 Task: Open Card Antique Market Review in Board Employee Motivation and Engagement Programs to Workspace Cloud Storage Services and add a team member Softage.4@softage.net, a label Yellow, a checklist Academic Advising, an attachment from your onedrive, a color Yellow and finally, add a card description 'Develop and launch new email marketing campaign for customer engagement' and a comment 'Let us approach this task with an open mind and be willing to take risks to think outside the box.'. Add a start date 'Jan 08, 1900' with a due date 'Jan 15, 1900'
Action: Mouse moved to (112, 355)
Screenshot: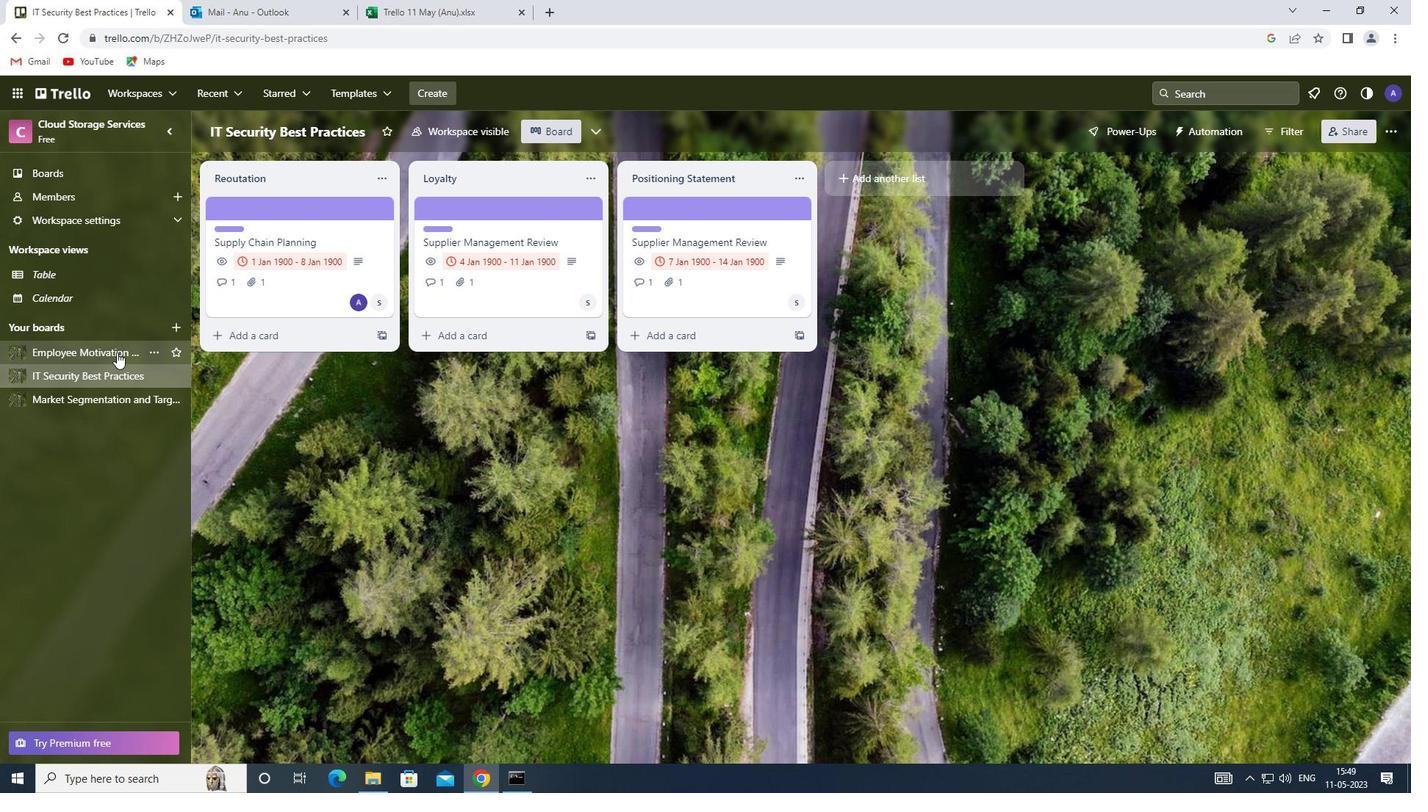 
Action: Mouse pressed left at (112, 355)
Screenshot: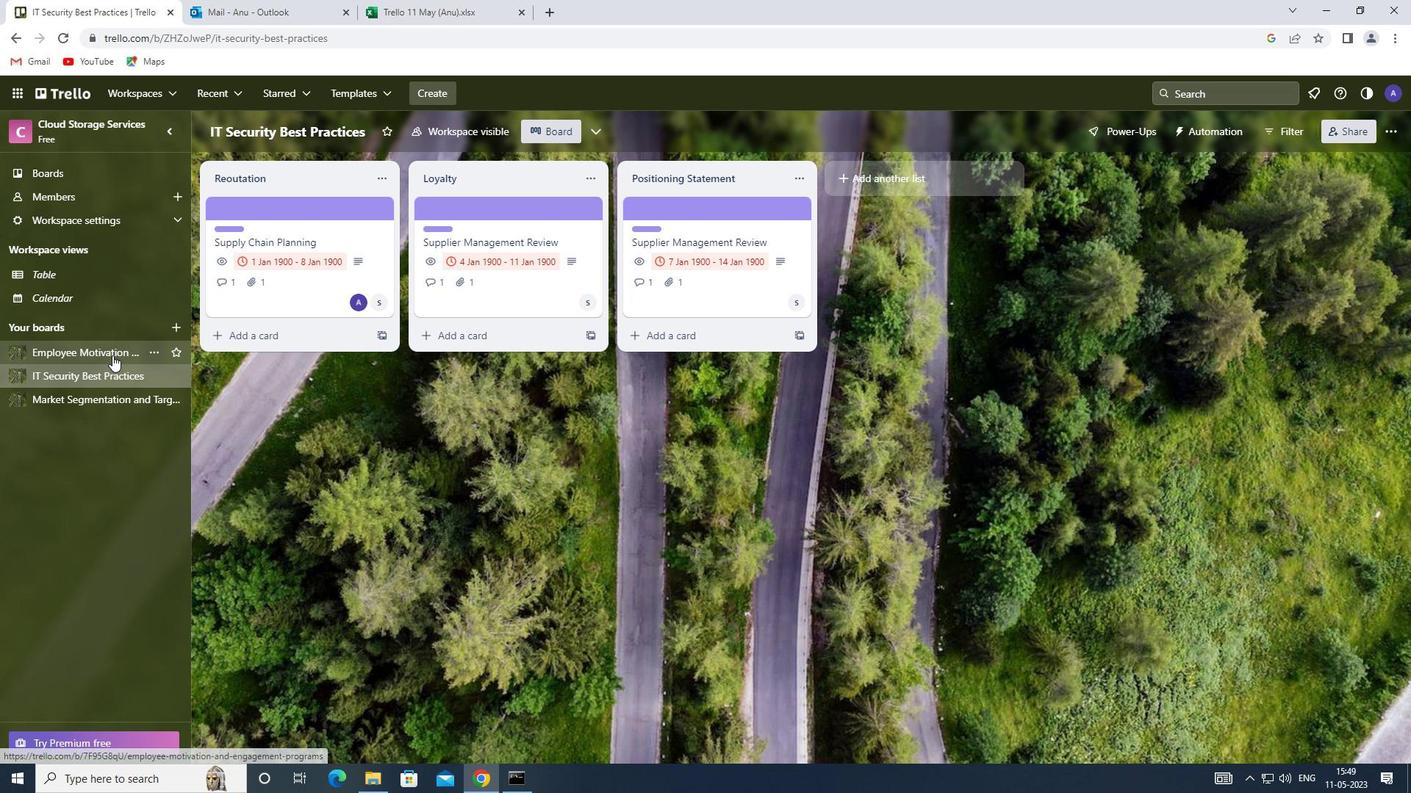 
Action: Mouse moved to (667, 209)
Screenshot: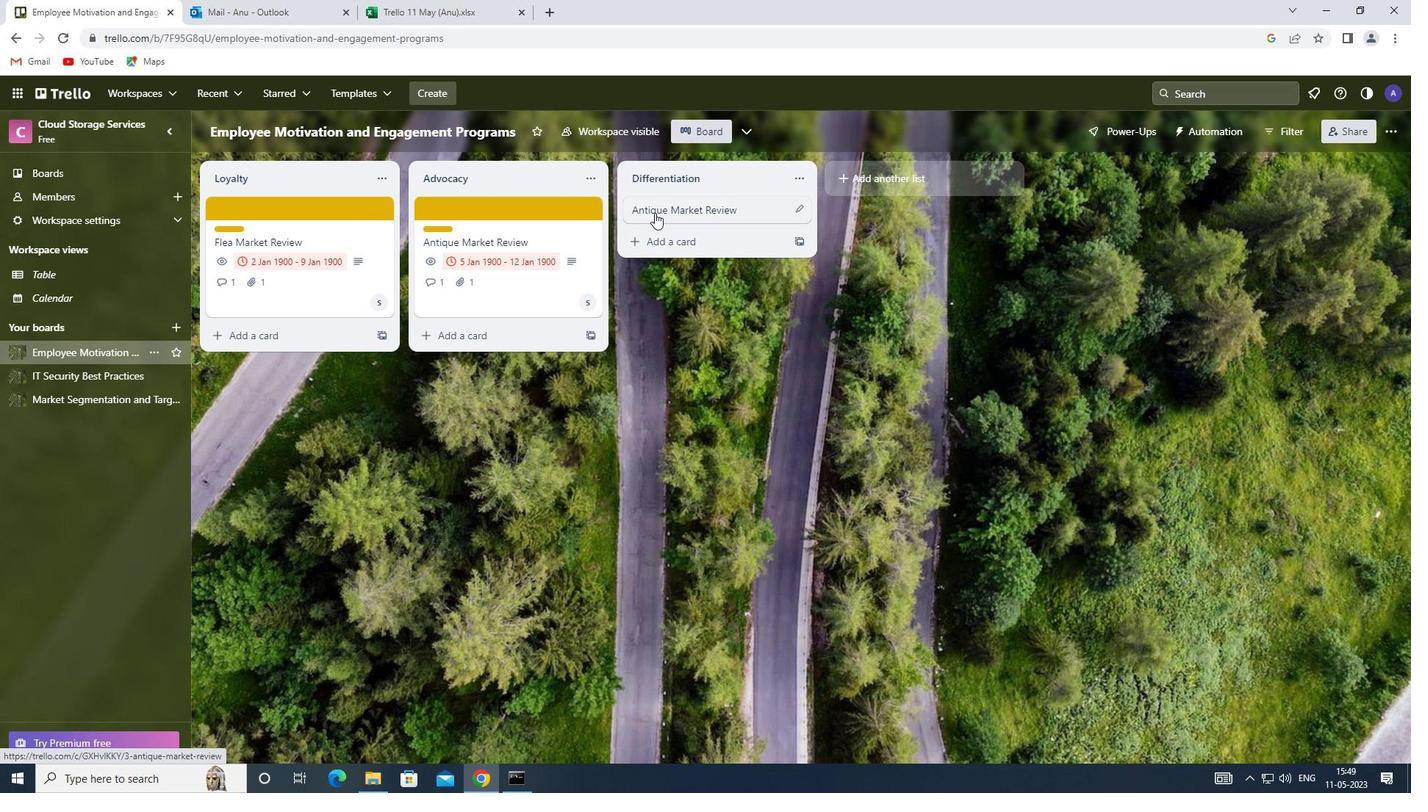 
Action: Mouse pressed left at (667, 209)
Screenshot: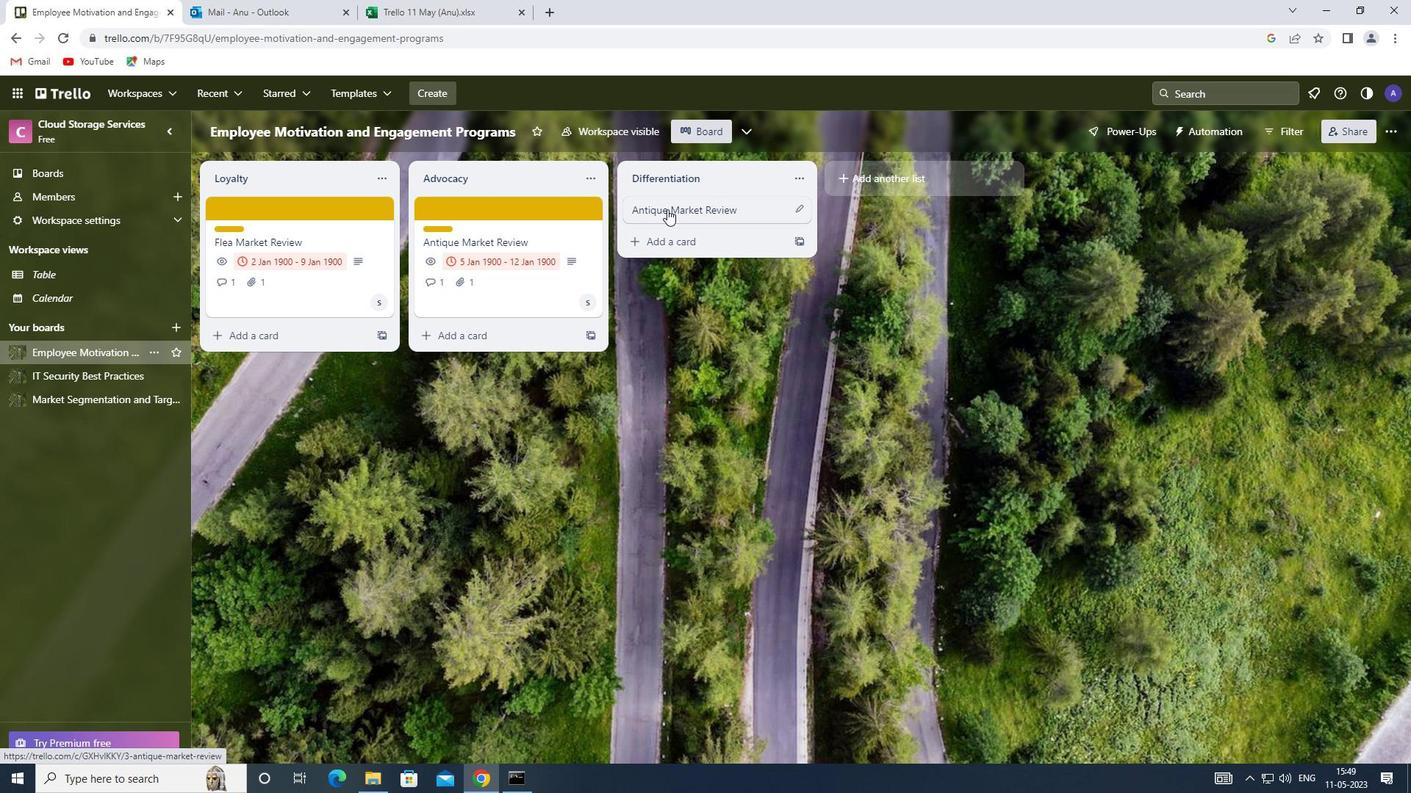 
Action: Mouse moved to (898, 264)
Screenshot: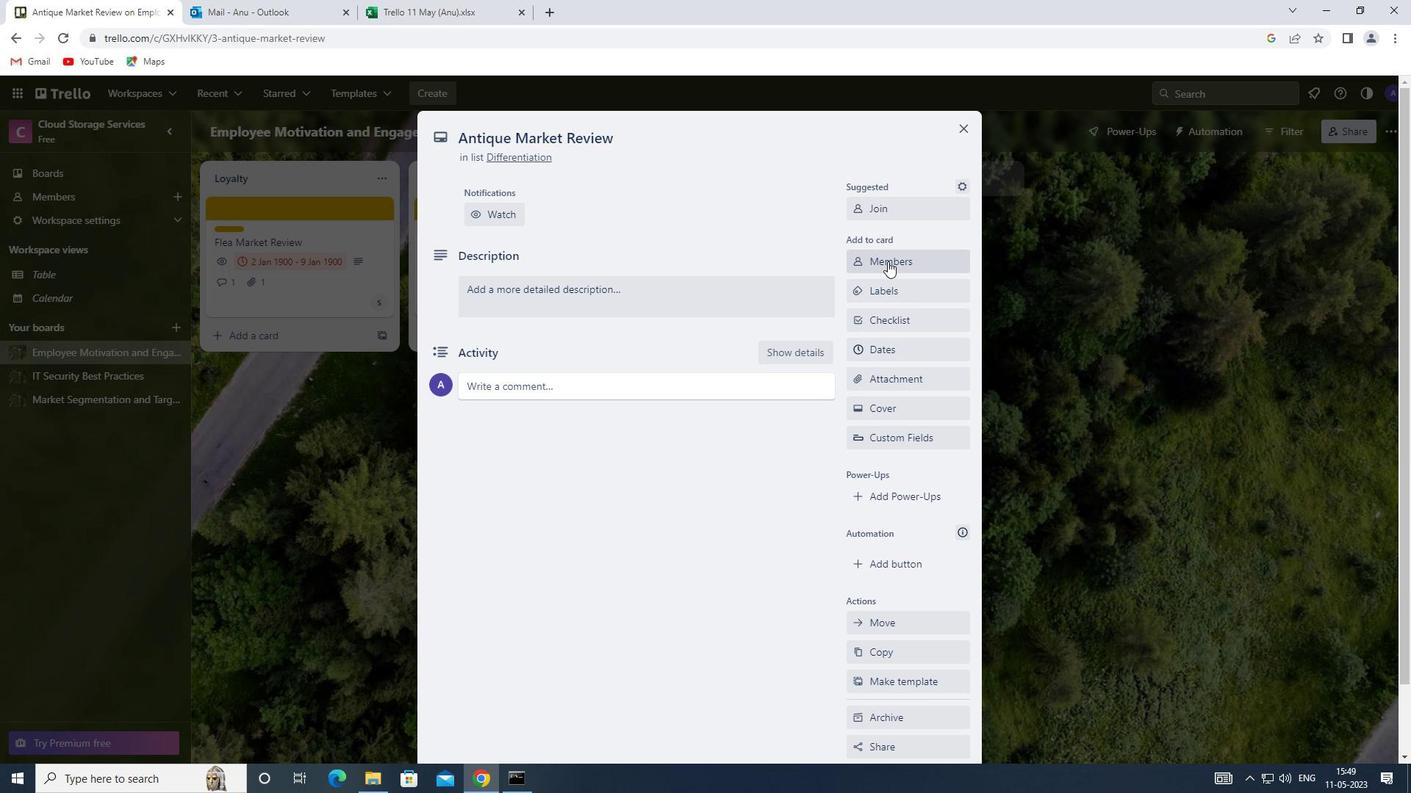 
Action: Mouse pressed left at (898, 264)
Screenshot: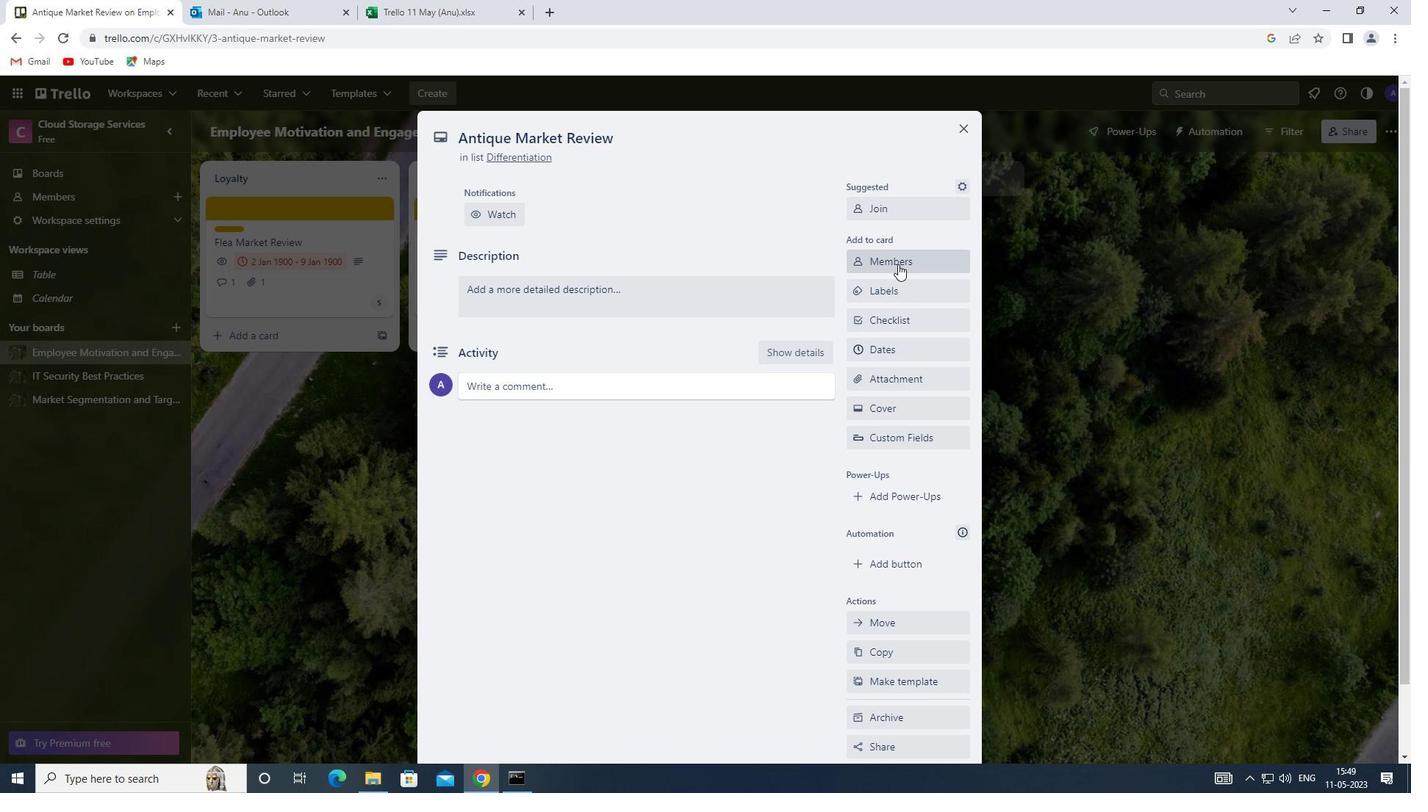 
Action: Key pressed <Key.shift><Key.shift><Key.shift><Key.shift><Key.shift><Key.shift><Key.shift><Key.shift><Key.shift><Key.shift>SOFTAGE.4<Key.shift>@SOFTAGE.NET
Screenshot: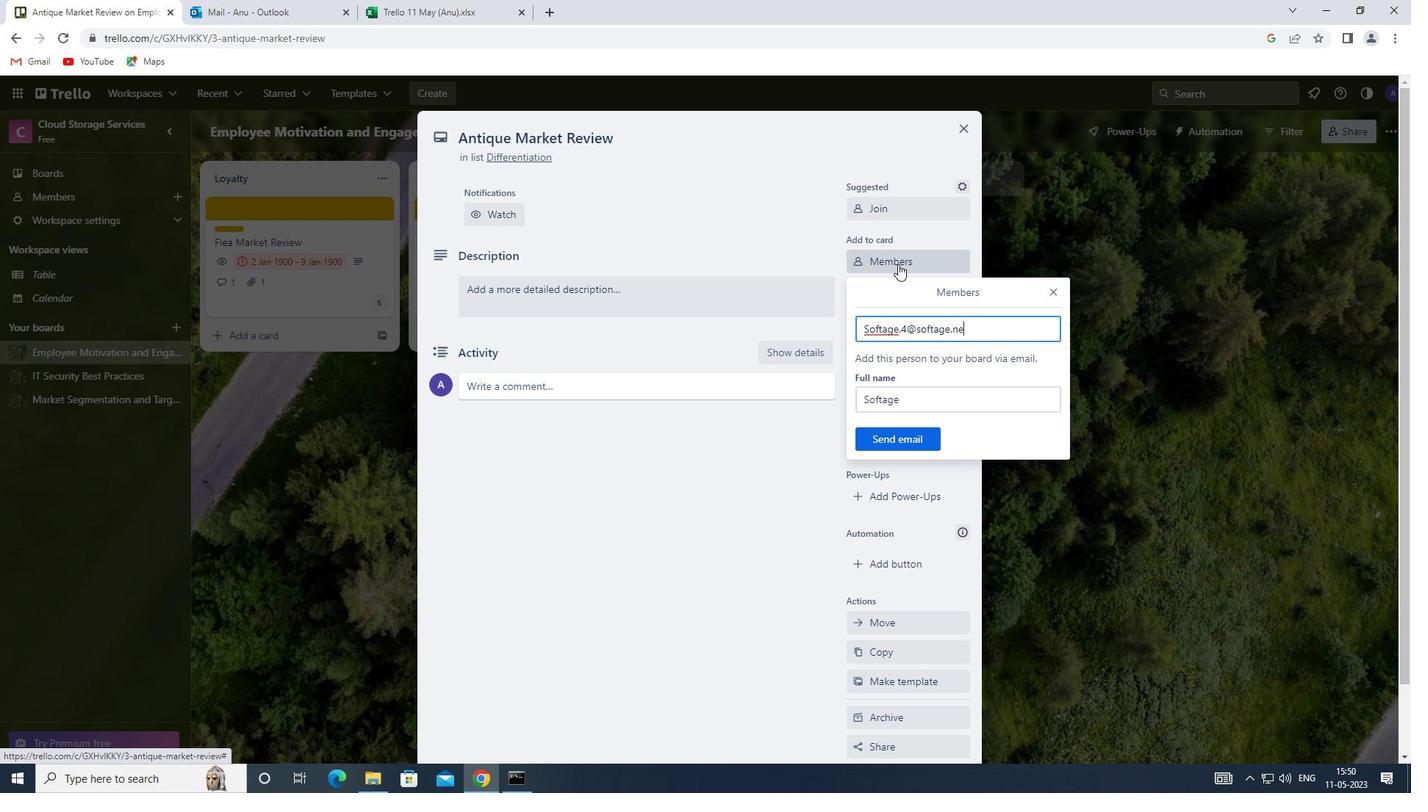 
Action: Mouse moved to (878, 438)
Screenshot: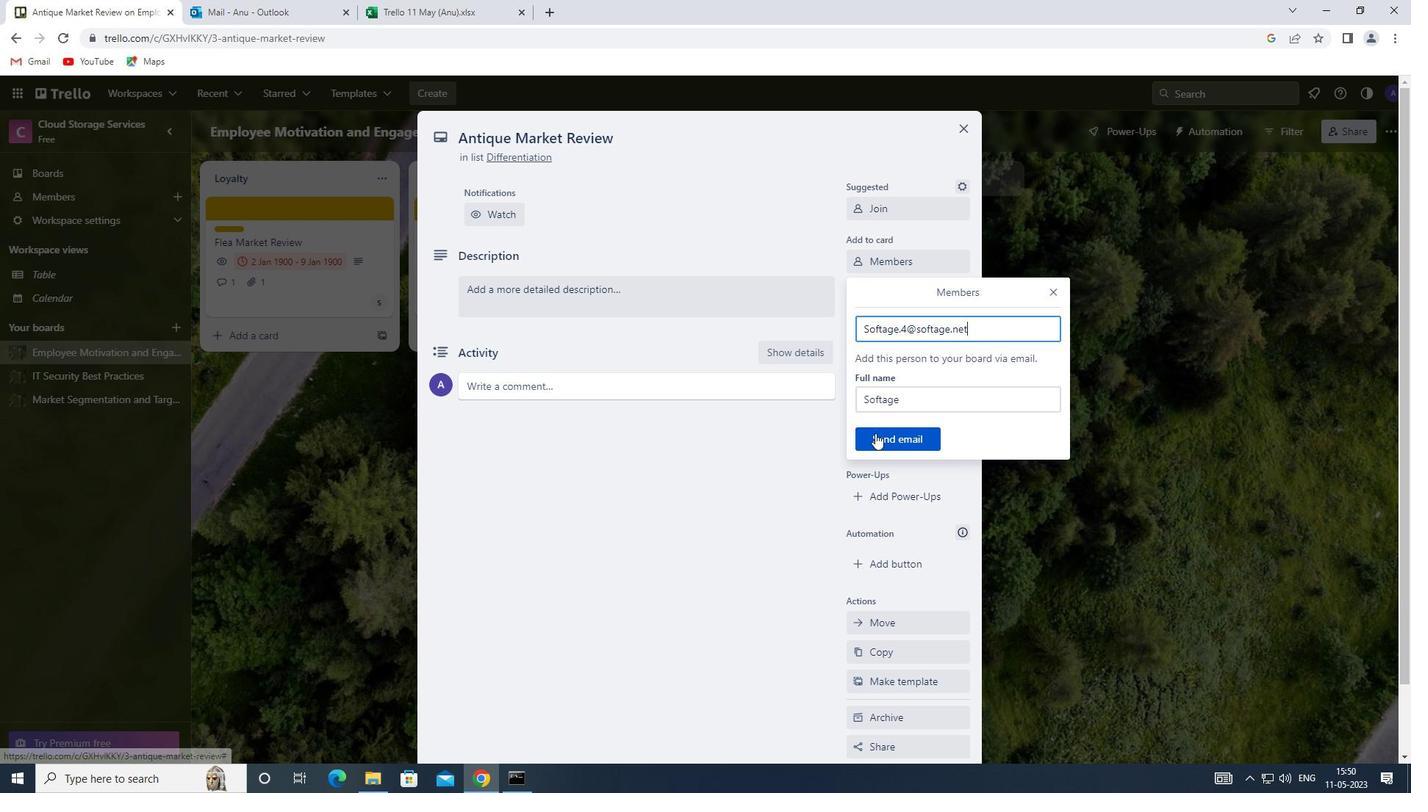 
Action: Mouse pressed left at (878, 438)
Screenshot: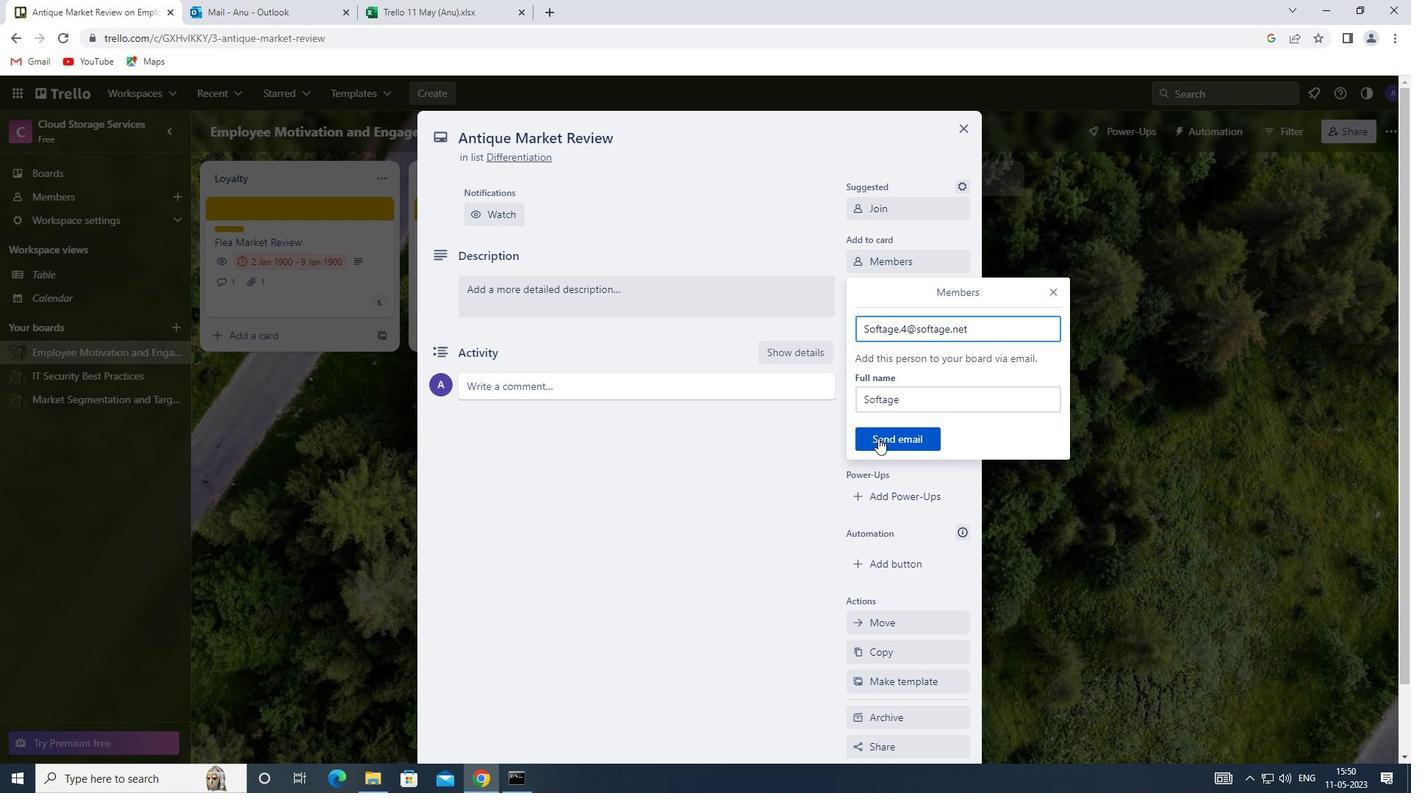 
Action: Mouse moved to (885, 294)
Screenshot: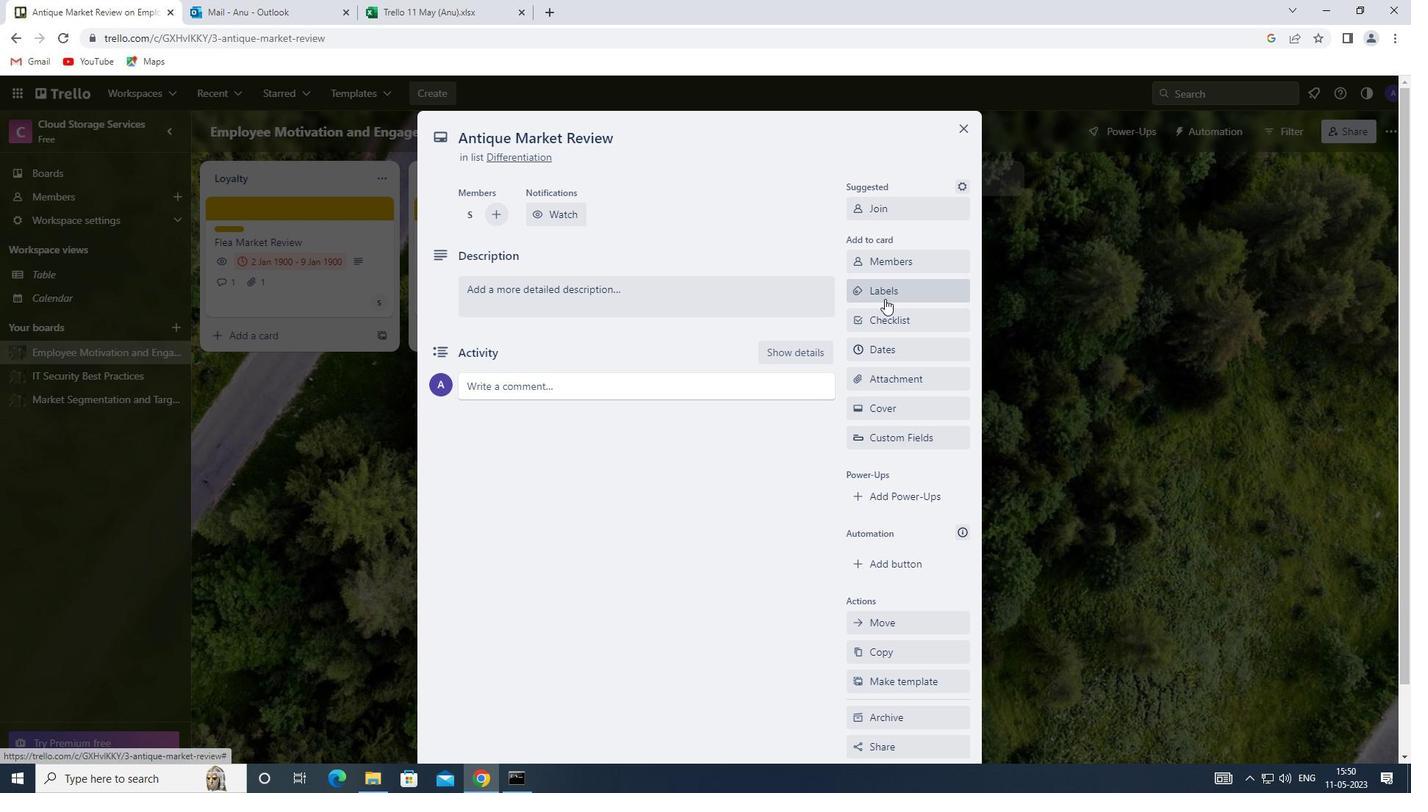 
Action: Mouse pressed left at (885, 294)
Screenshot: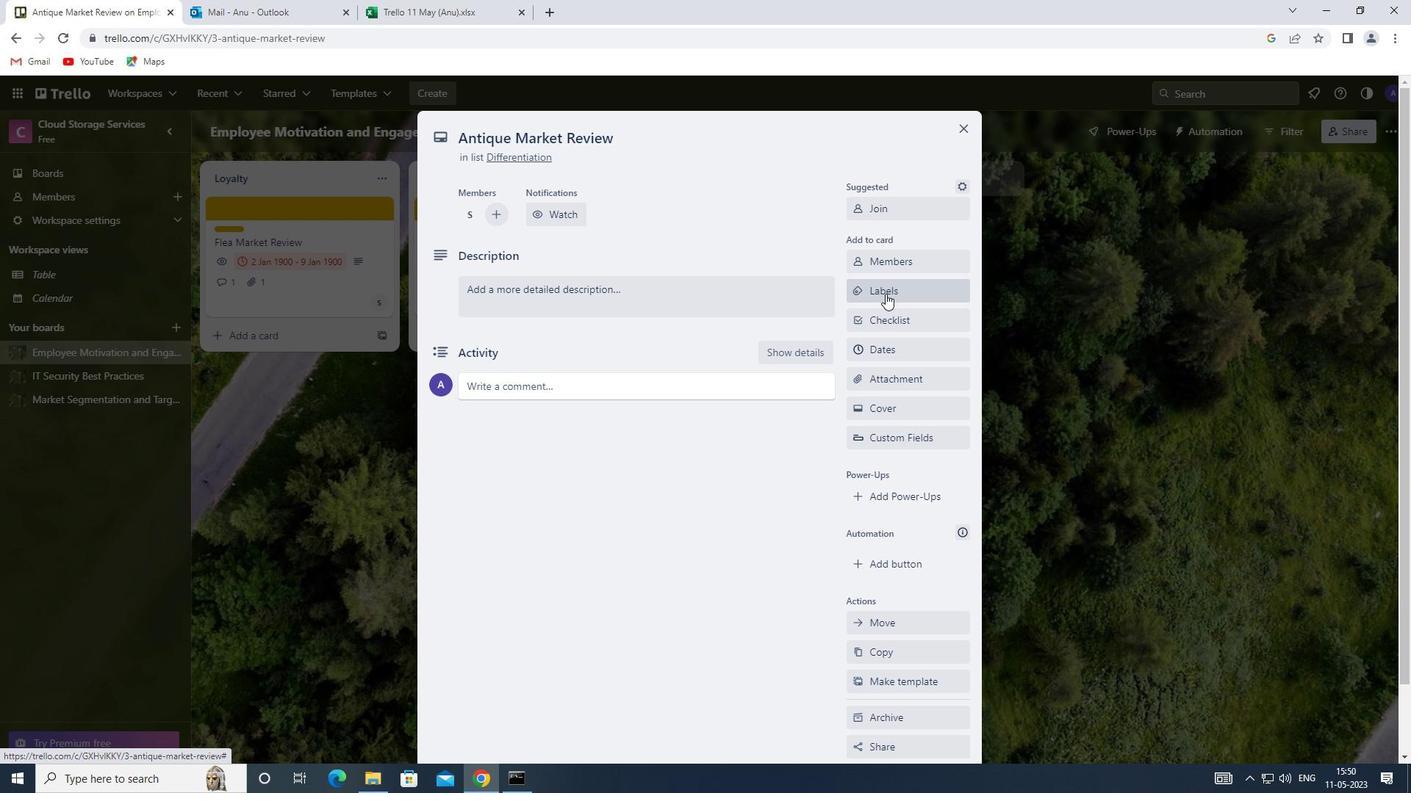 
Action: Mouse moved to (861, 439)
Screenshot: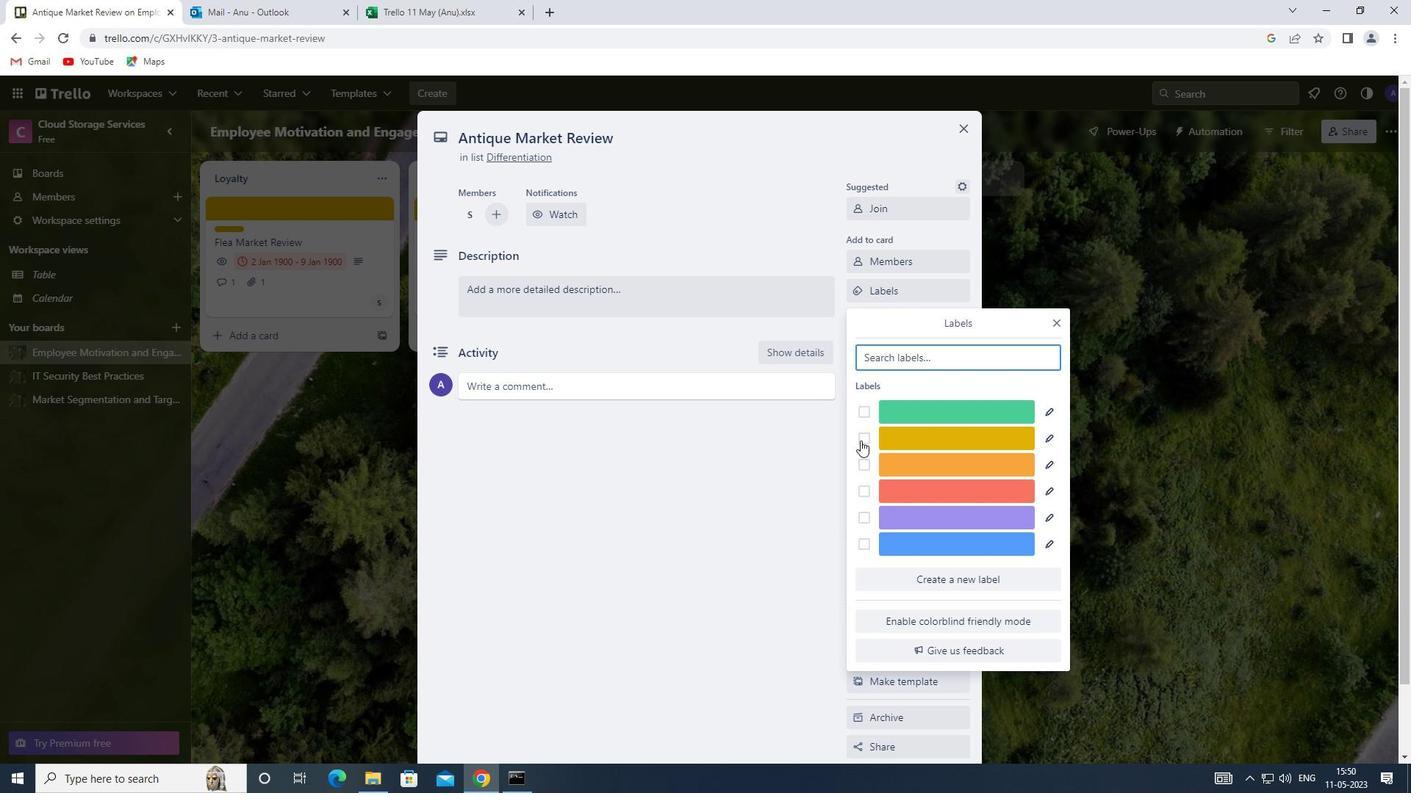 
Action: Mouse pressed left at (861, 439)
Screenshot: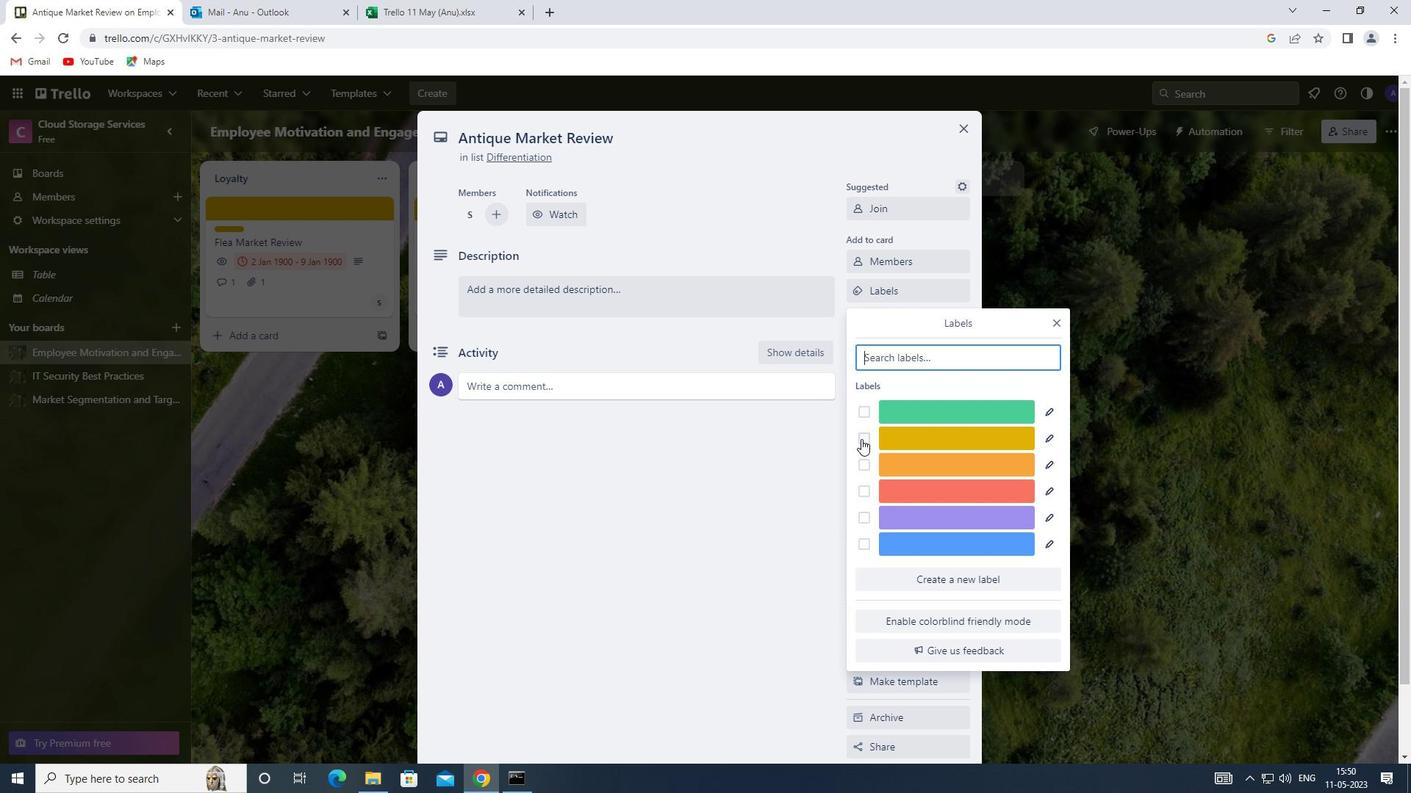 
Action: Mouse moved to (1054, 319)
Screenshot: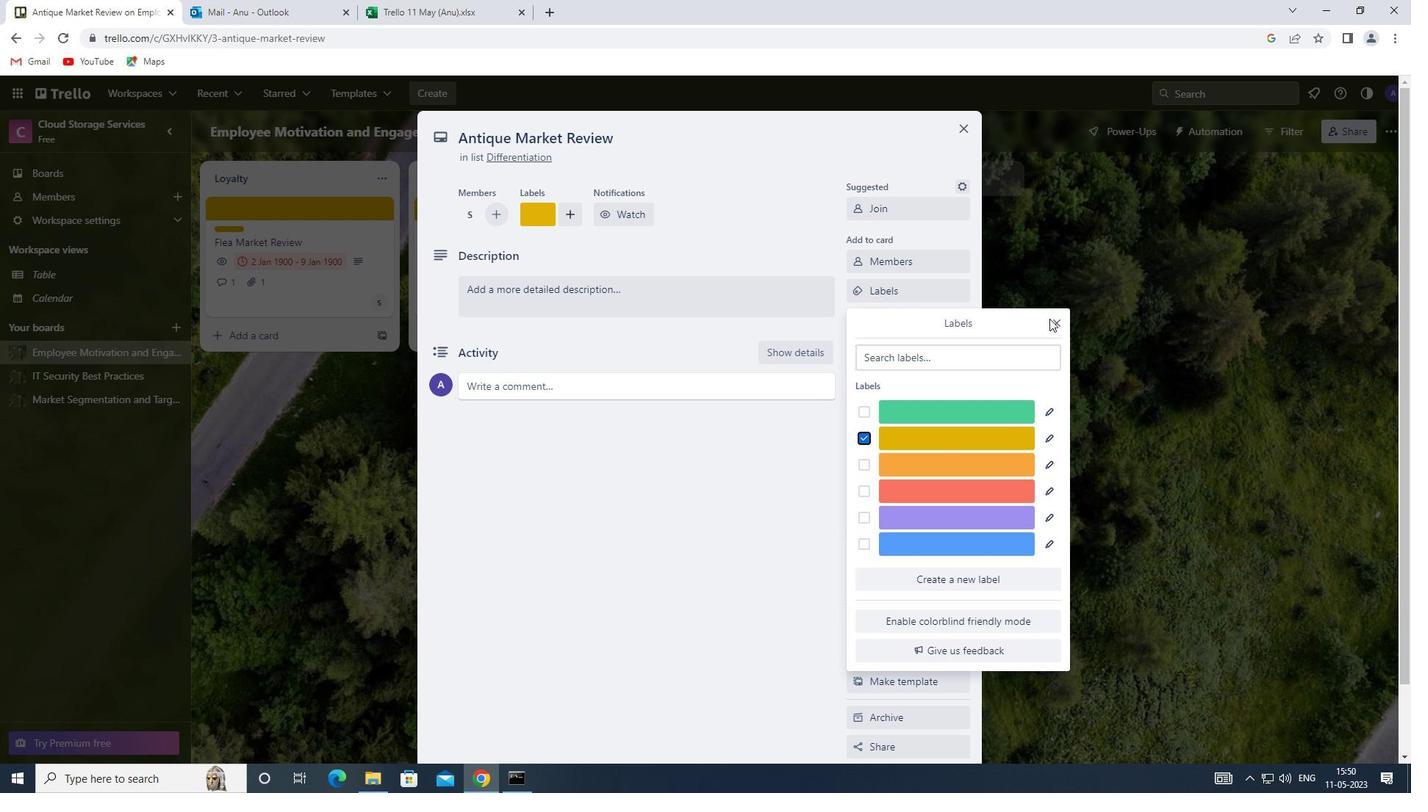 
Action: Mouse pressed left at (1054, 319)
Screenshot: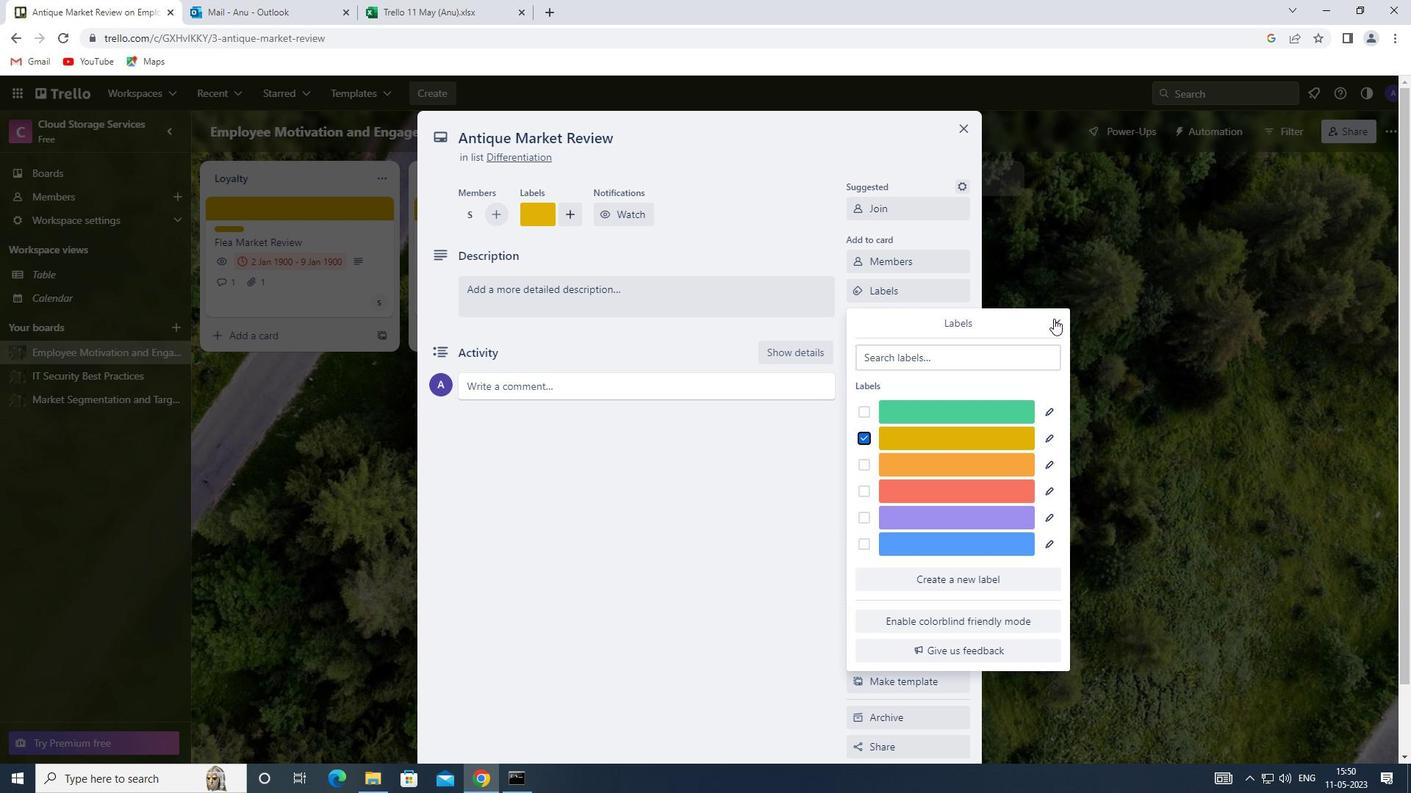 
Action: Mouse moved to (893, 324)
Screenshot: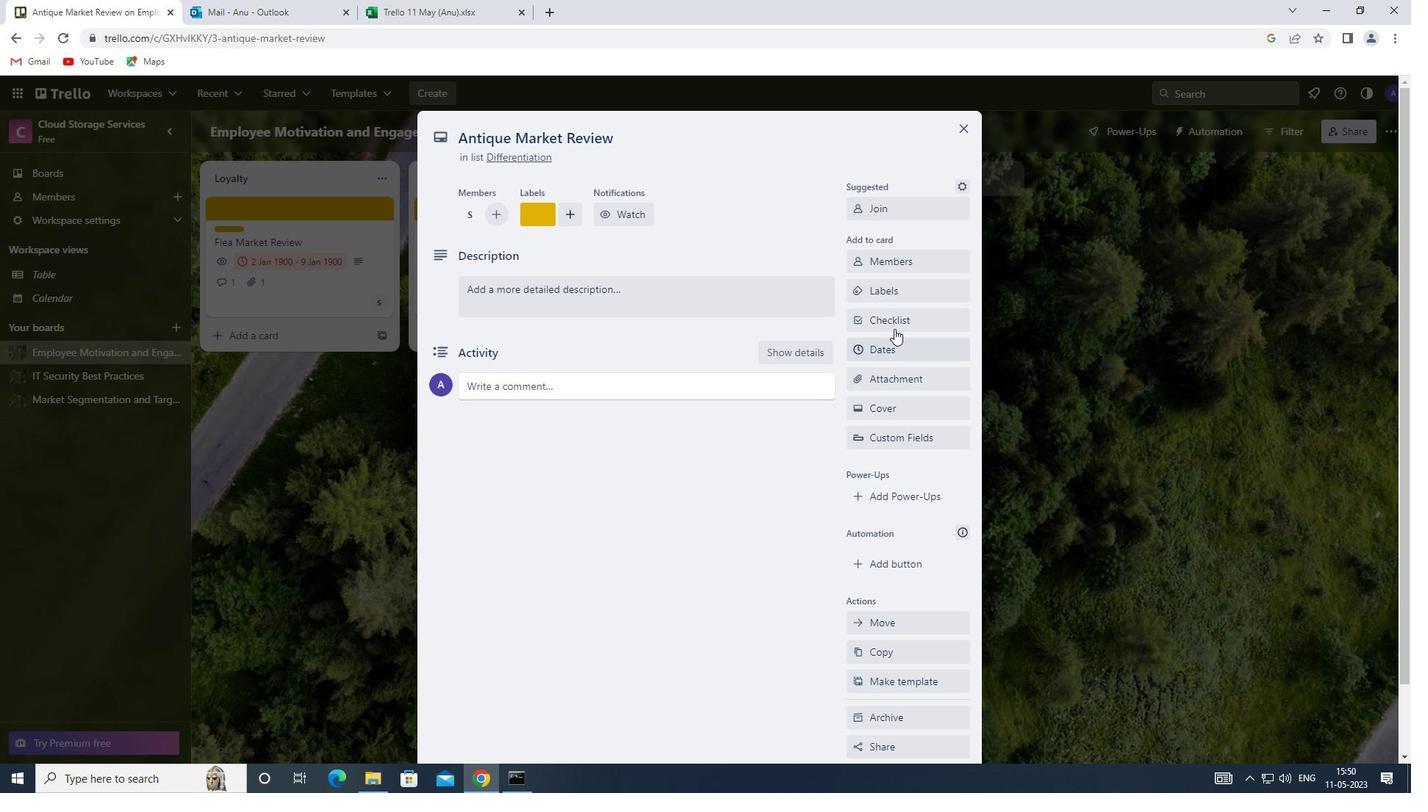 
Action: Mouse pressed left at (893, 324)
Screenshot: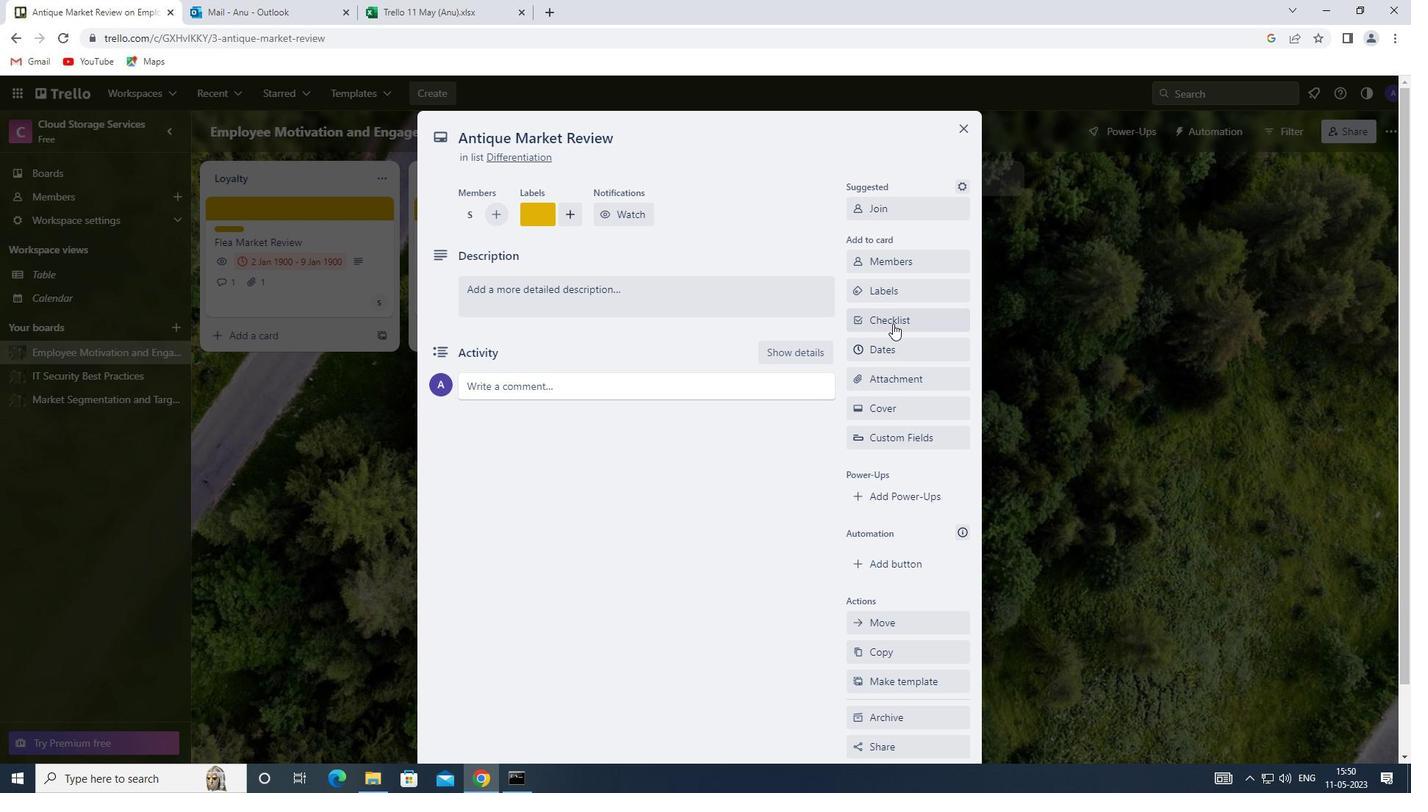 
Action: Mouse moved to (915, 394)
Screenshot: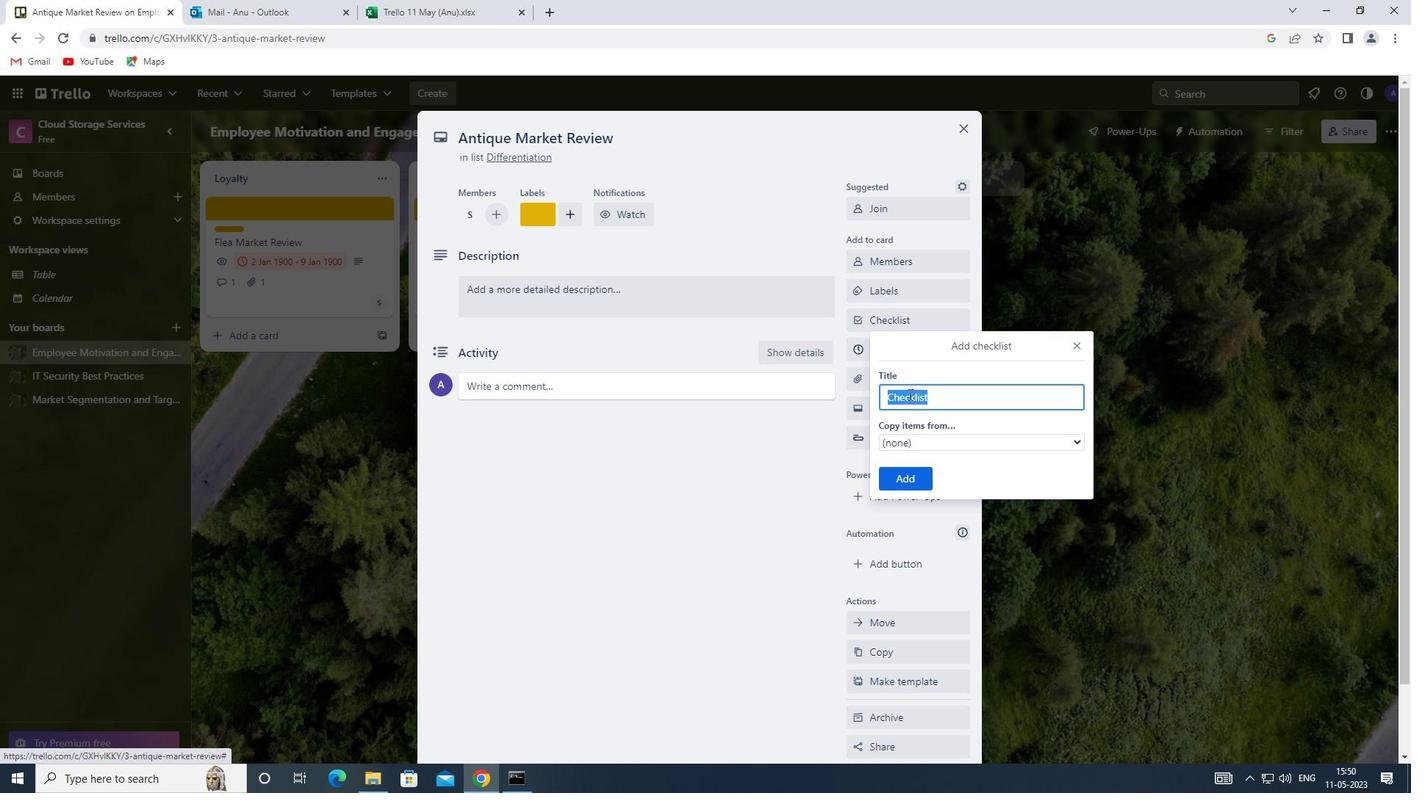 
Action: Key pressed <Key.shift>ACADEMIC<Key.space><Key.shift><Key.shift><Key.shift>ADVISING
Screenshot: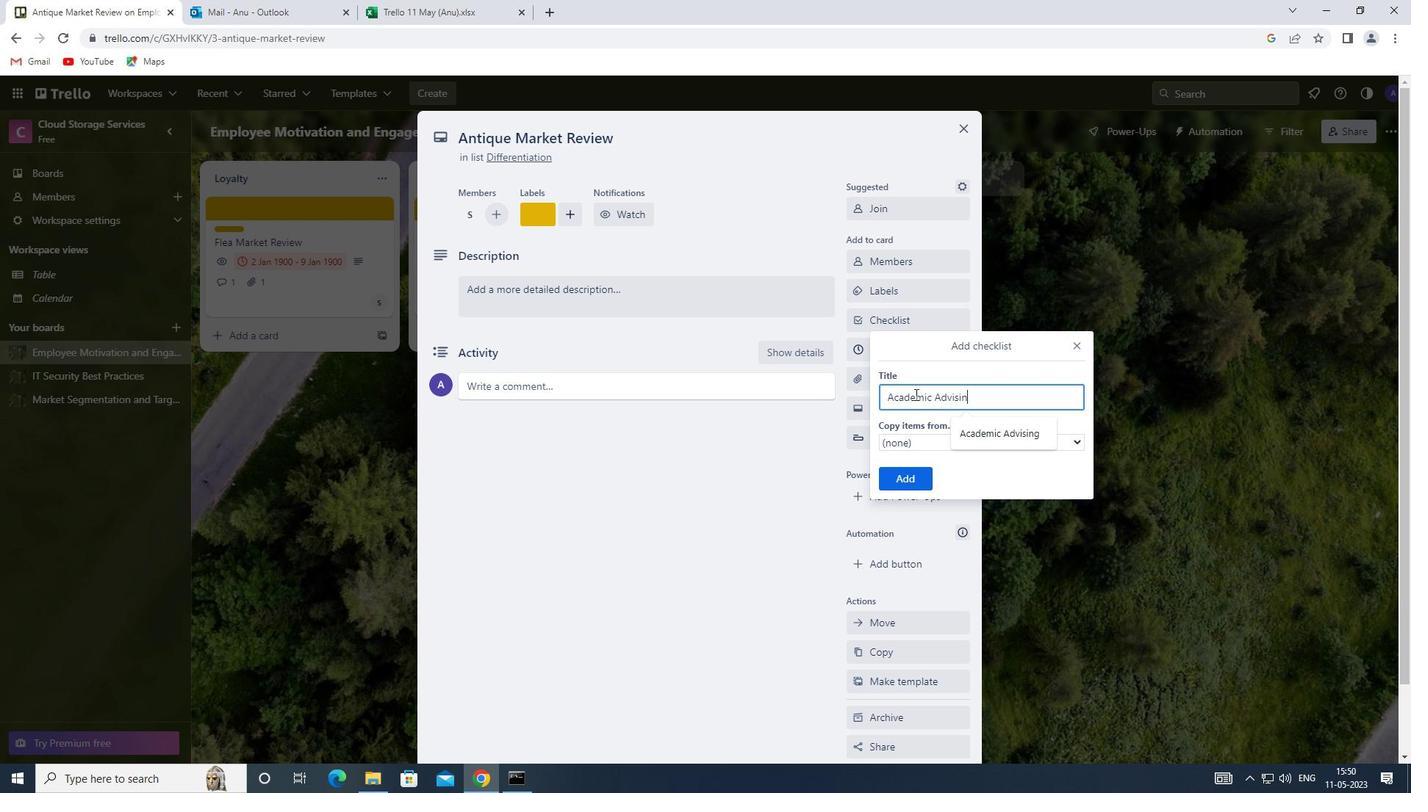 
Action: Mouse moved to (906, 477)
Screenshot: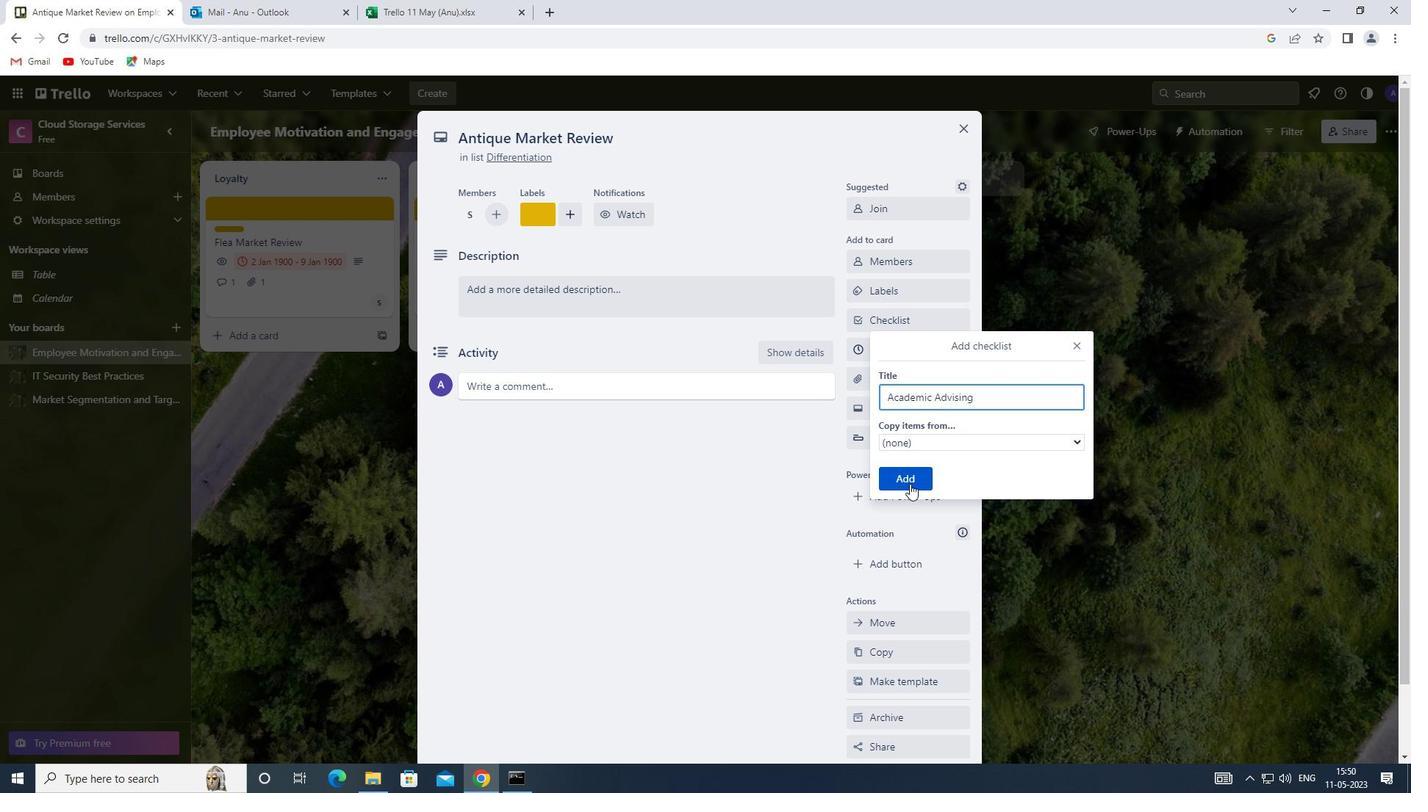 
Action: Mouse pressed left at (906, 477)
Screenshot: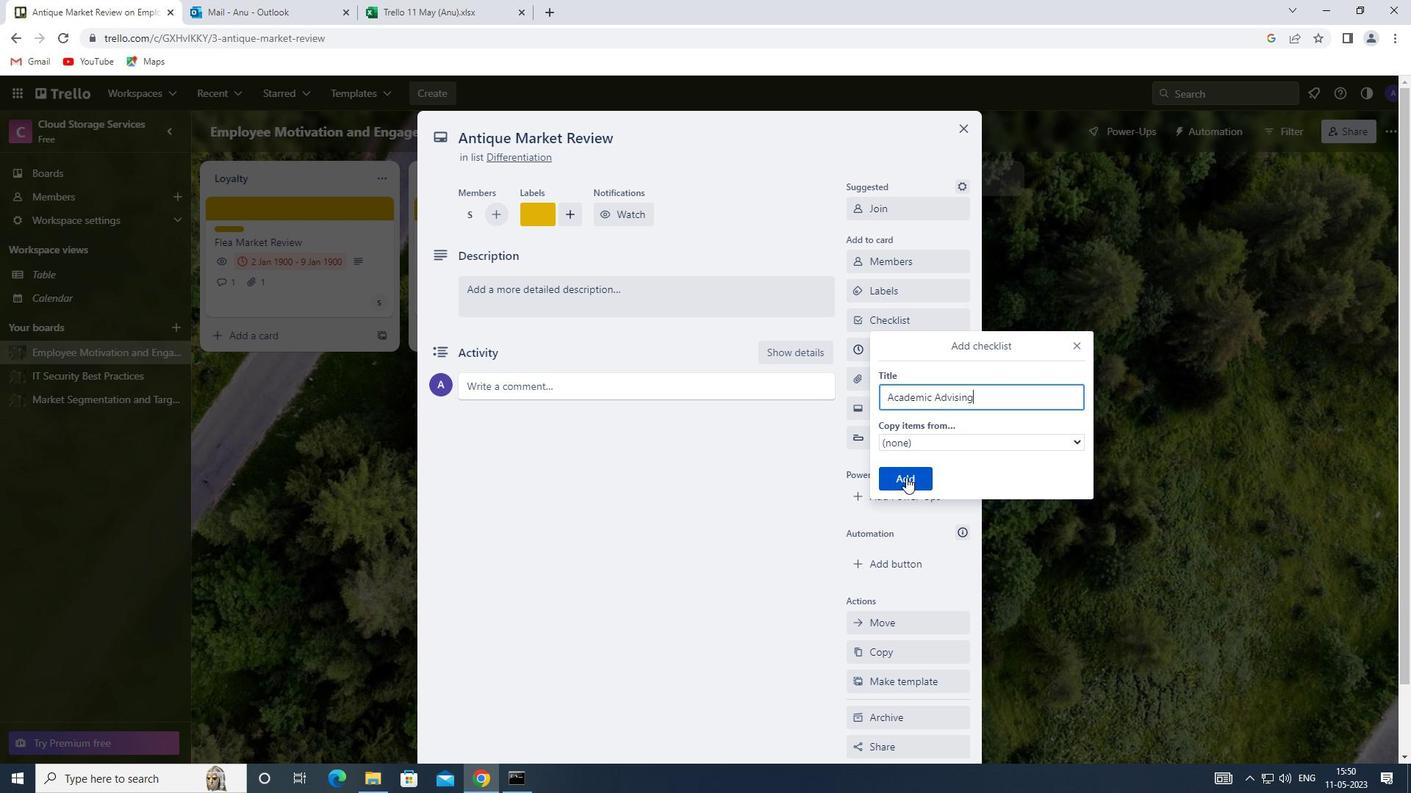 
Action: Mouse moved to (892, 383)
Screenshot: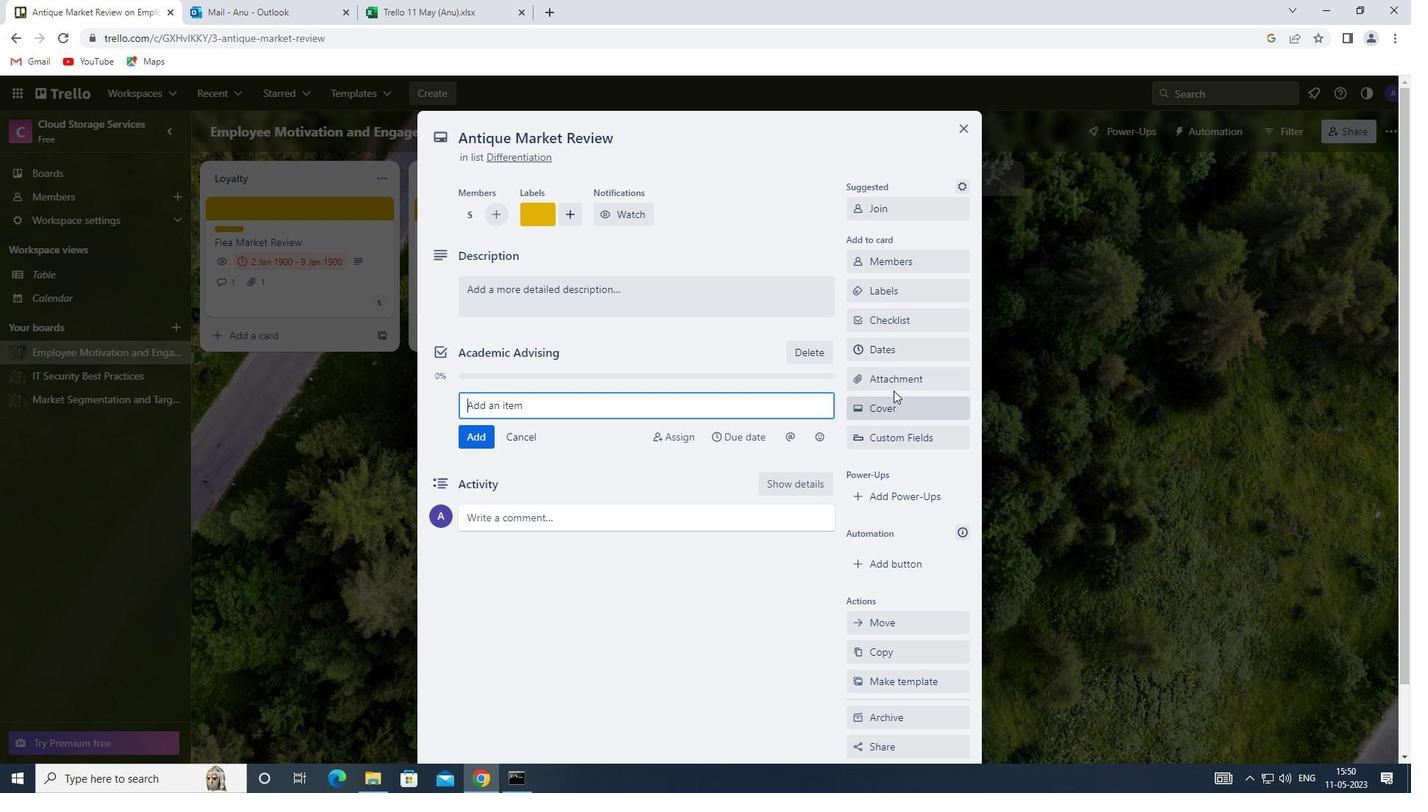 
Action: Mouse pressed left at (892, 383)
Screenshot: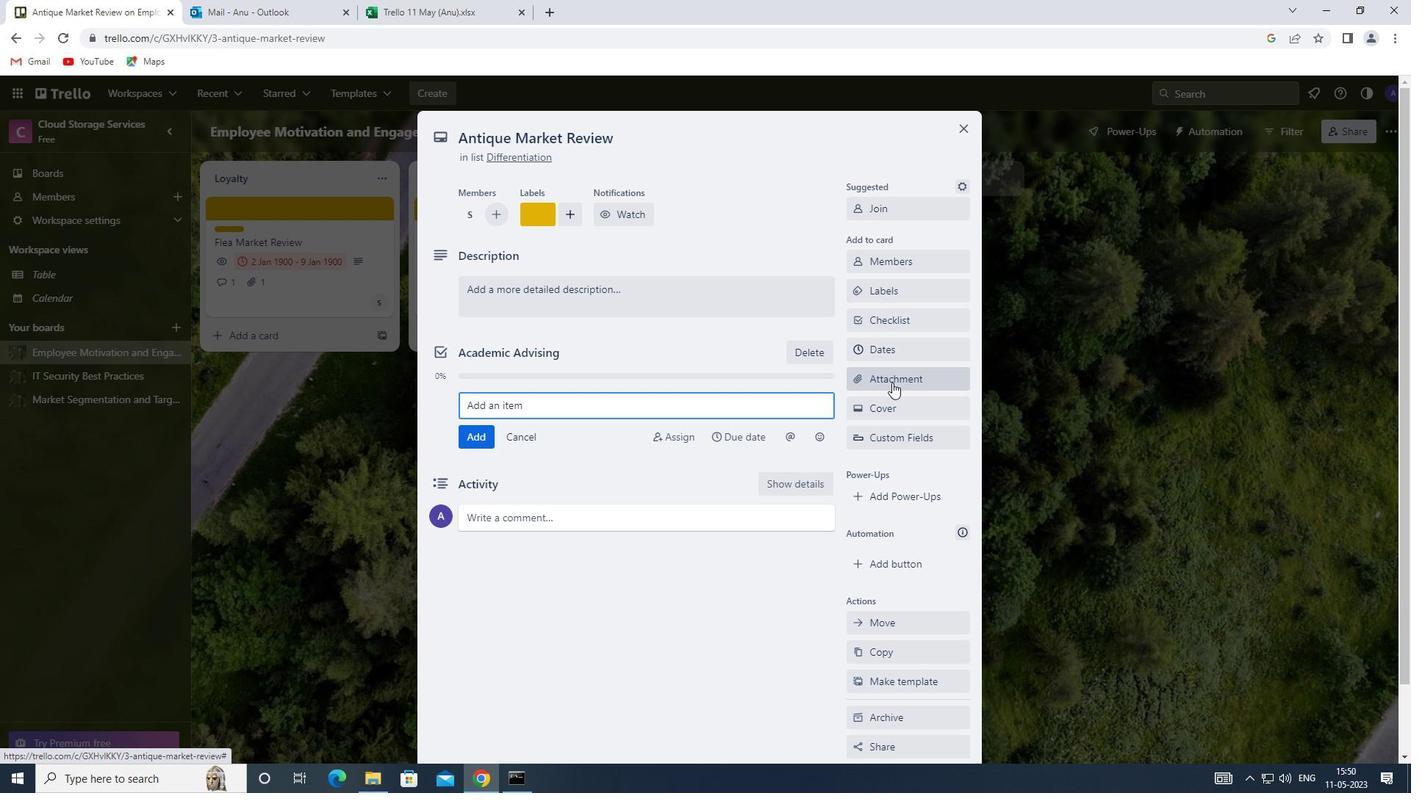 
Action: Mouse moved to (888, 563)
Screenshot: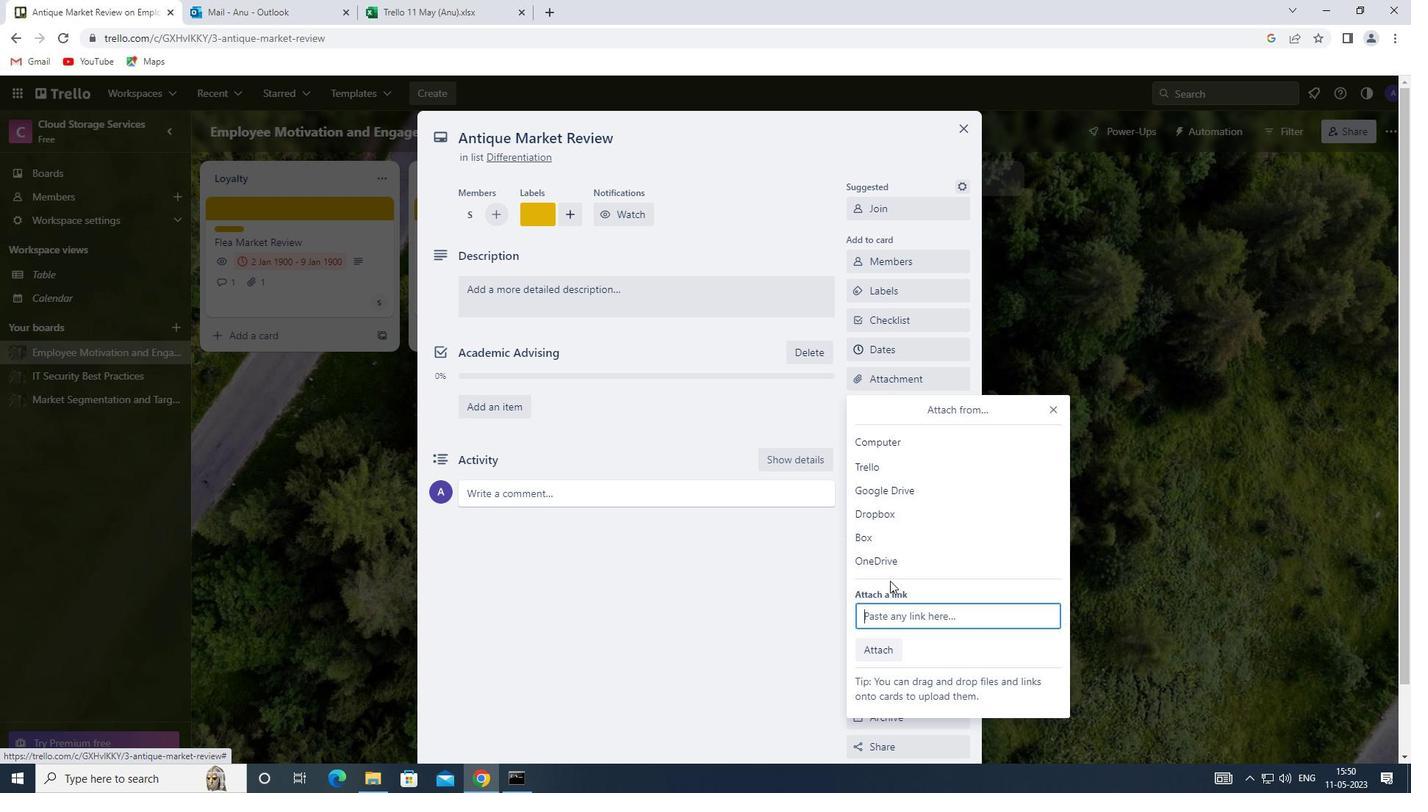 
Action: Mouse pressed left at (888, 563)
Screenshot: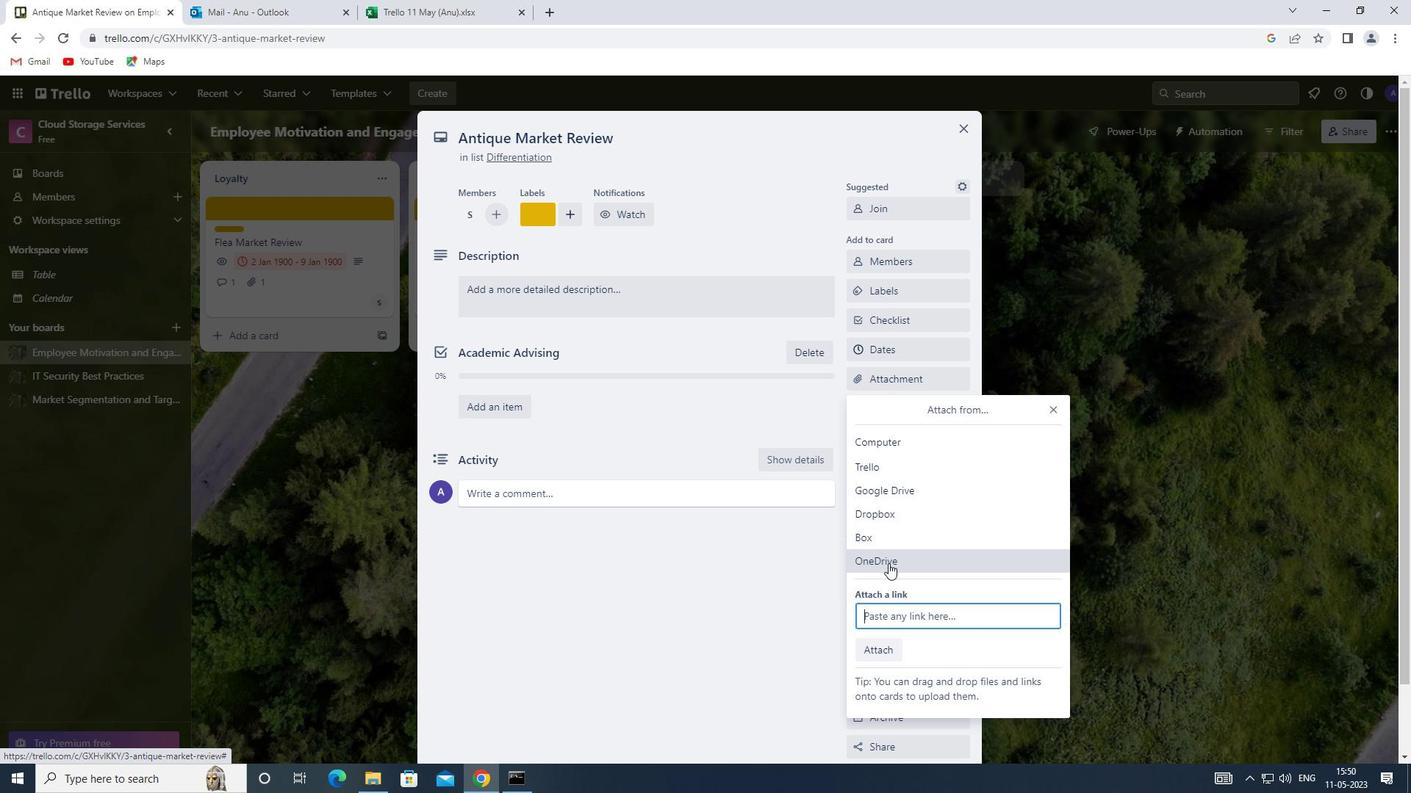 
Action: Mouse moved to (671, 324)
Screenshot: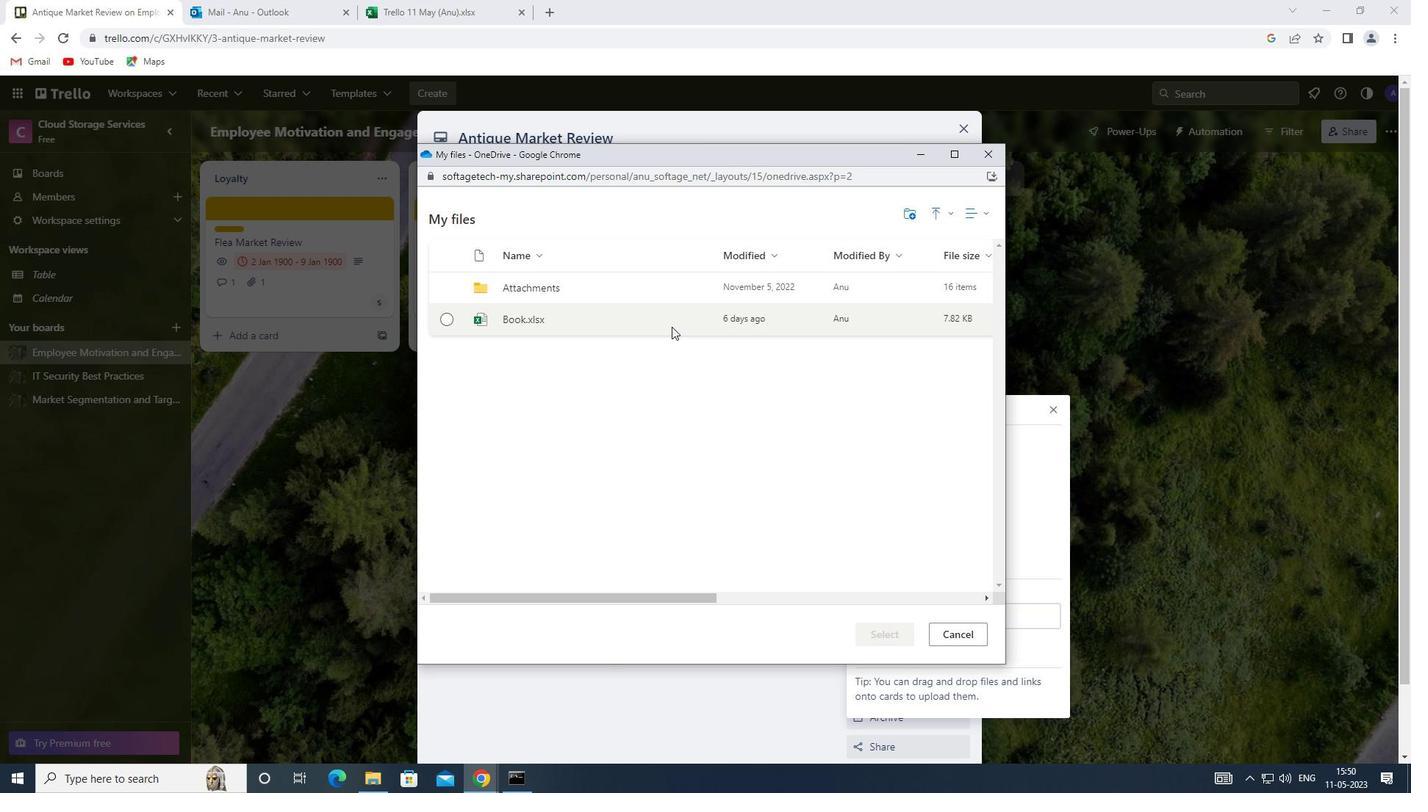 
Action: Mouse pressed left at (671, 324)
Screenshot: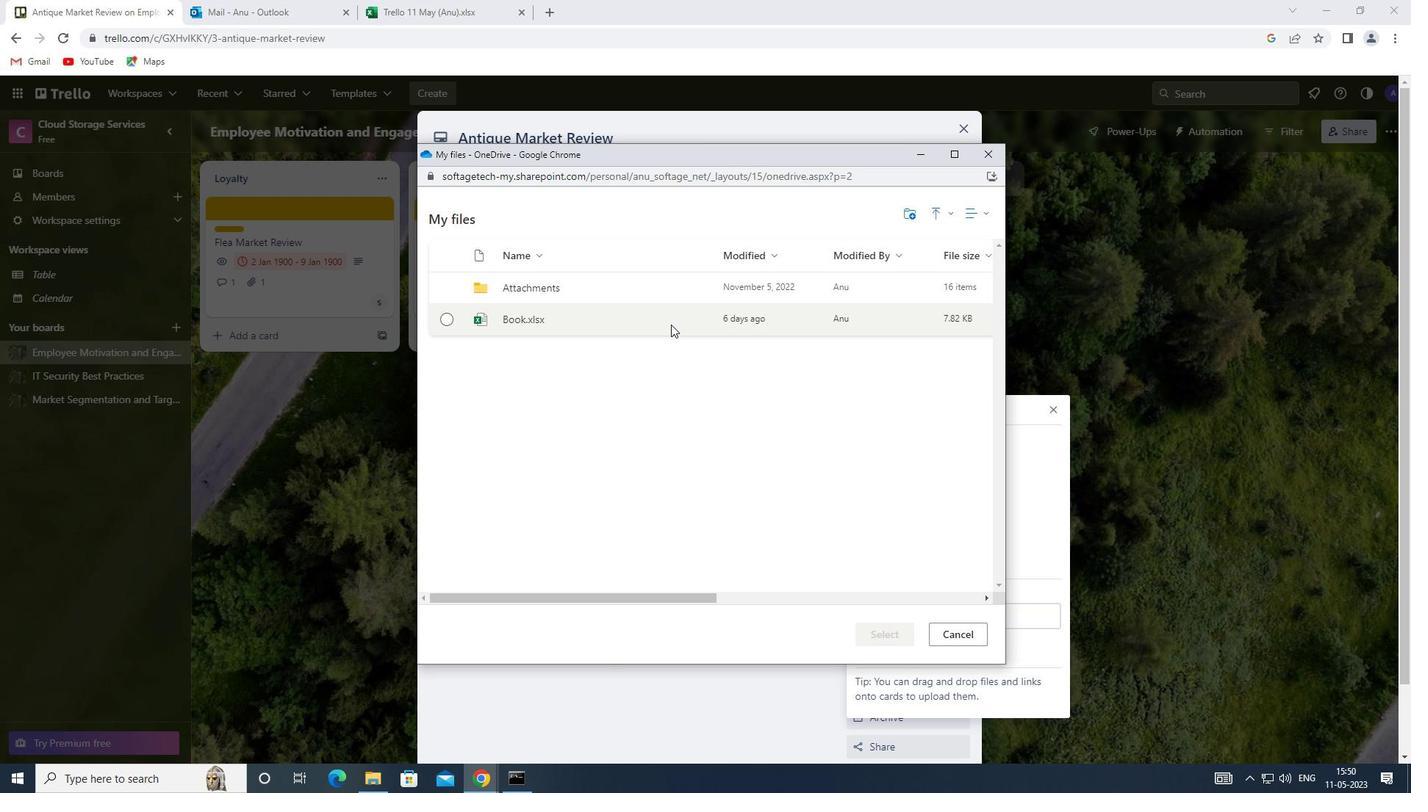 
Action: Mouse moved to (879, 631)
Screenshot: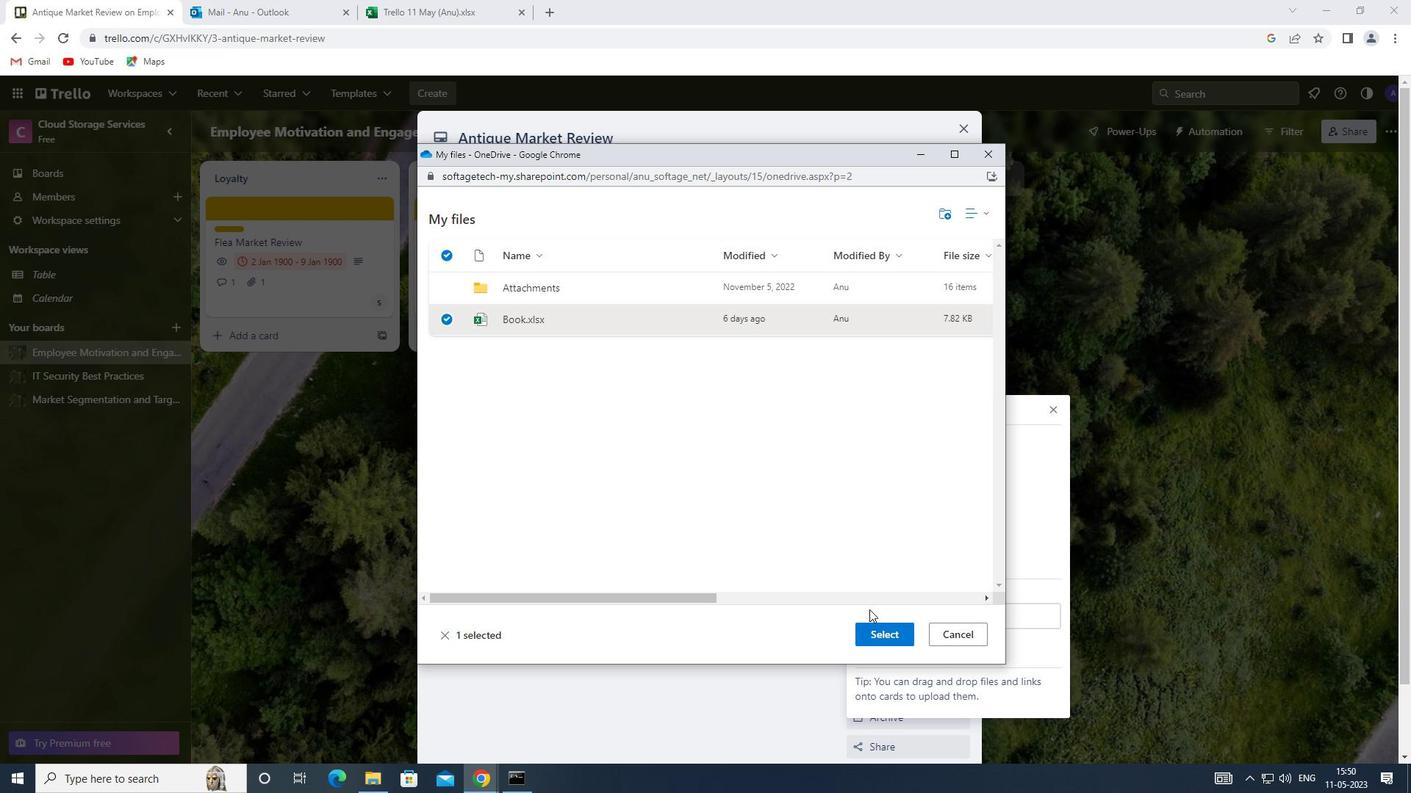 
Action: Mouse pressed left at (879, 631)
Screenshot: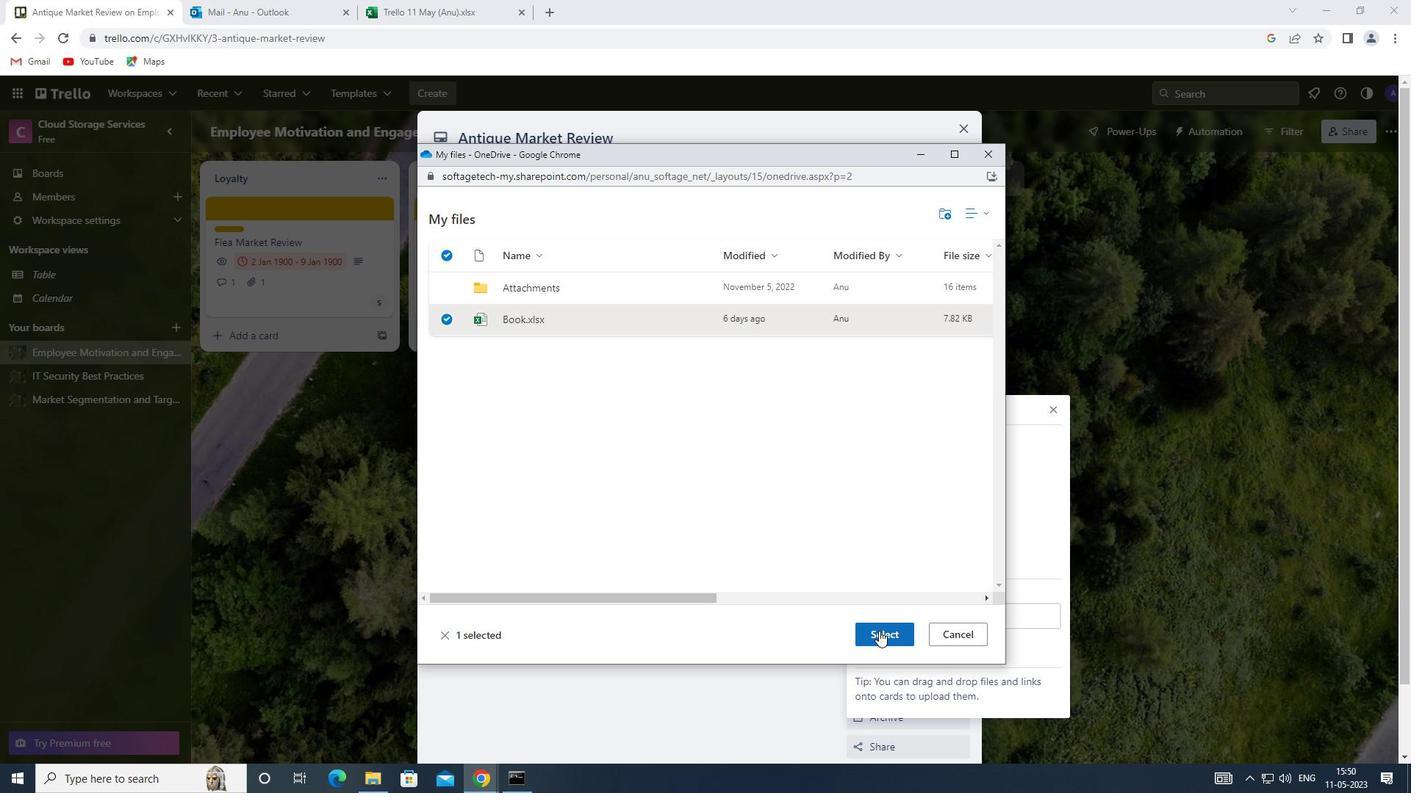 
Action: Mouse moved to (921, 400)
Screenshot: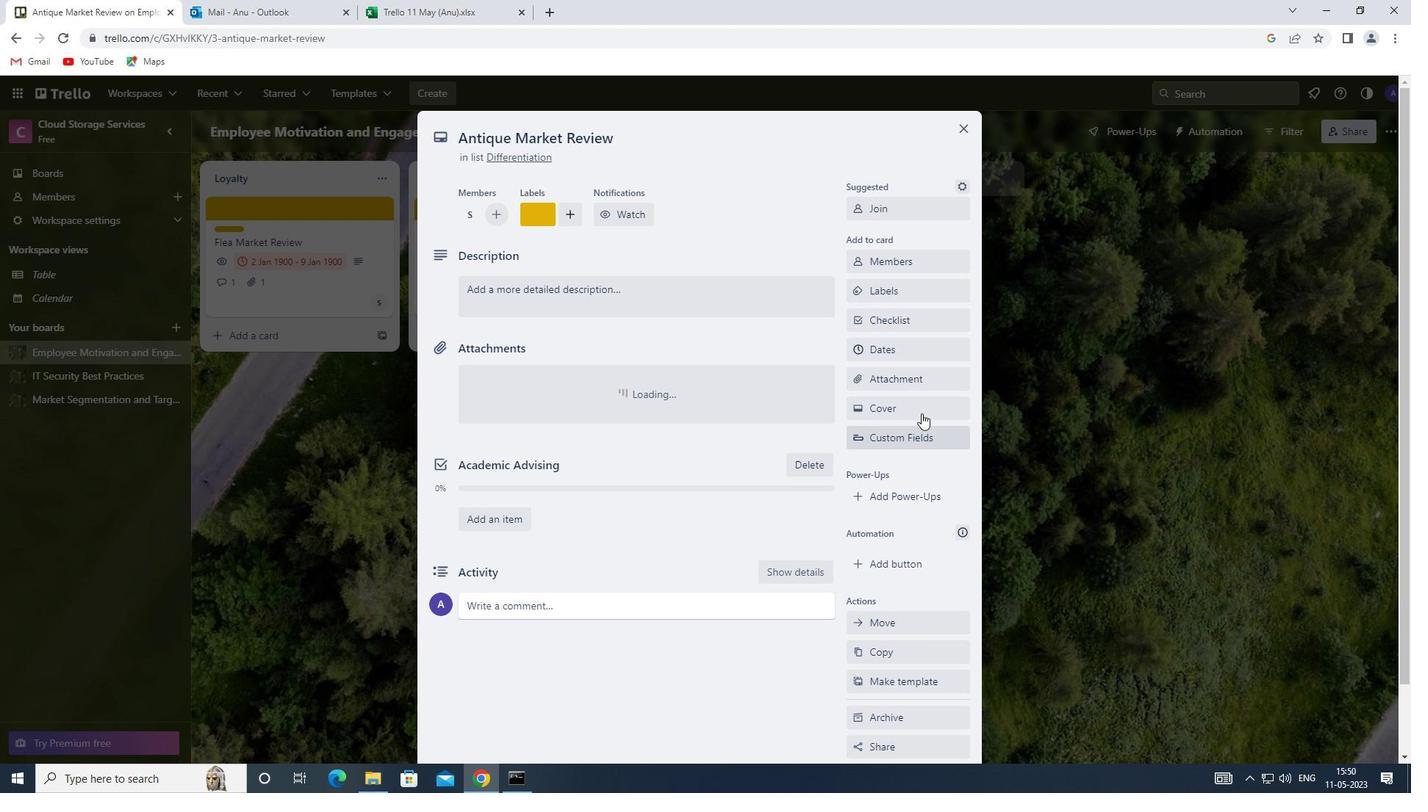 
Action: Mouse pressed left at (921, 400)
Screenshot: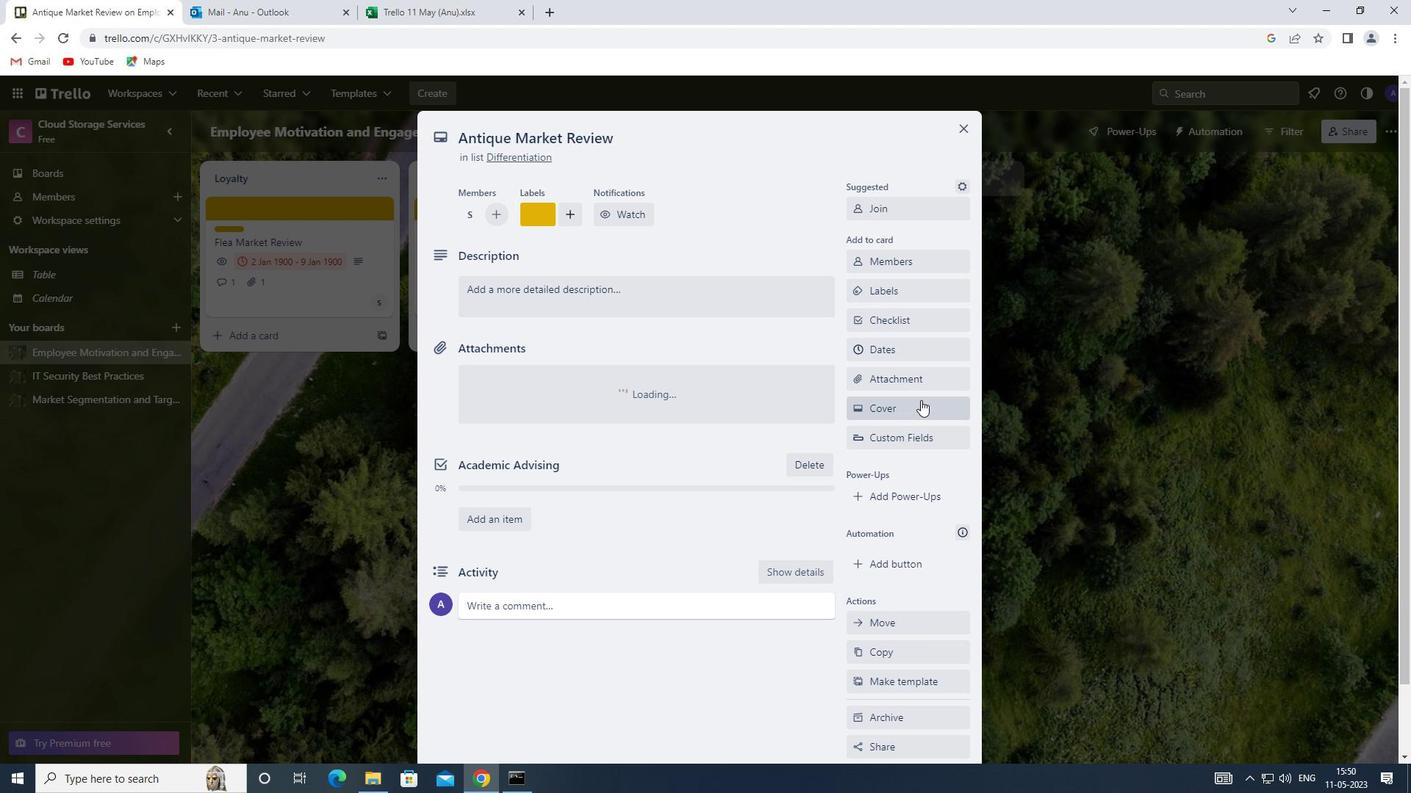 
Action: Mouse moved to (915, 471)
Screenshot: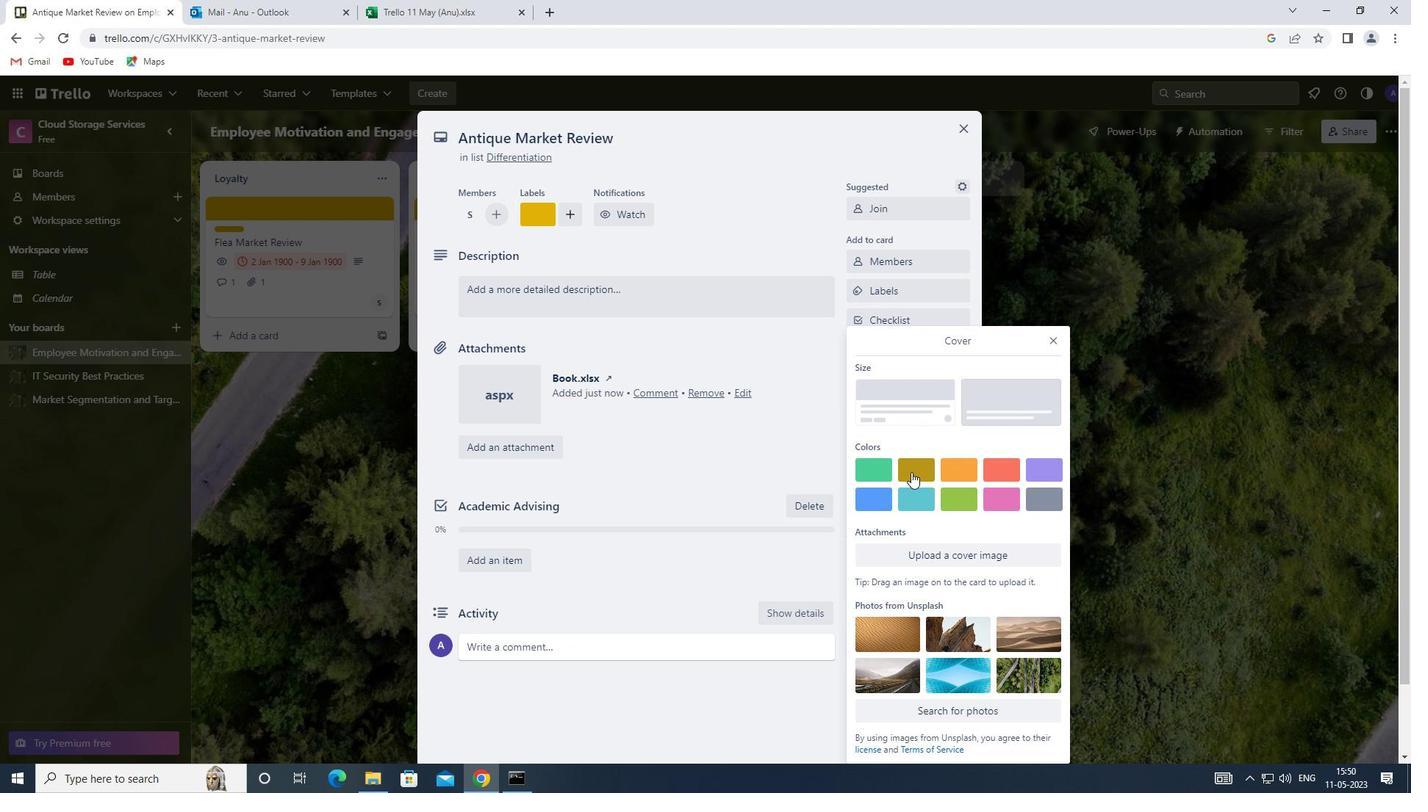 
Action: Mouse pressed left at (915, 471)
Screenshot: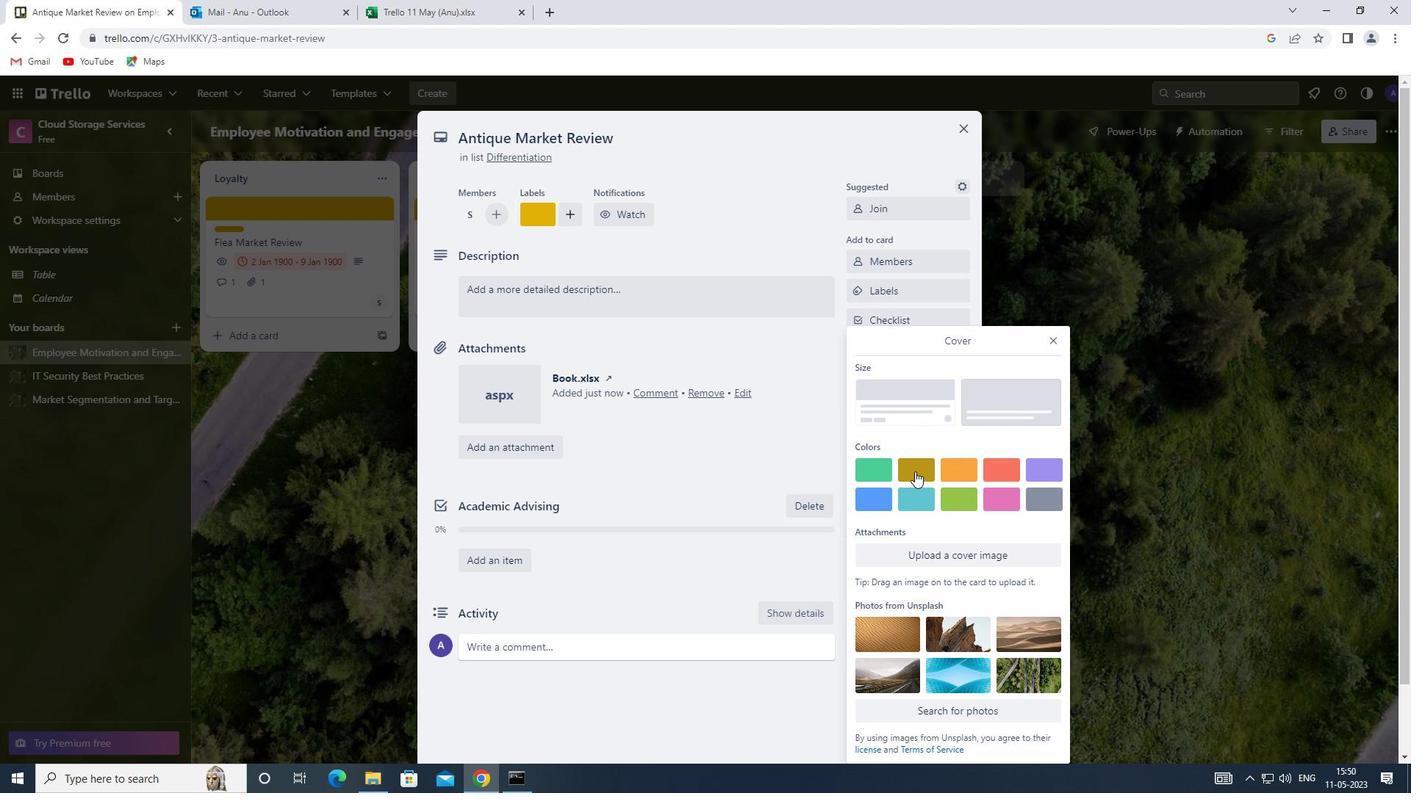 
Action: Mouse moved to (1054, 314)
Screenshot: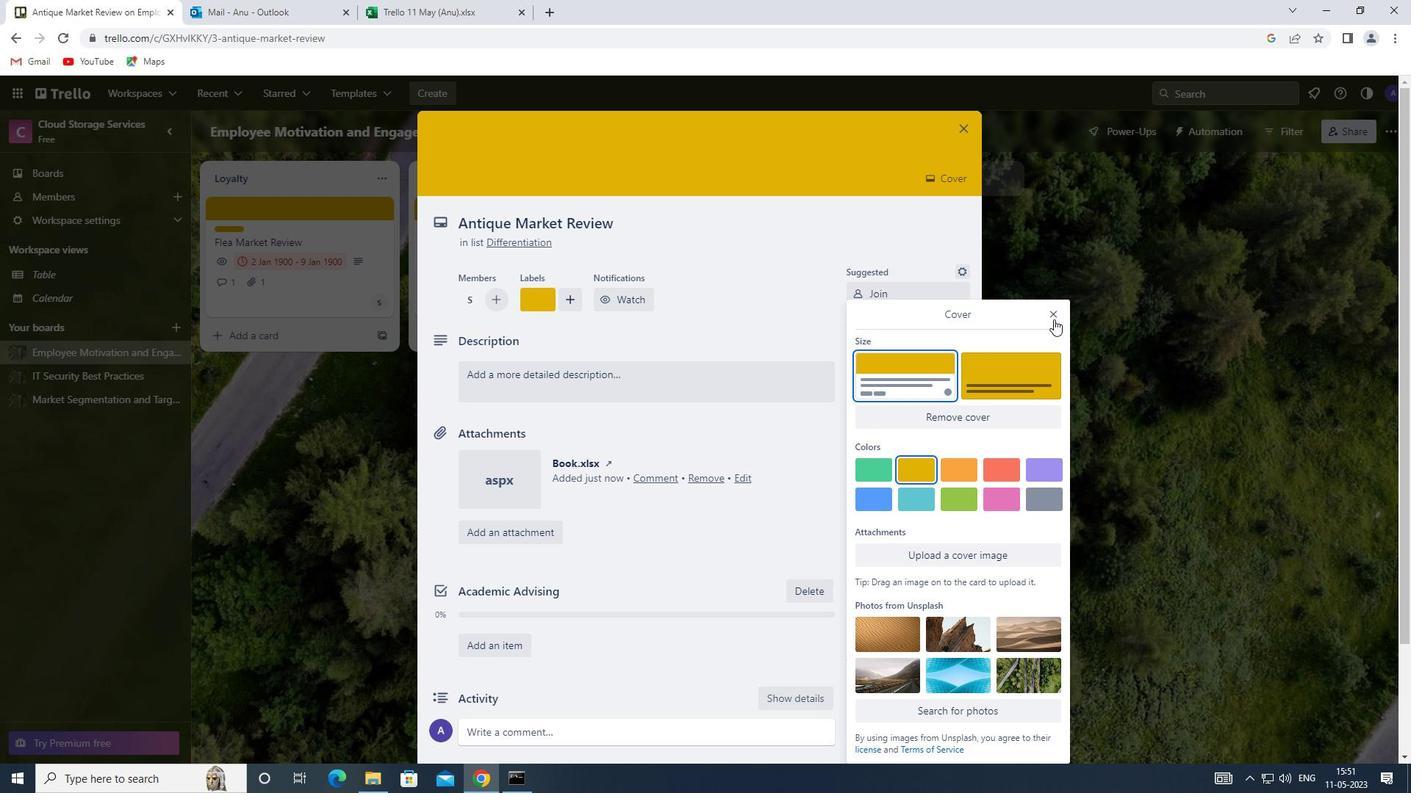 
Action: Mouse pressed left at (1054, 314)
Screenshot: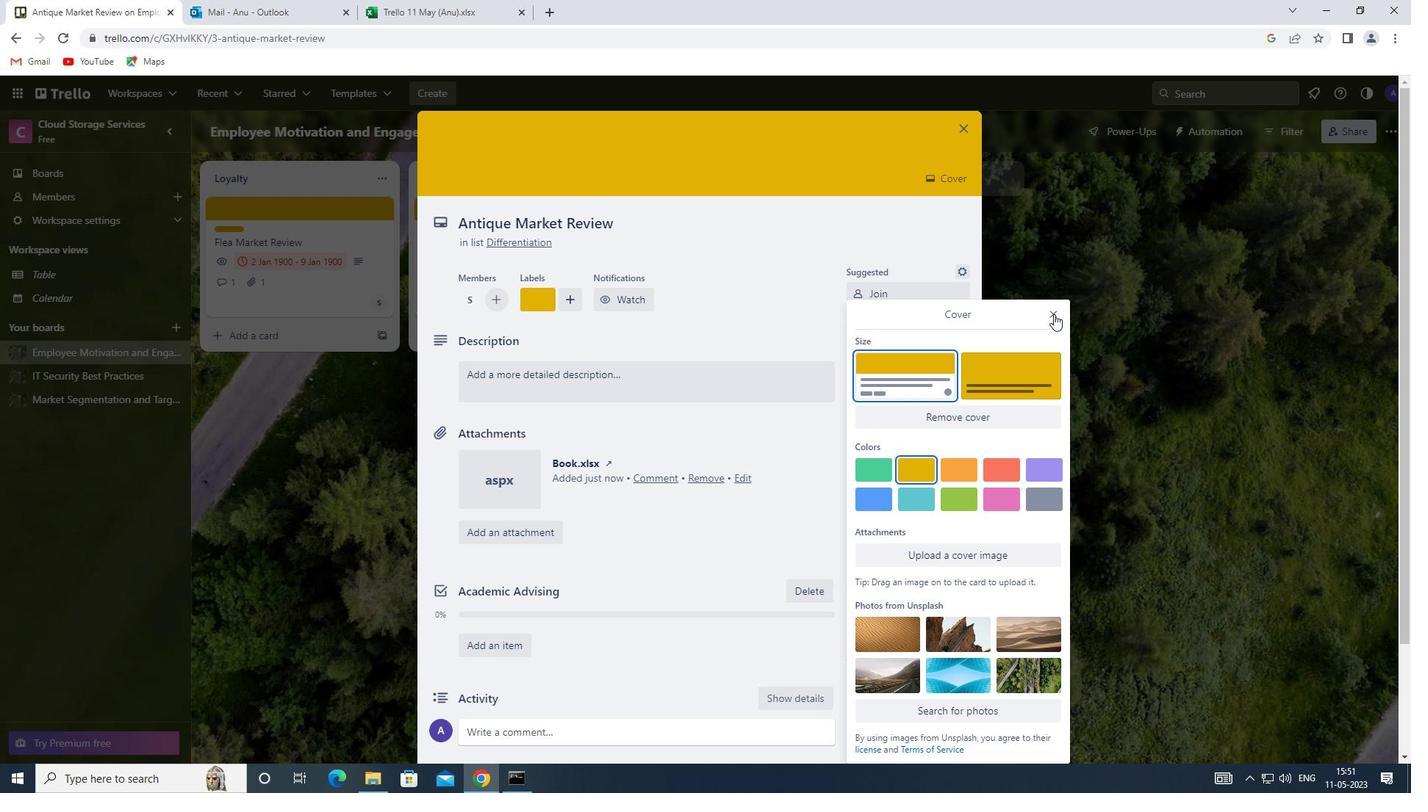 
Action: Mouse moved to (607, 372)
Screenshot: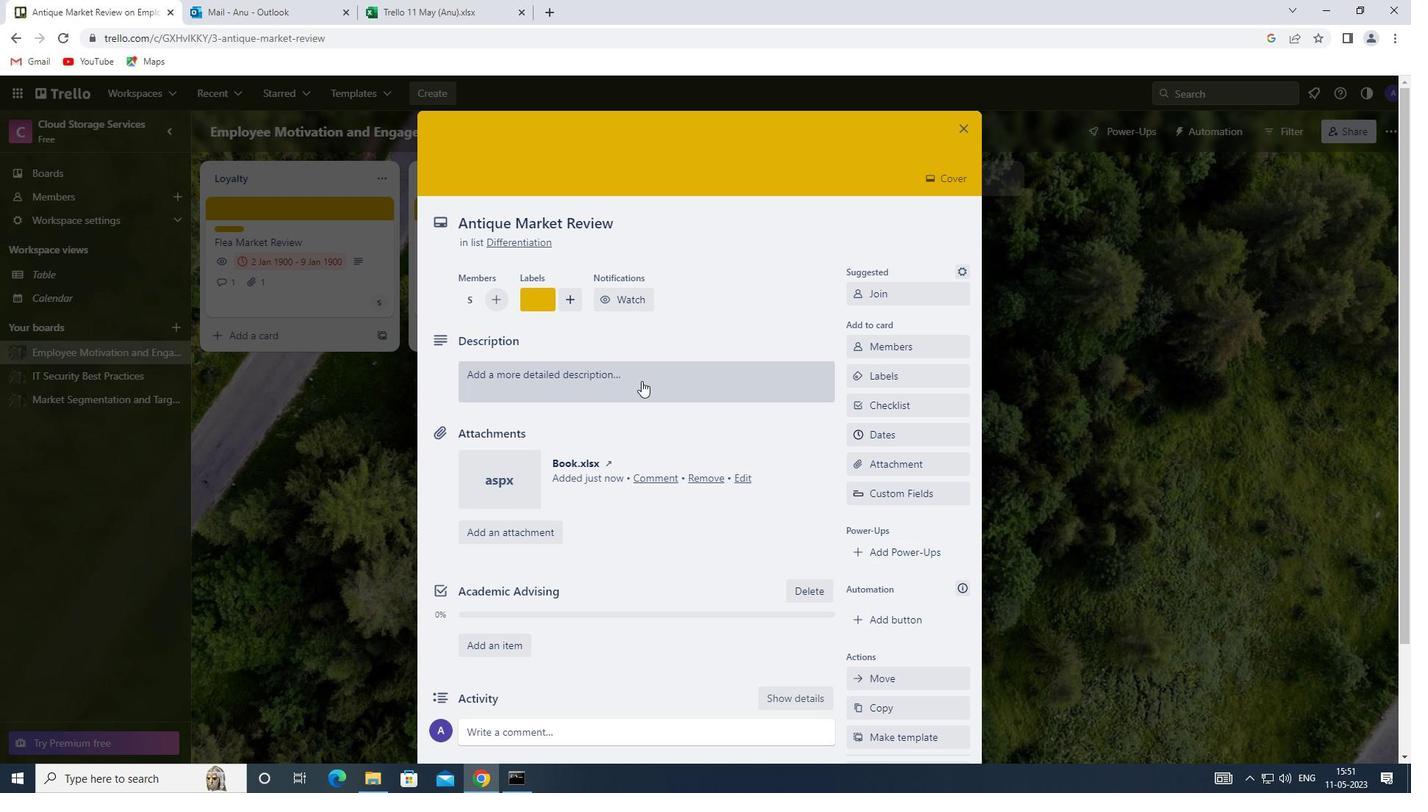 
Action: Mouse pressed left at (607, 372)
Screenshot: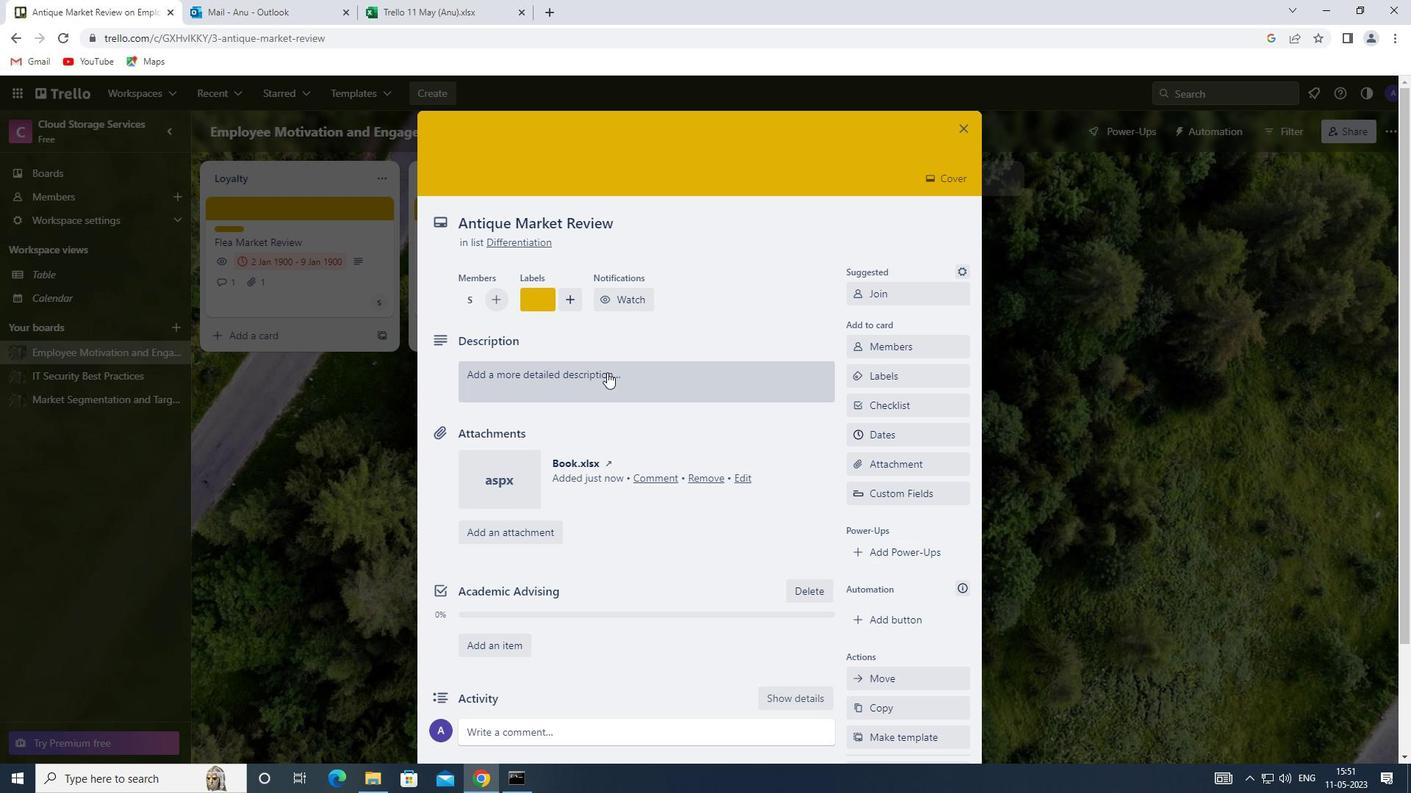 
Action: Mouse moved to (499, 430)
Screenshot: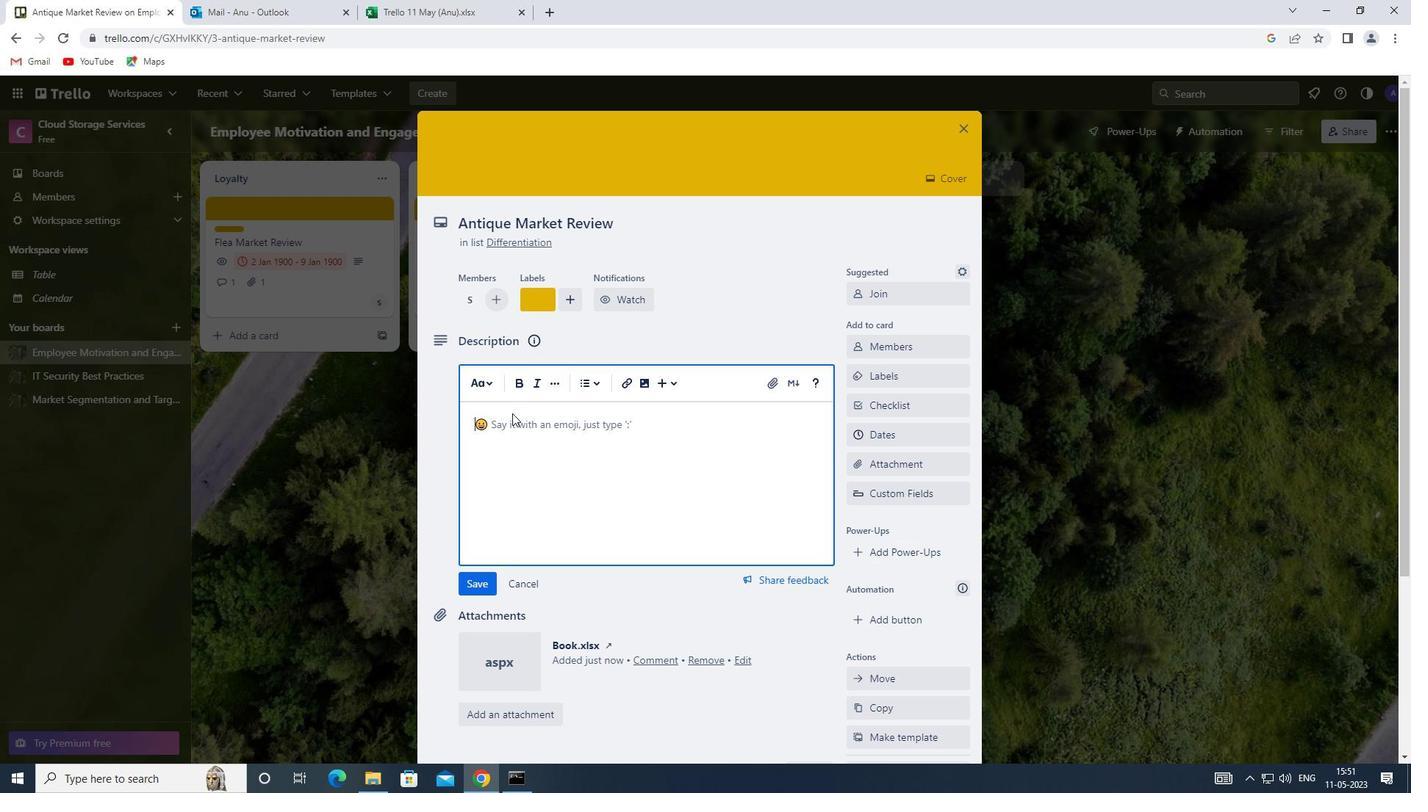
Action: Mouse pressed left at (499, 430)
Screenshot: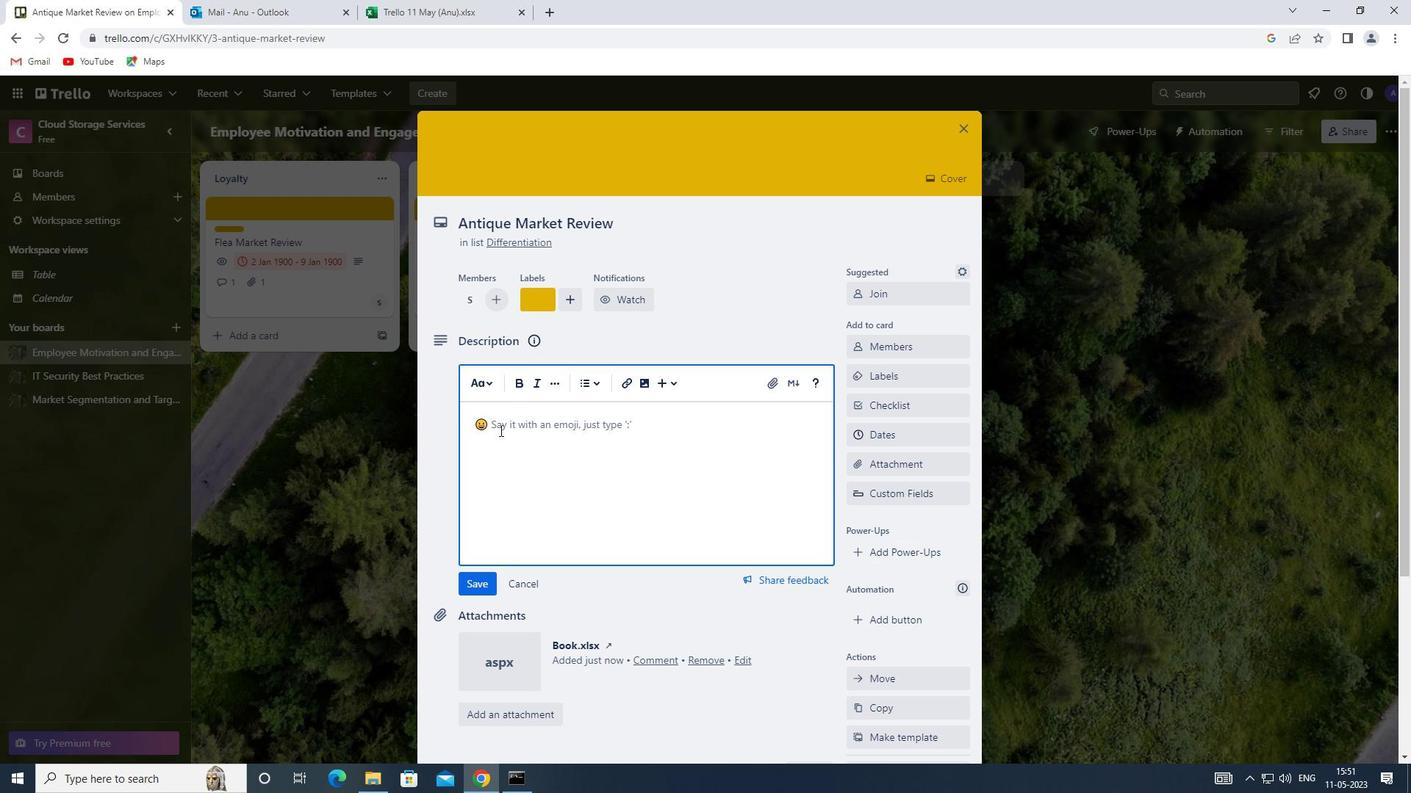 
Action: Key pressed <Key.shift>DEVELOP<Key.space>AND<Key.space>LAUNCH<Key.space>NEW<Key.space>EMAIL<Key.space>MARKETING<Key.space>CAMPAIGN<Key.space>FOR<Key.space>CUSTOMER<Key.space>ENGAGEMENT
Screenshot: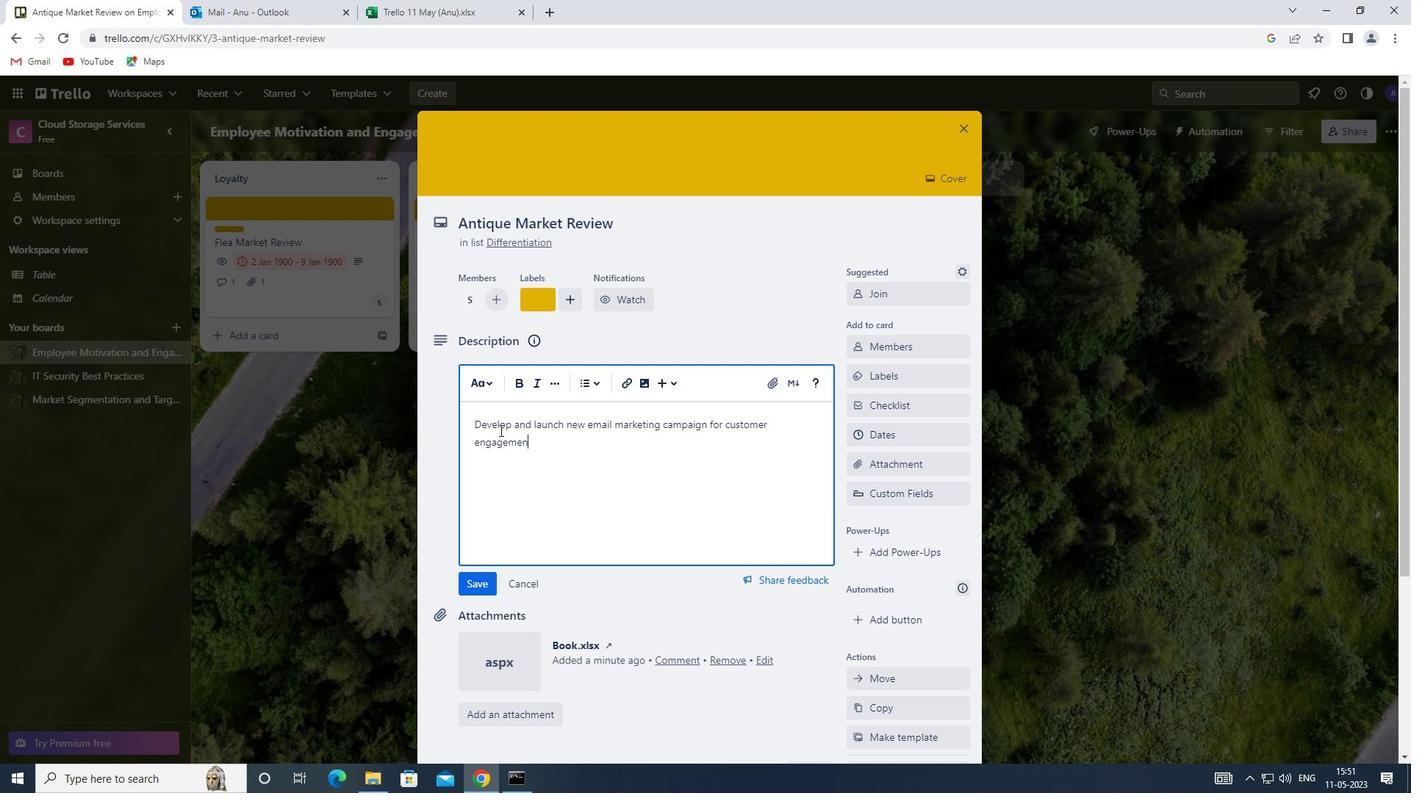 
Action: Mouse moved to (476, 581)
Screenshot: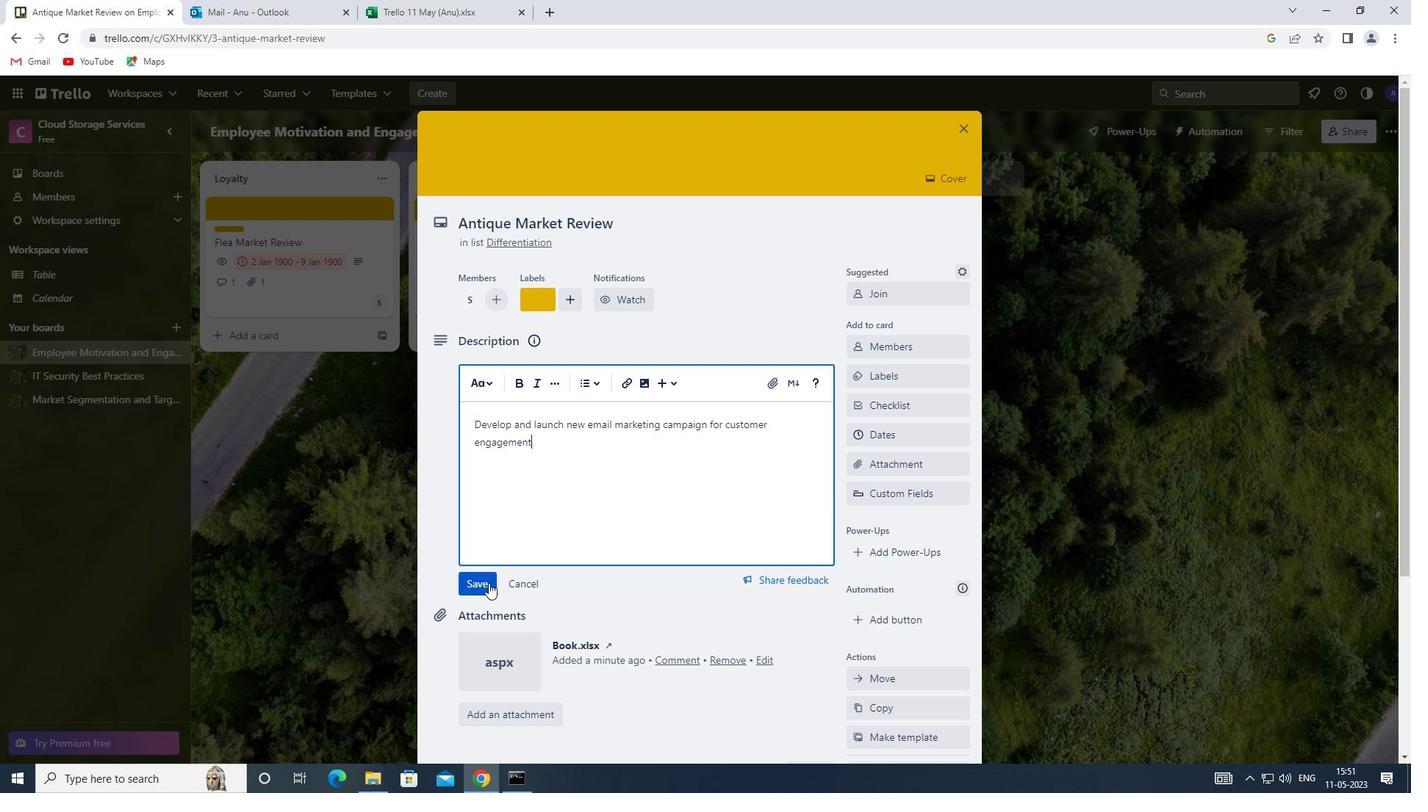 
Action: Mouse pressed left at (476, 581)
Screenshot: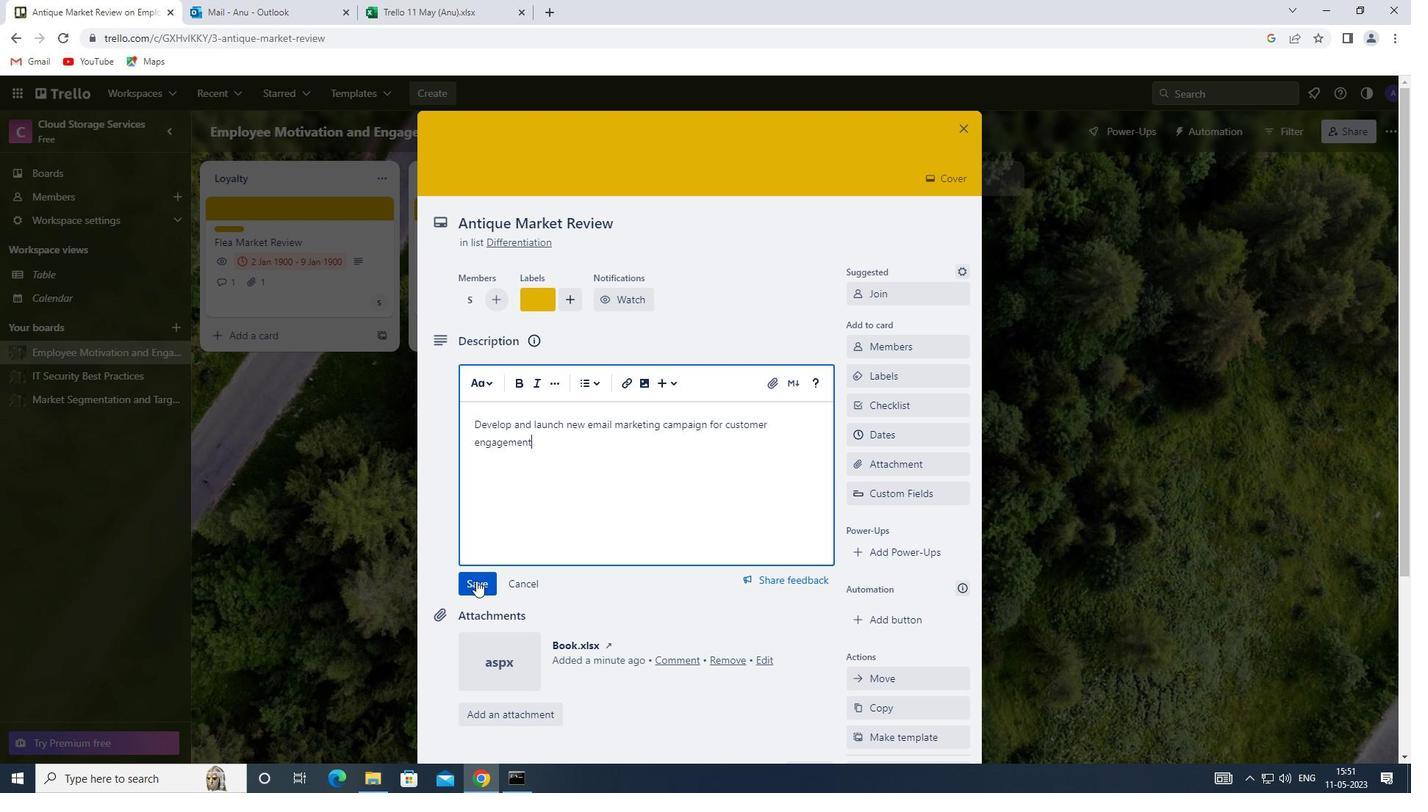 
Action: Mouse moved to (569, 519)
Screenshot: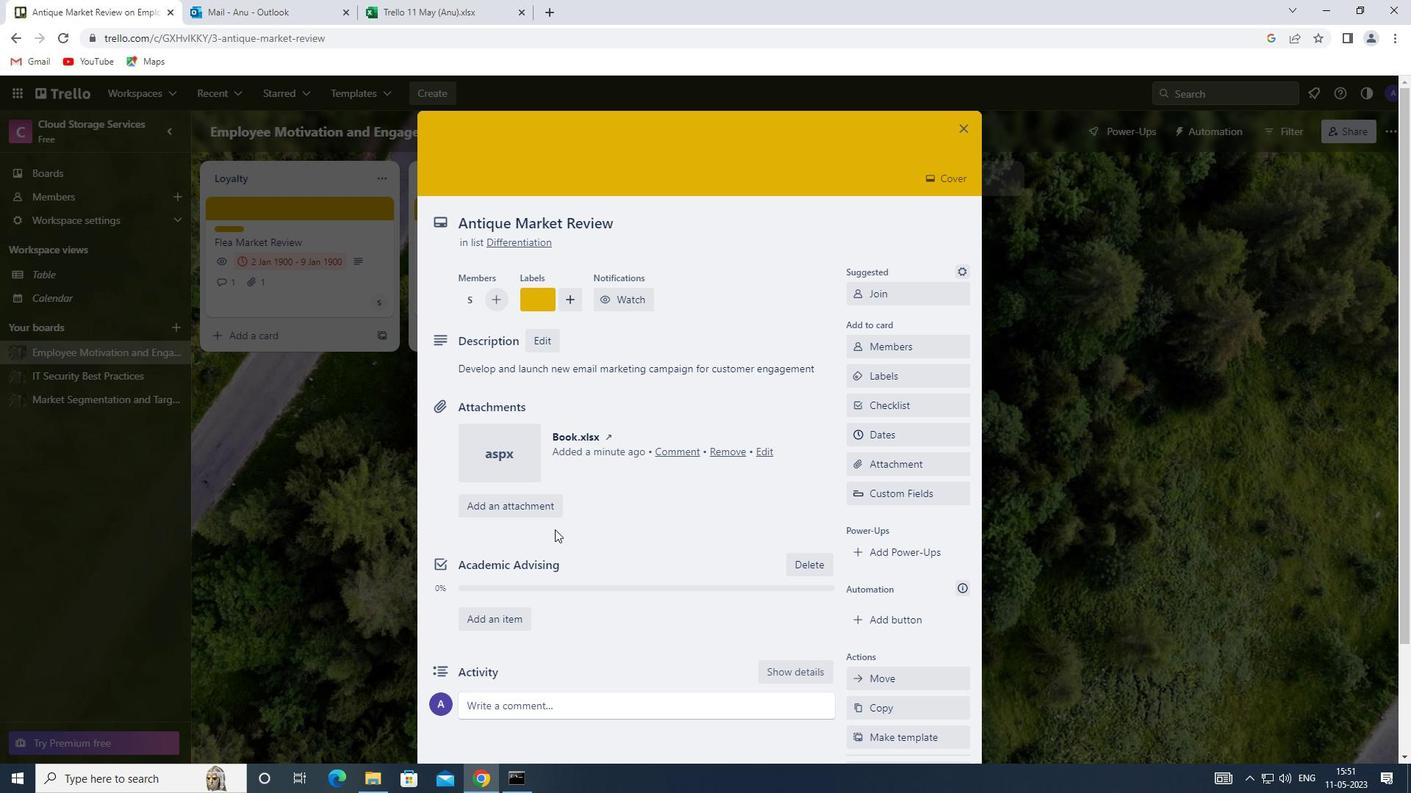 
Action: Mouse scrolled (569, 518) with delta (0, 0)
Screenshot: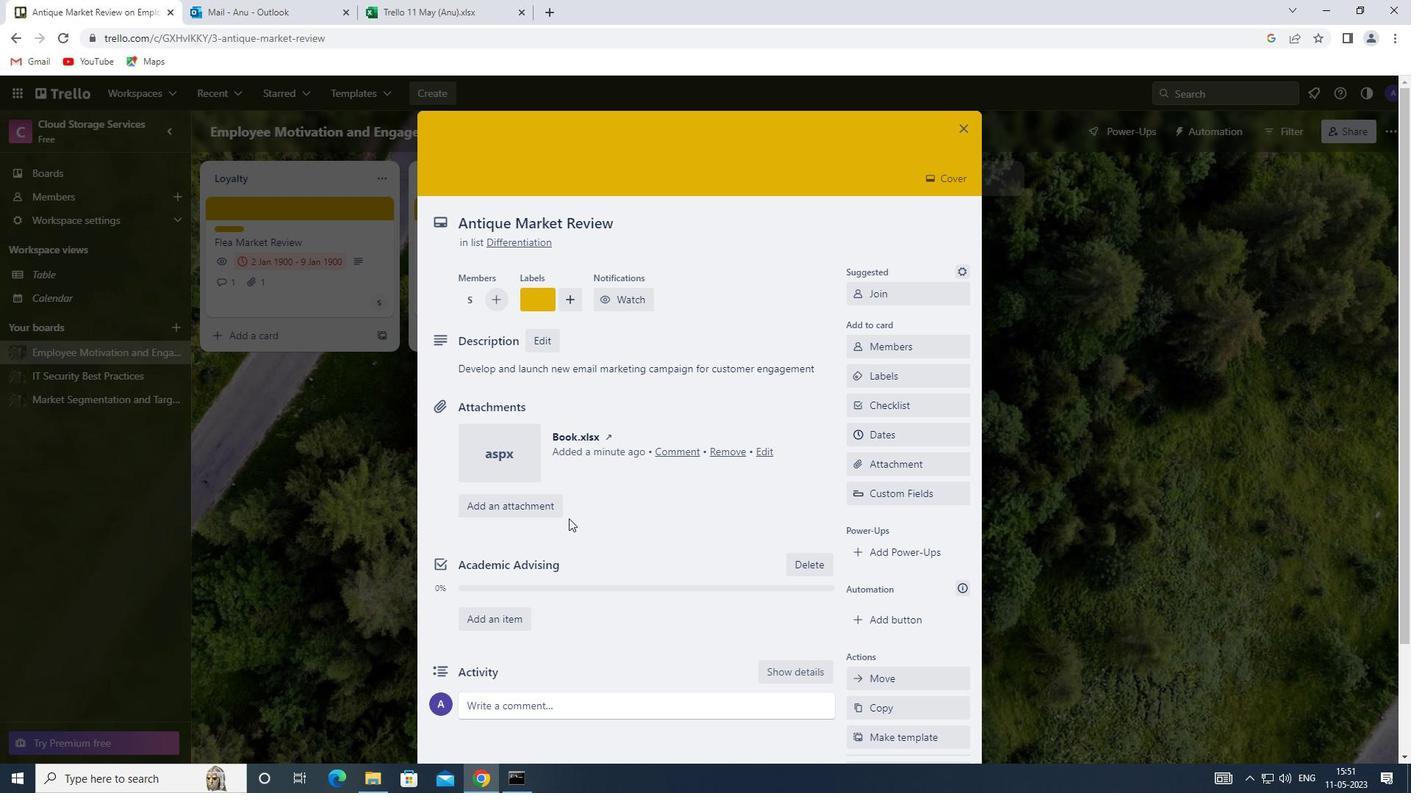 
Action: Mouse scrolled (569, 518) with delta (0, 0)
Screenshot: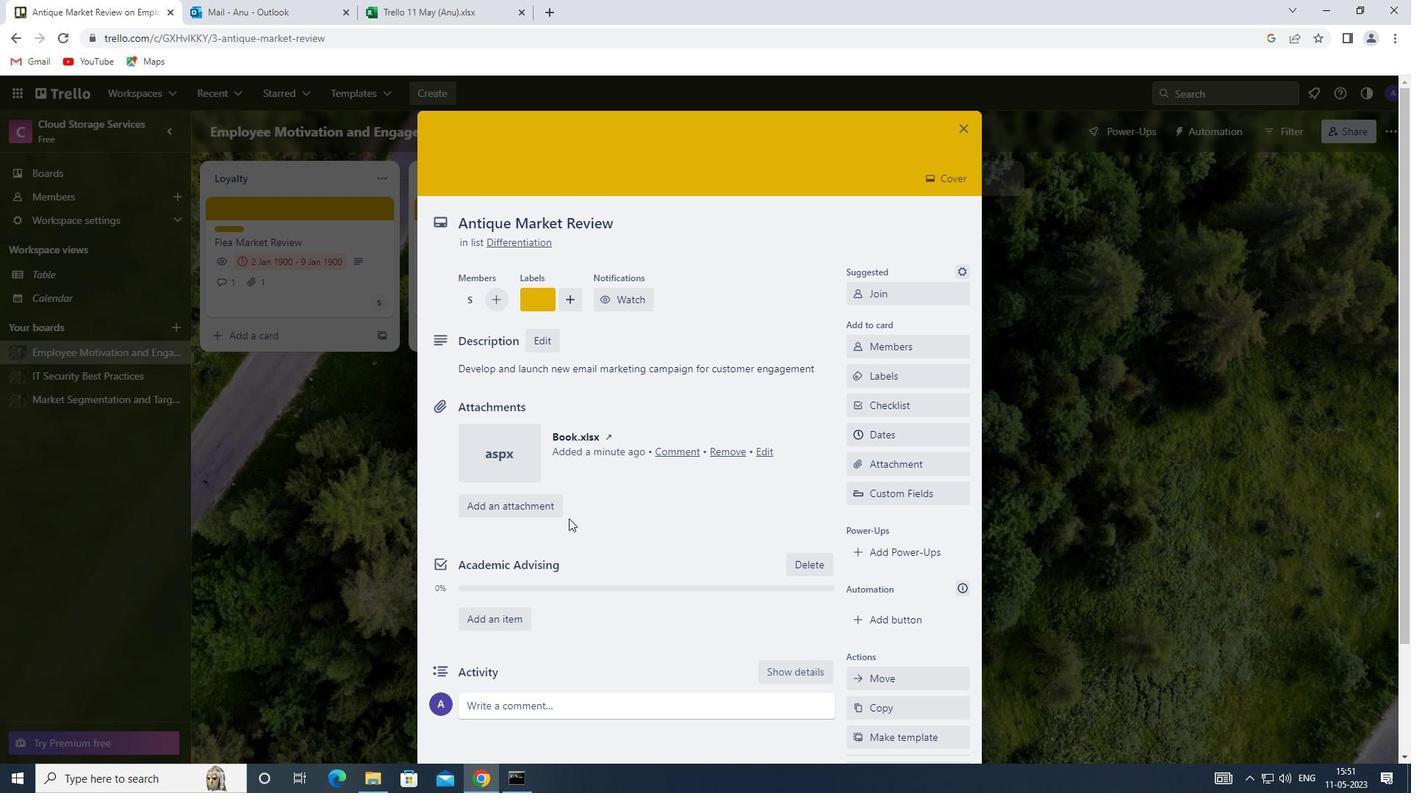 
Action: Mouse moved to (514, 573)
Screenshot: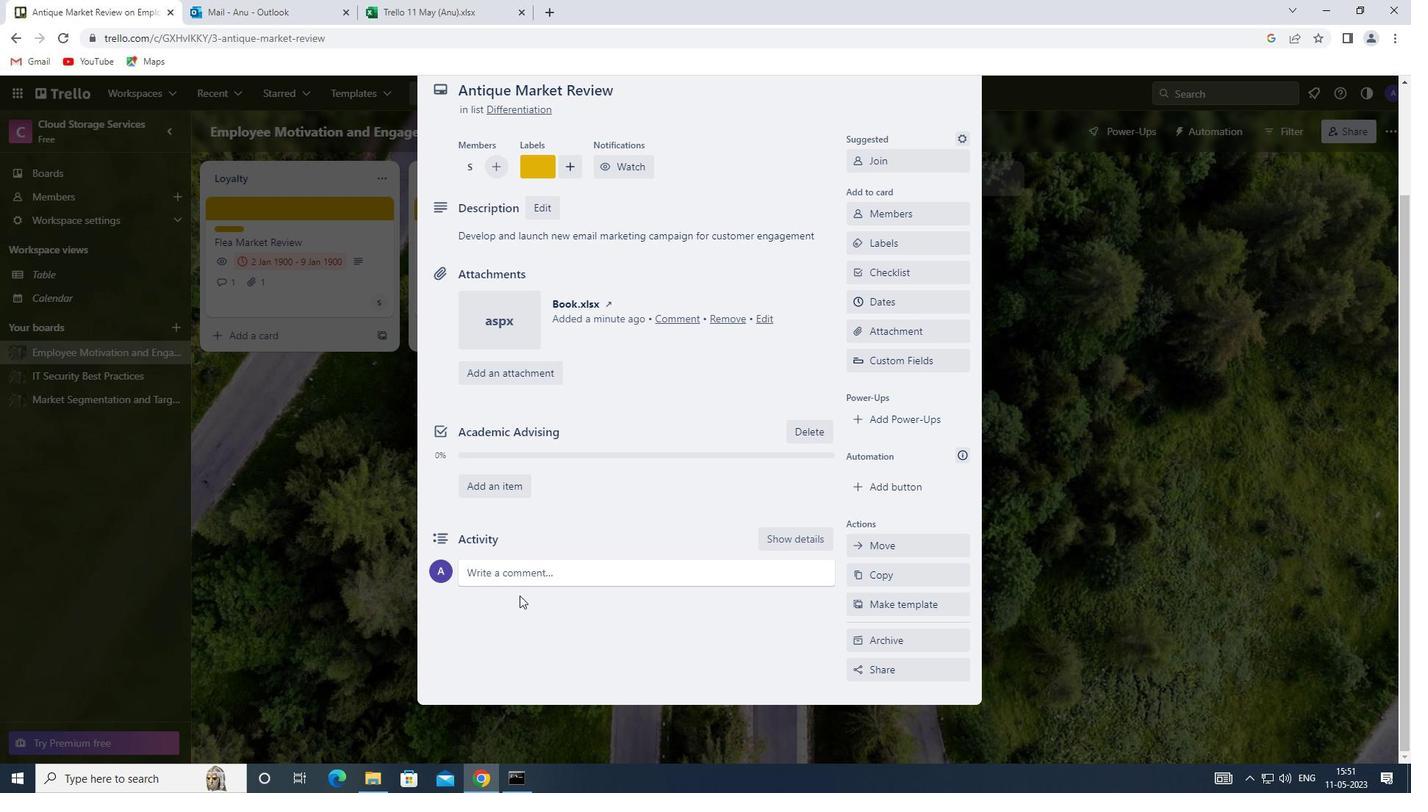 
Action: Mouse pressed left at (514, 573)
Screenshot: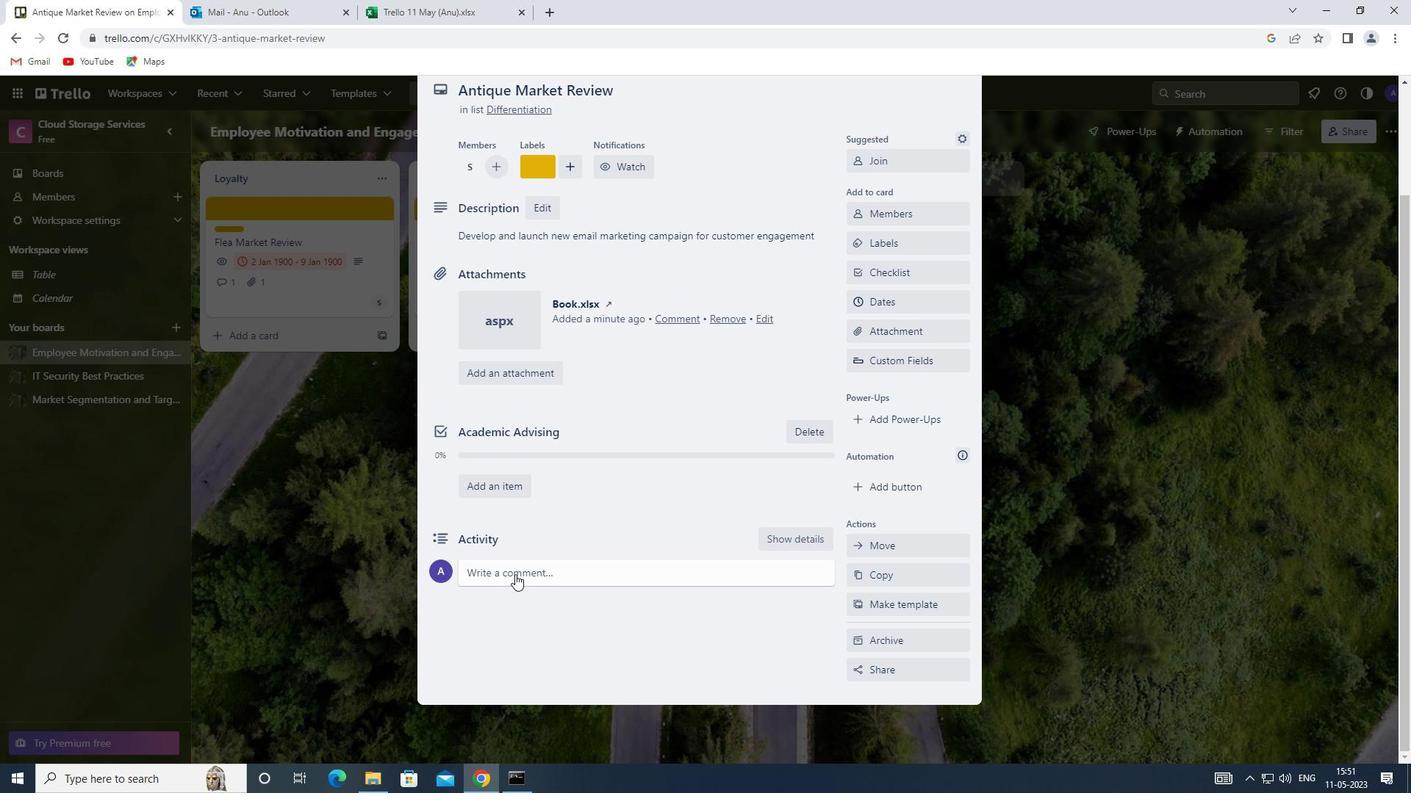 
Action: Mouse moved to (491, 616)
Screenshot: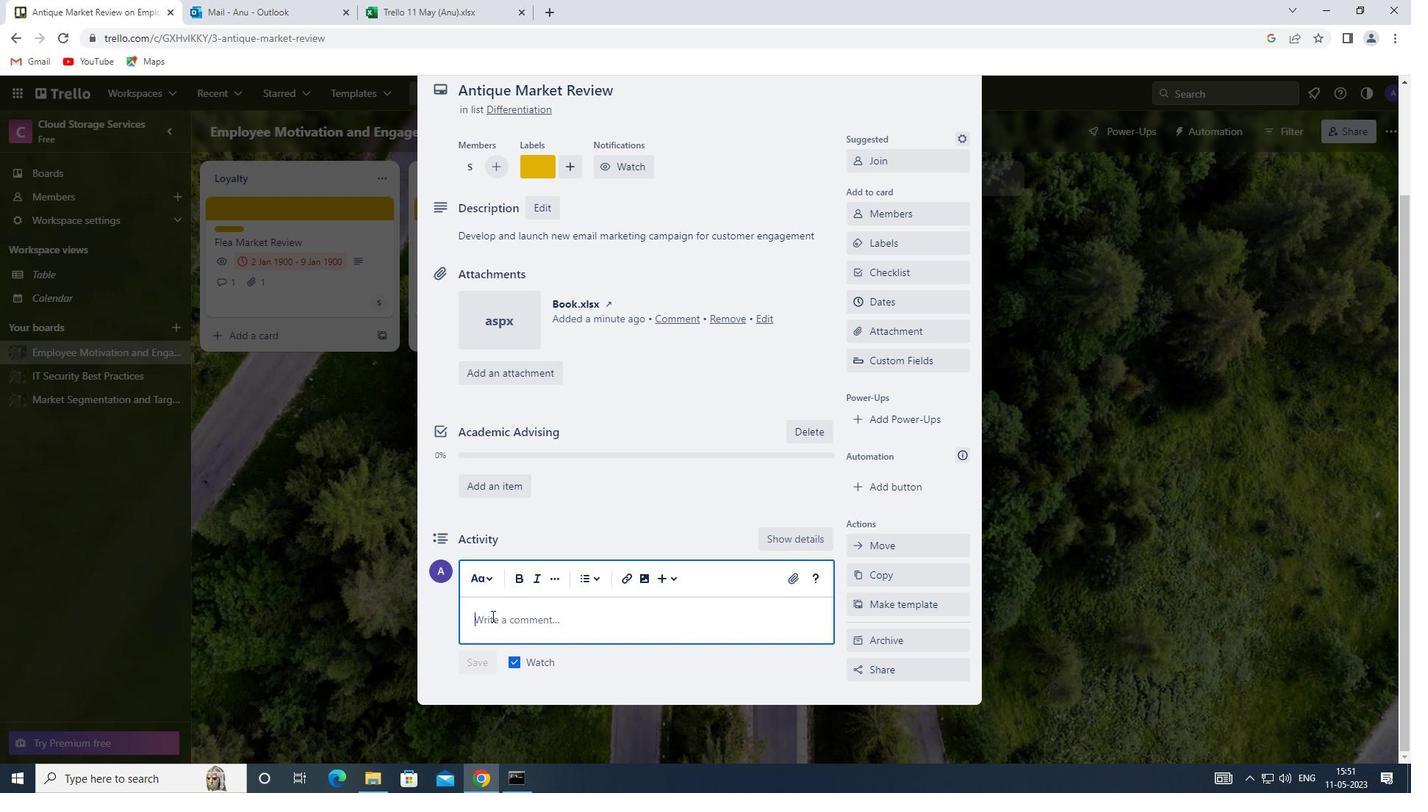 
Action: Mouse pressed left at (491, 616)
Screenshot: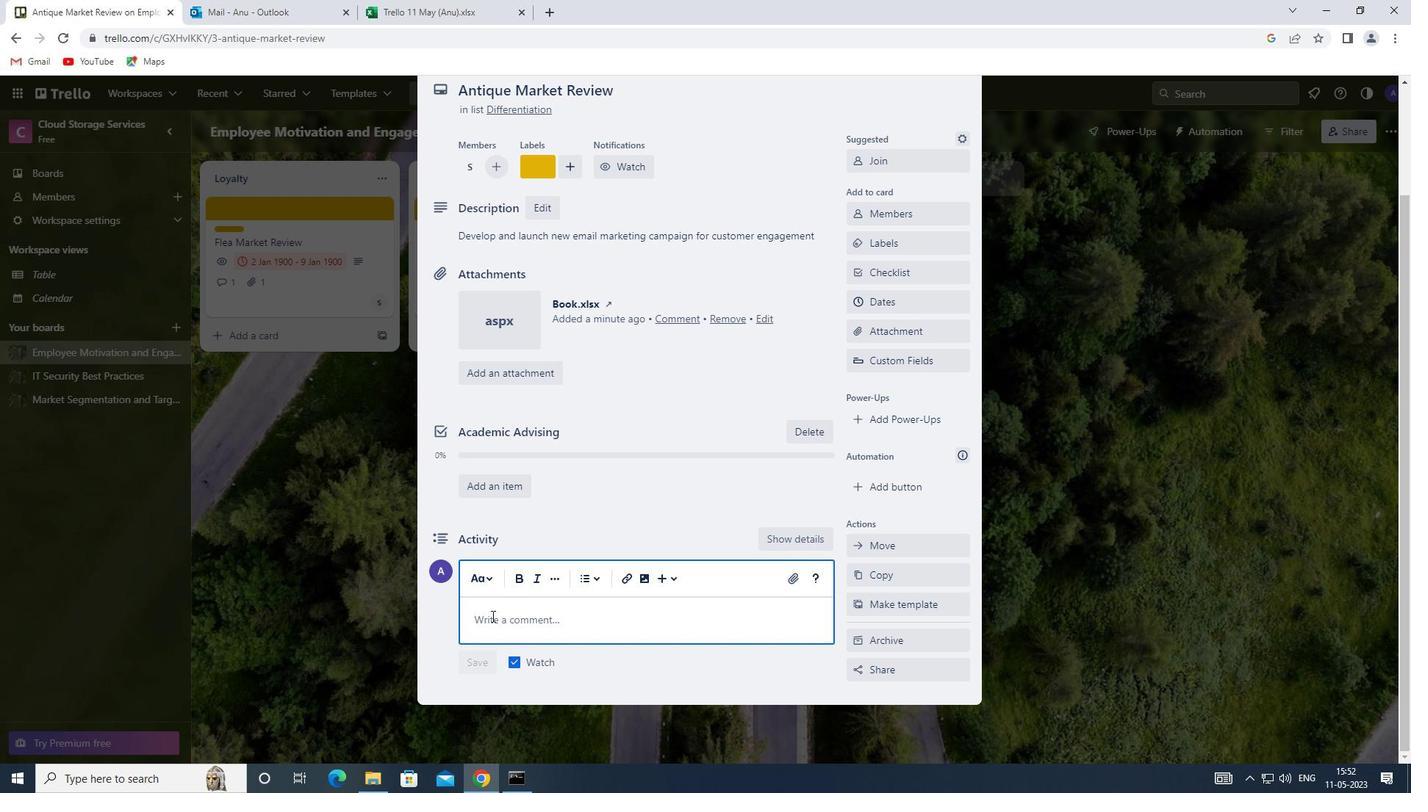 
Action: Key pressed <Key.shift><Key.shift>LET<Key.space>US<Key.space>APPROACH<Key.space>THIS<Key.space>TASK<Key.space>WITH<Key.space>AN<Key.space>OPEN<Key.space>MIND<Key.space>AND<Key.space>BE<Key.space>WILLING<Key.space>TO<Key.space>TAKE<Key.space>RISKS<Key.space>TO<Key.space>THINK<Key.space>OUTSIDE<Key.space>THE<Key.space>BOX
Screenshot: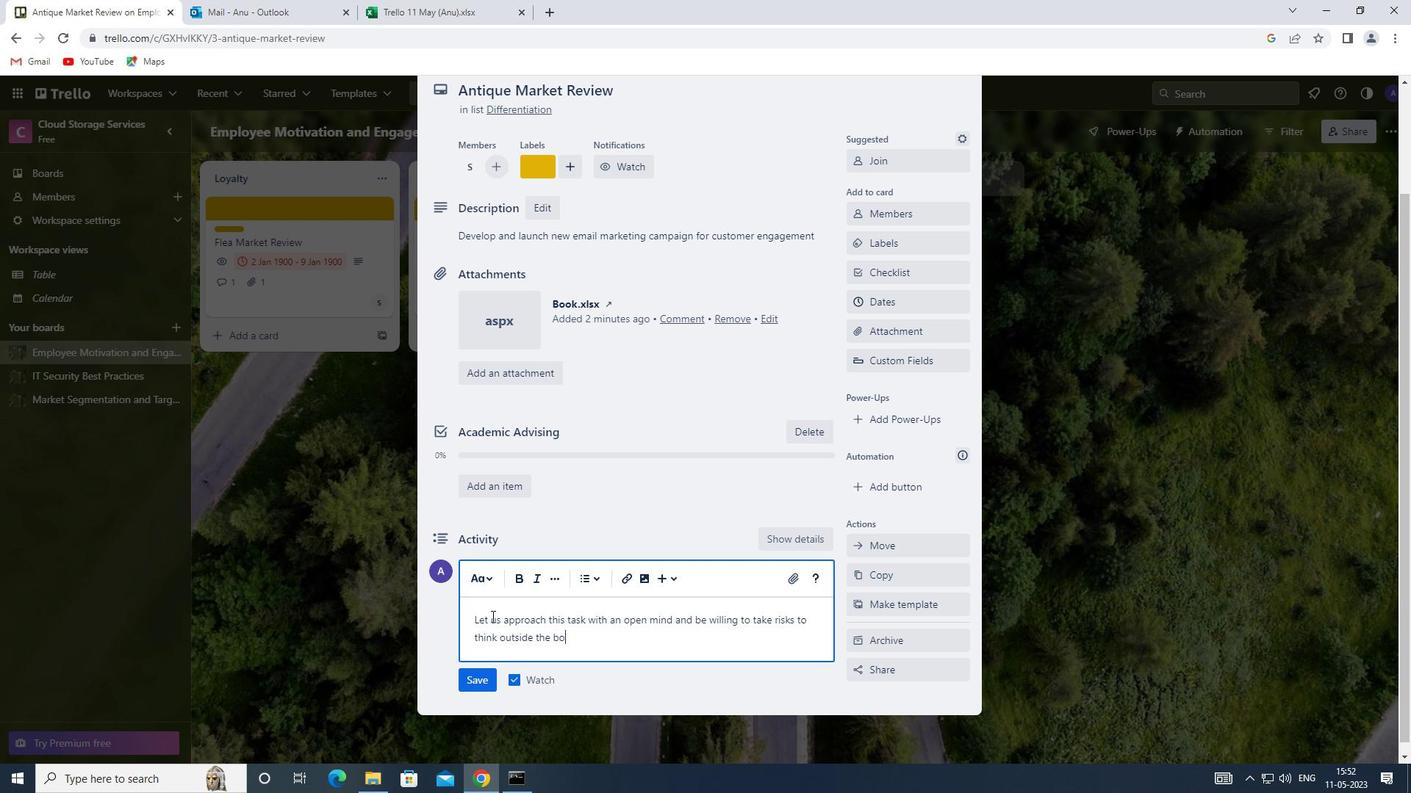 
Action: Mouse moved to (474, 675)
Screenshot: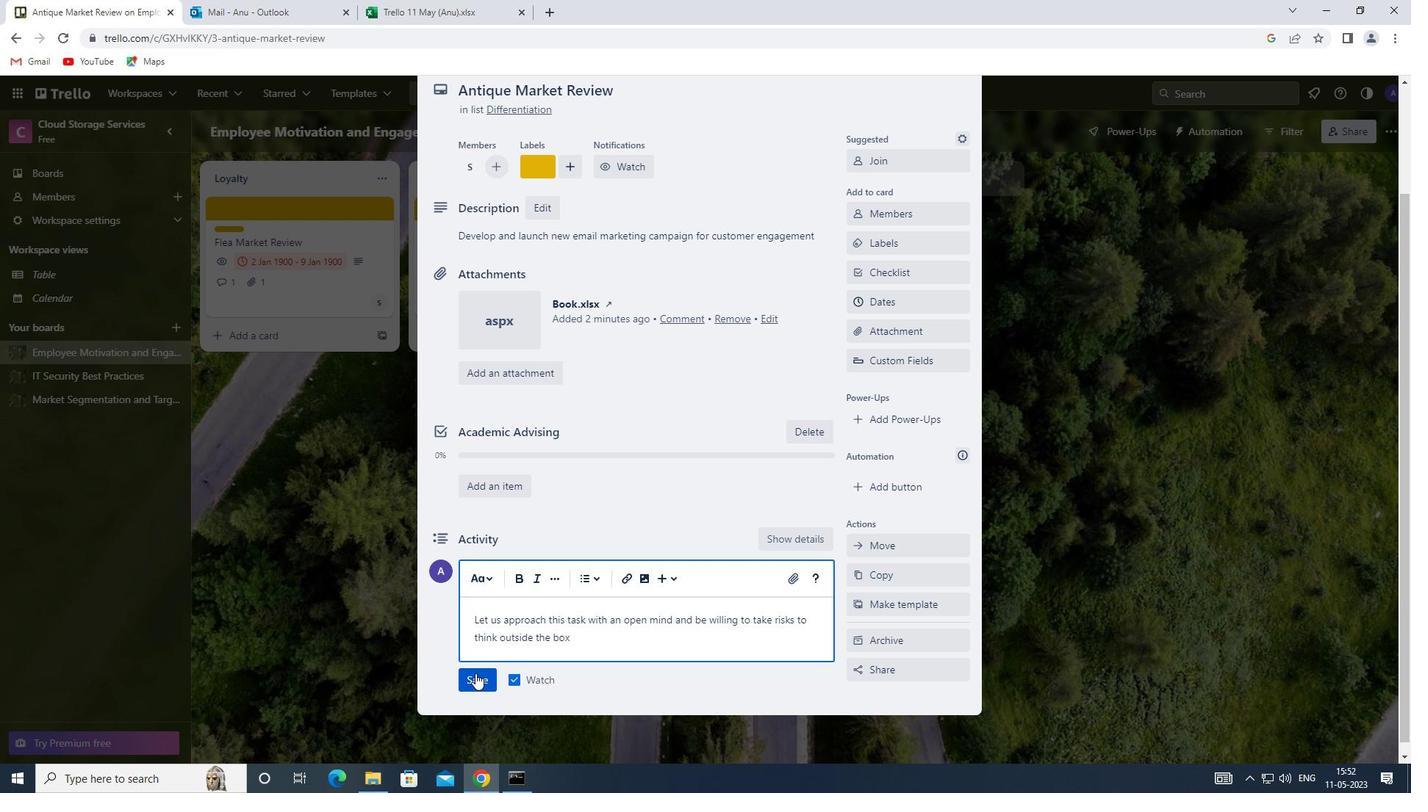
Action: Mouse pressed left at (474, 675)
Screenshot: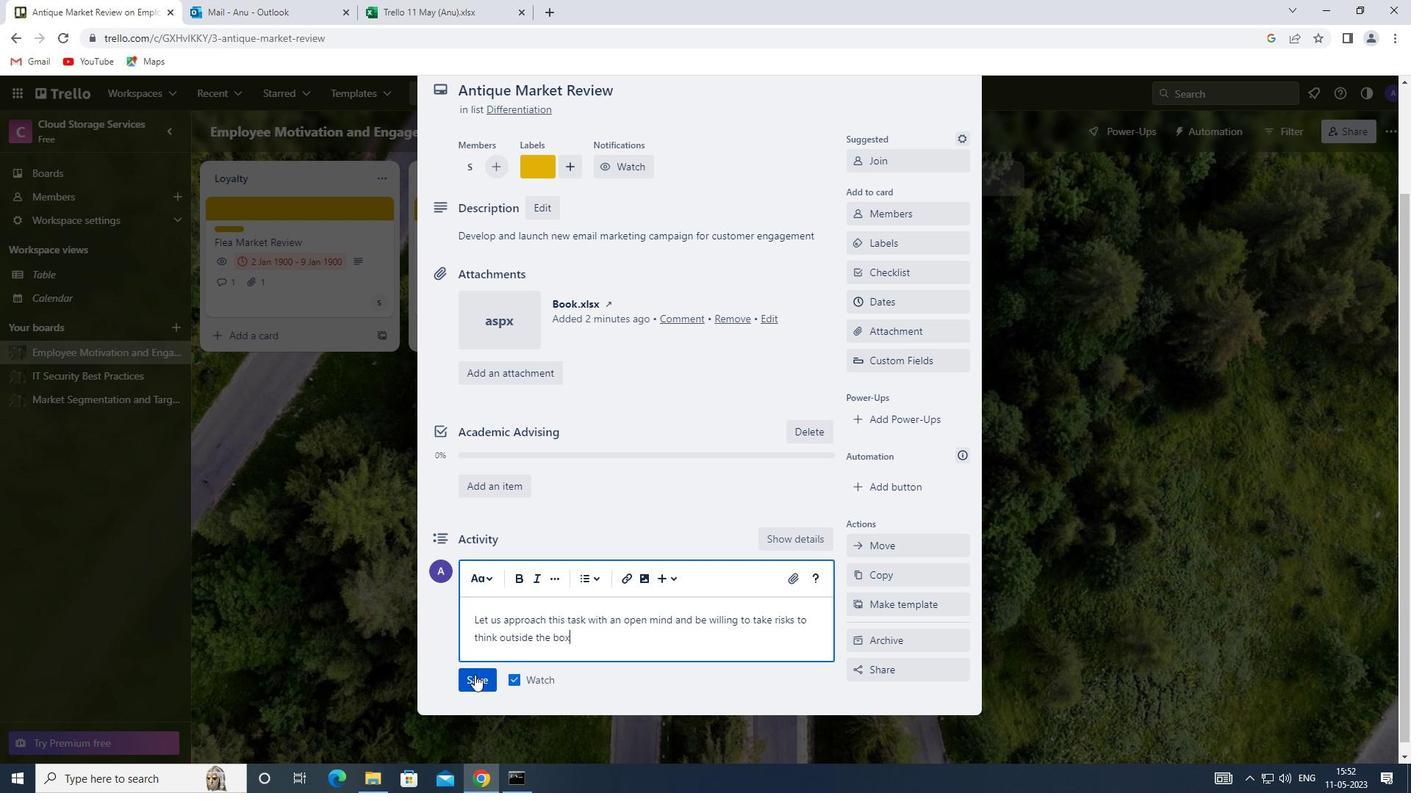 
Action: Mouse moved to (911, 296)
Screenshot: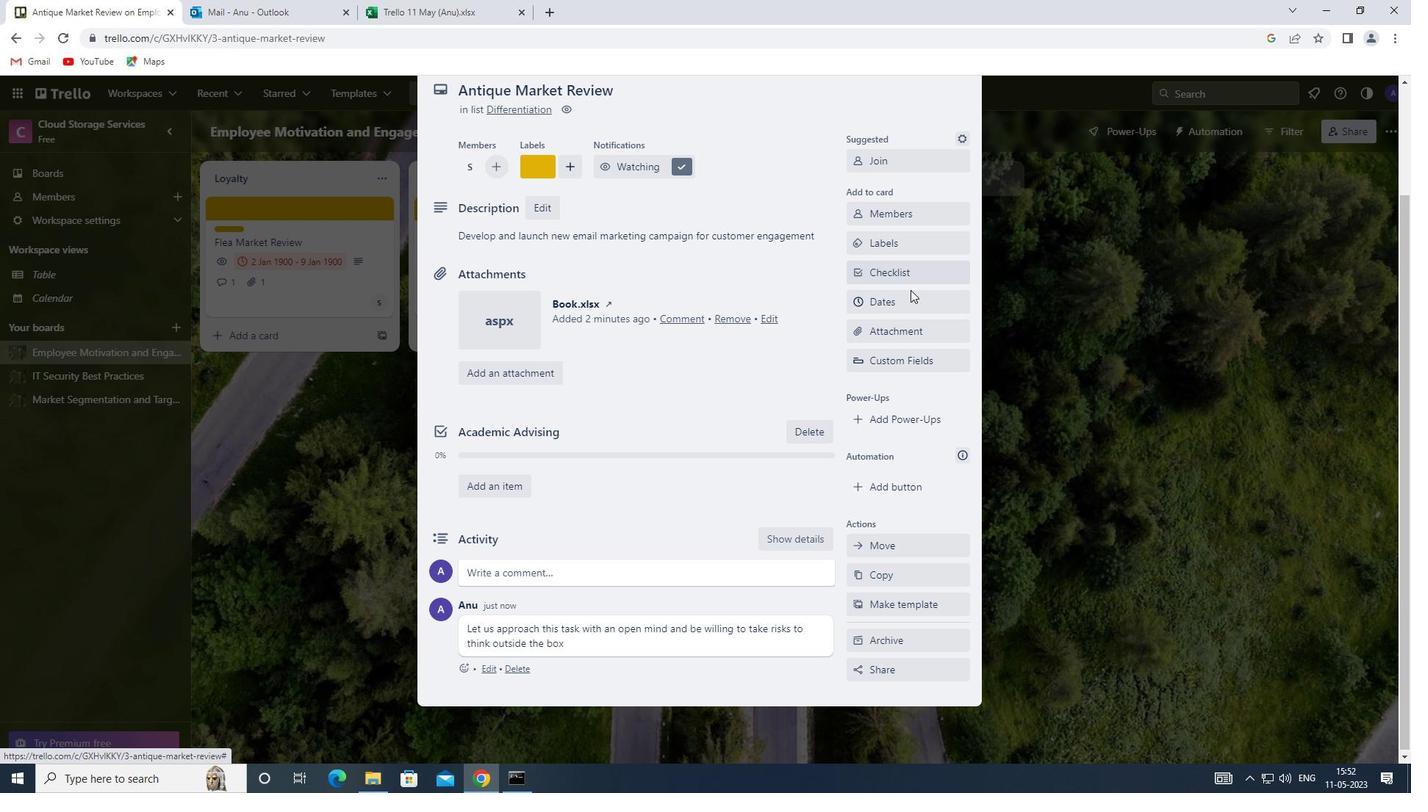 
Action: Mouse pressed left at (911, 296)
Screenshot: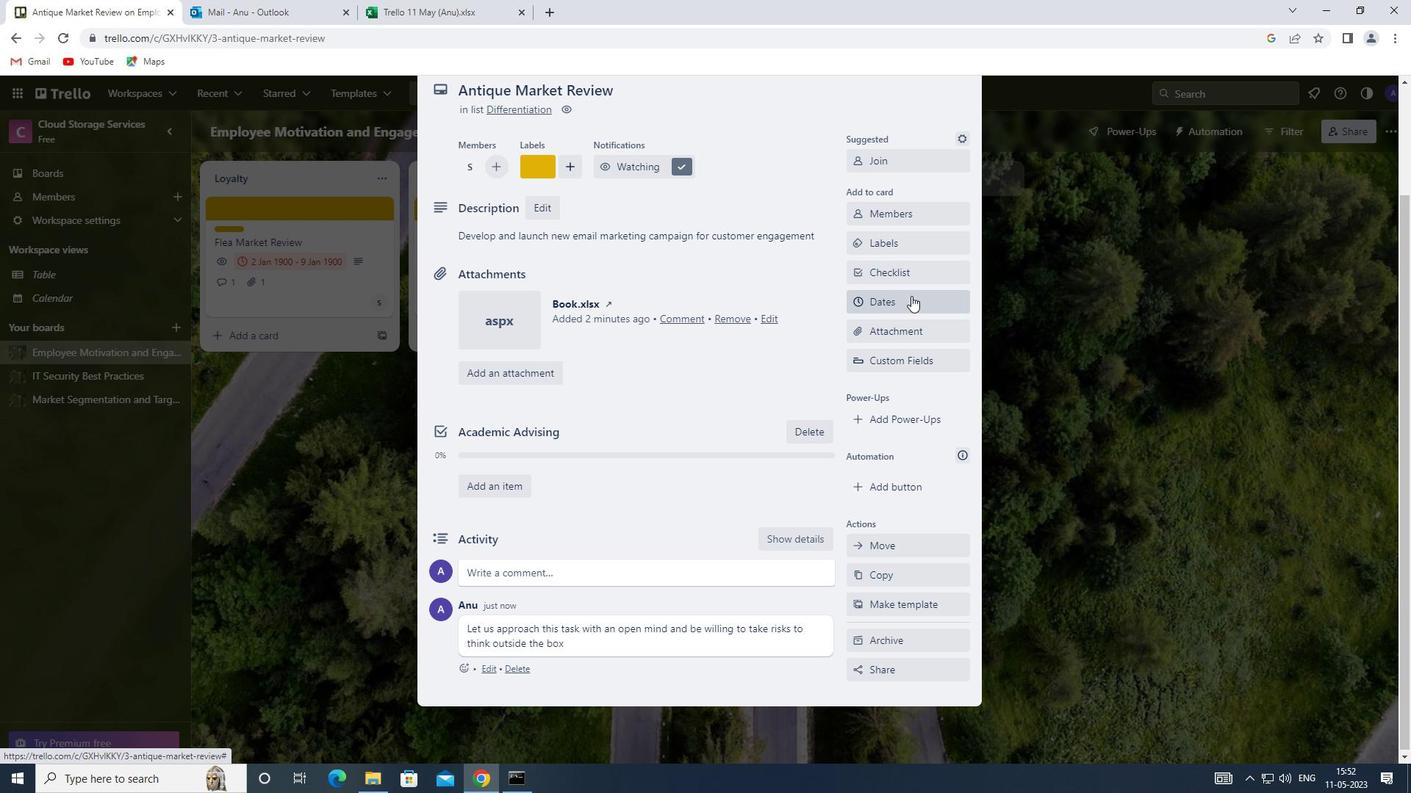 
Action: Mouse moved to (863, 402)
Screenshot: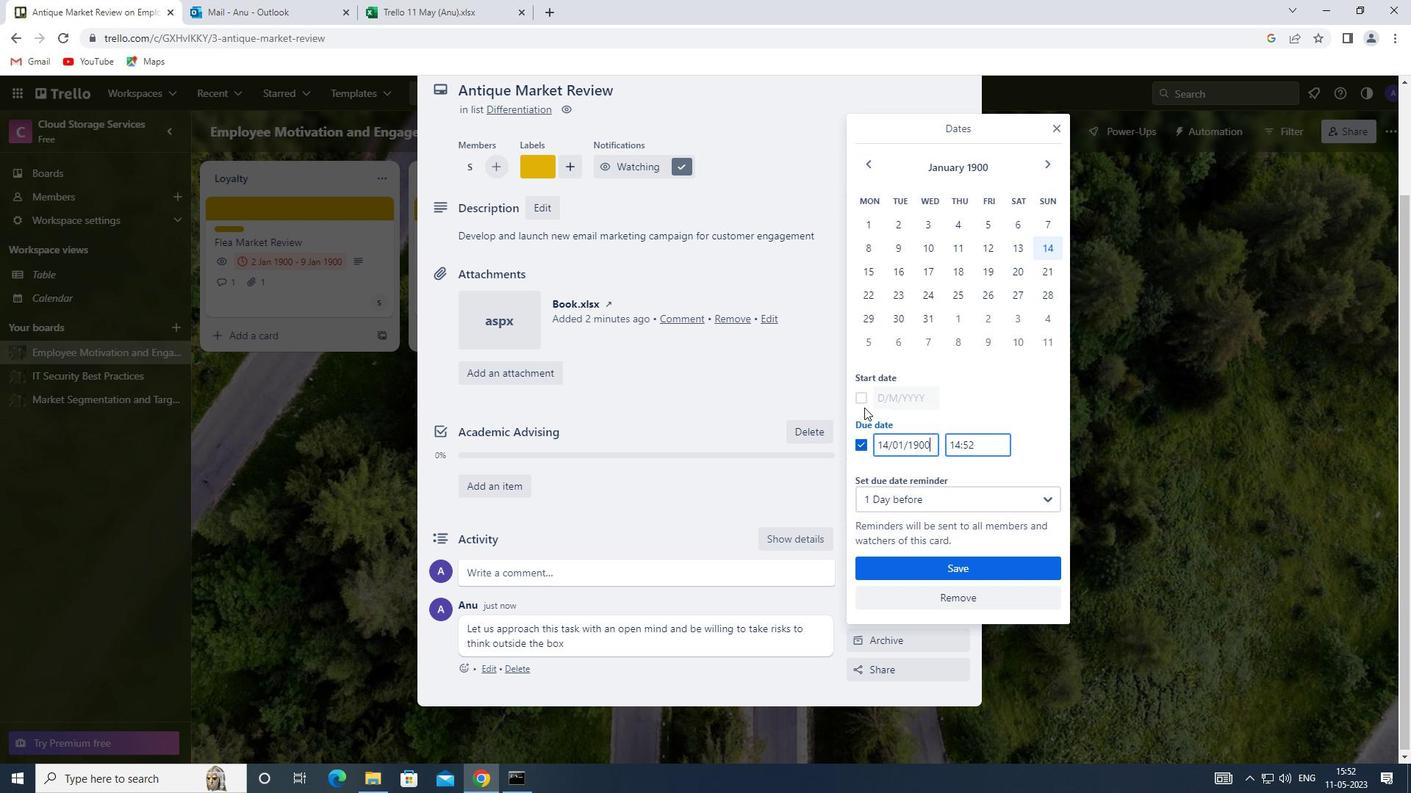 
Action: Mouse pressed left at (863, 402)
Screenshot: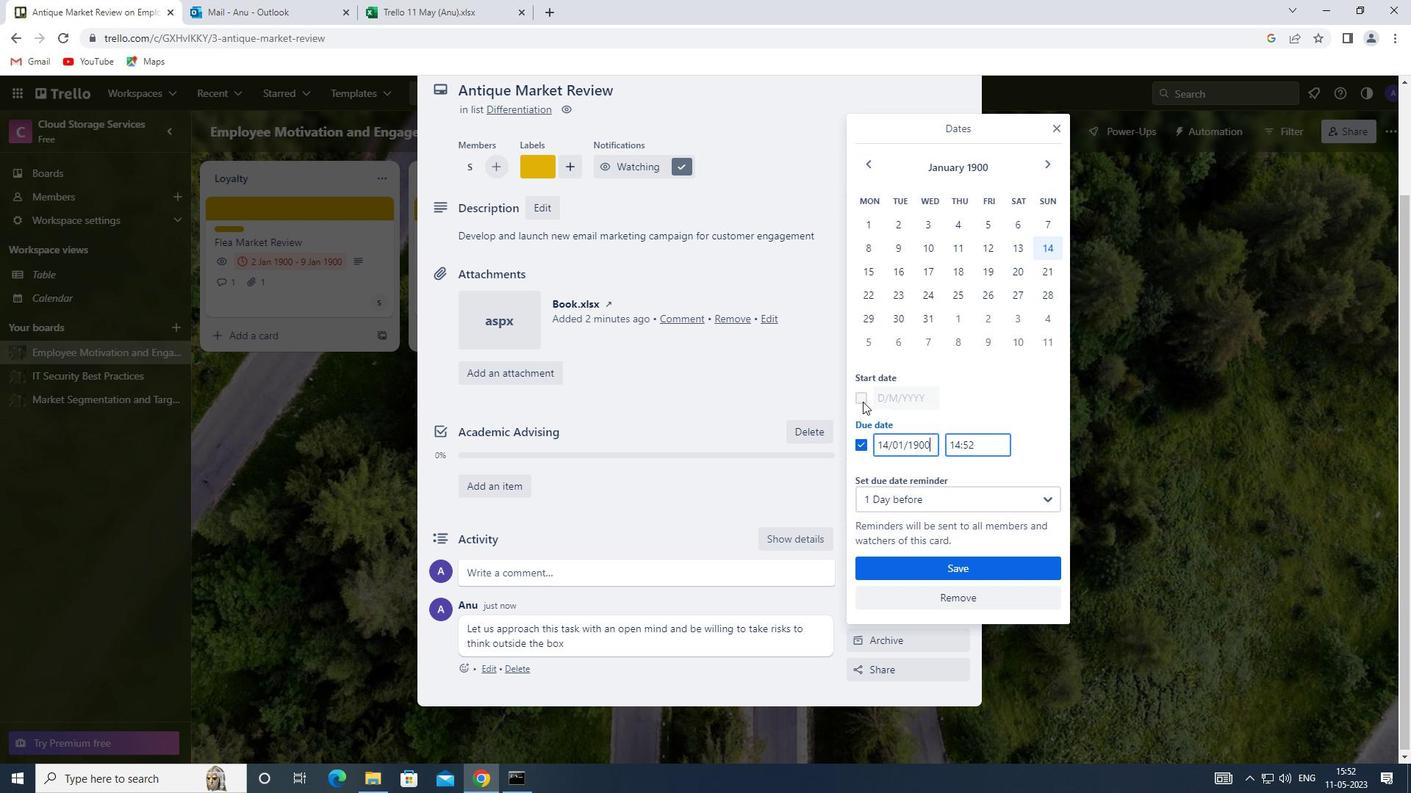 
Action: Mouse moved to (866, 250)
Screenshot: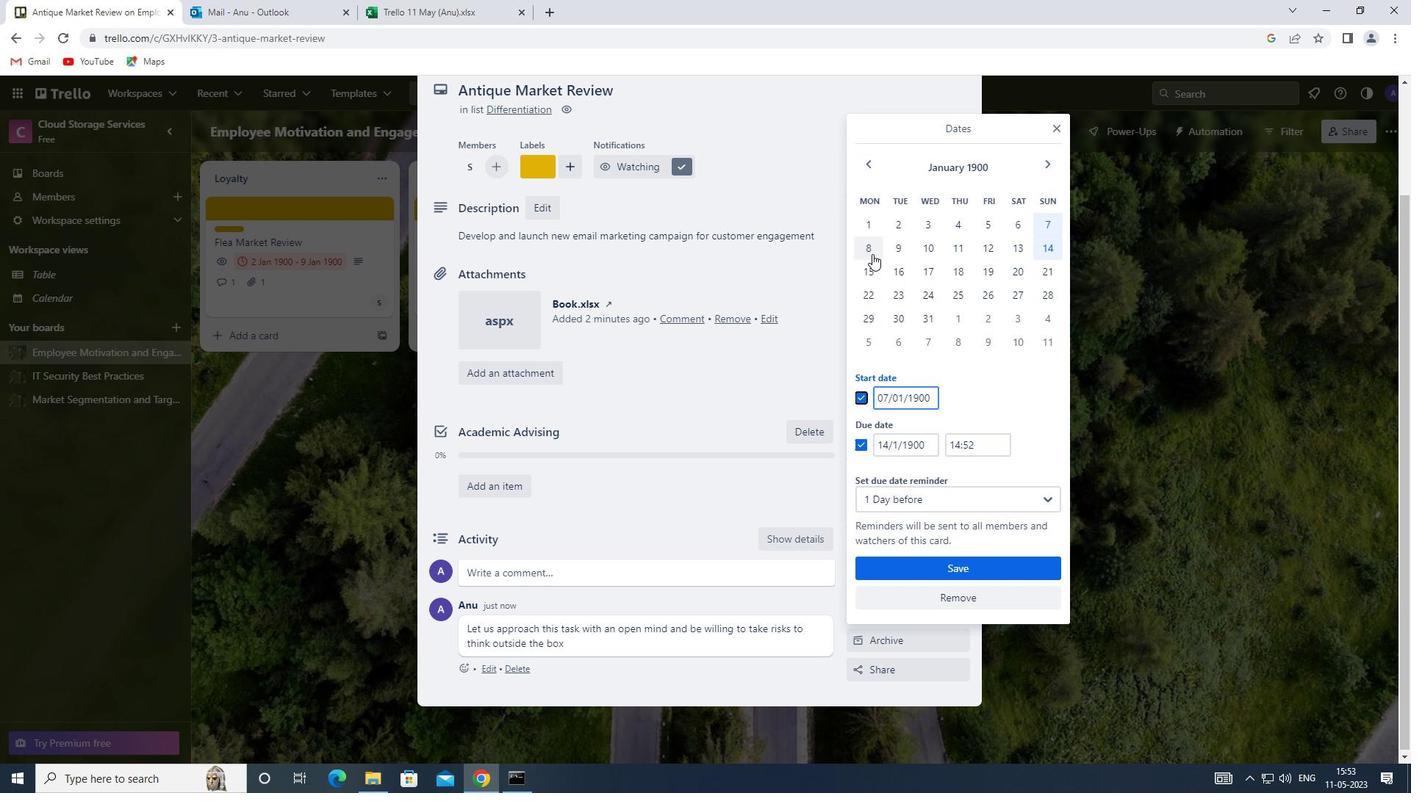 
Action: Mouse pressed left at (866, 250)
Screenshot: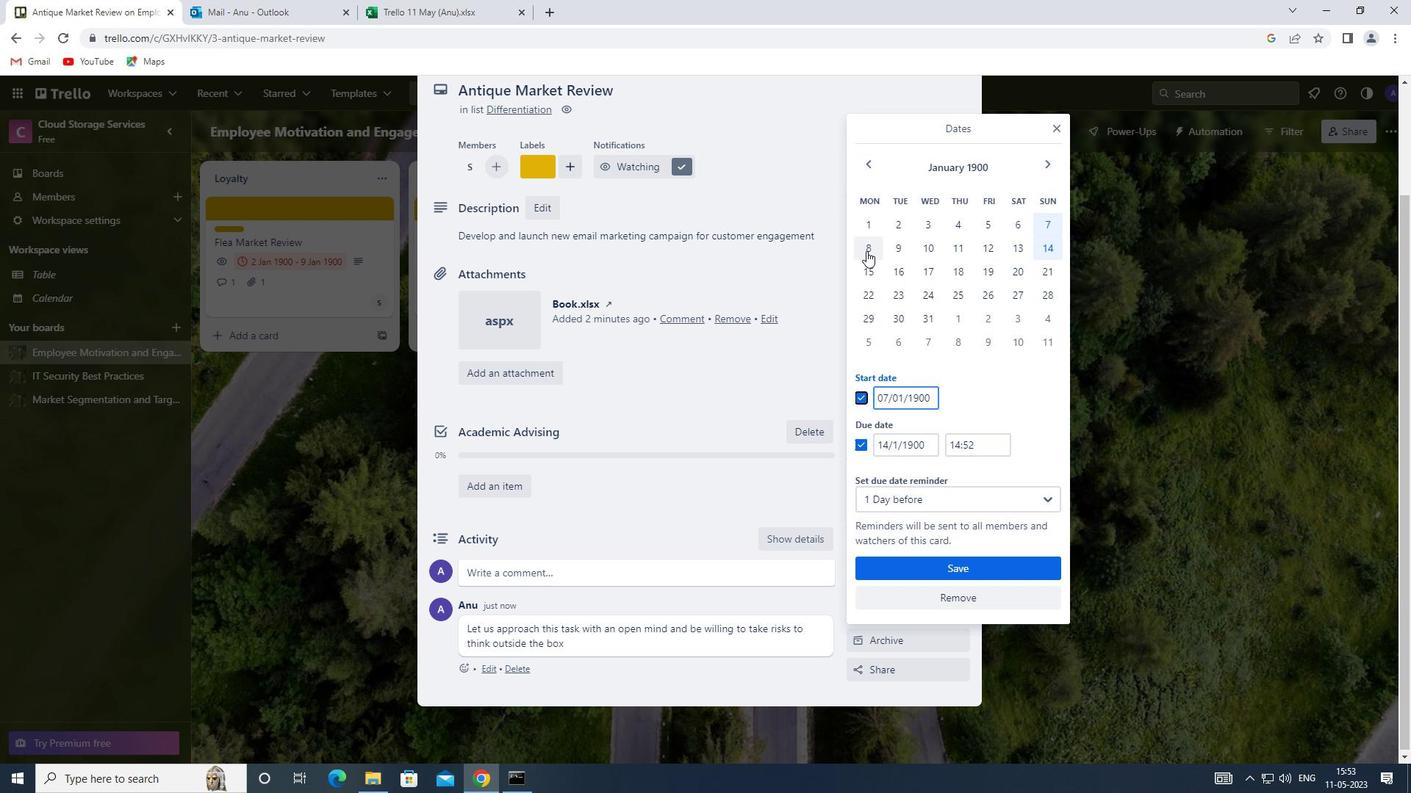 
Action: Mouse moved to (868, 263)
Screenshot: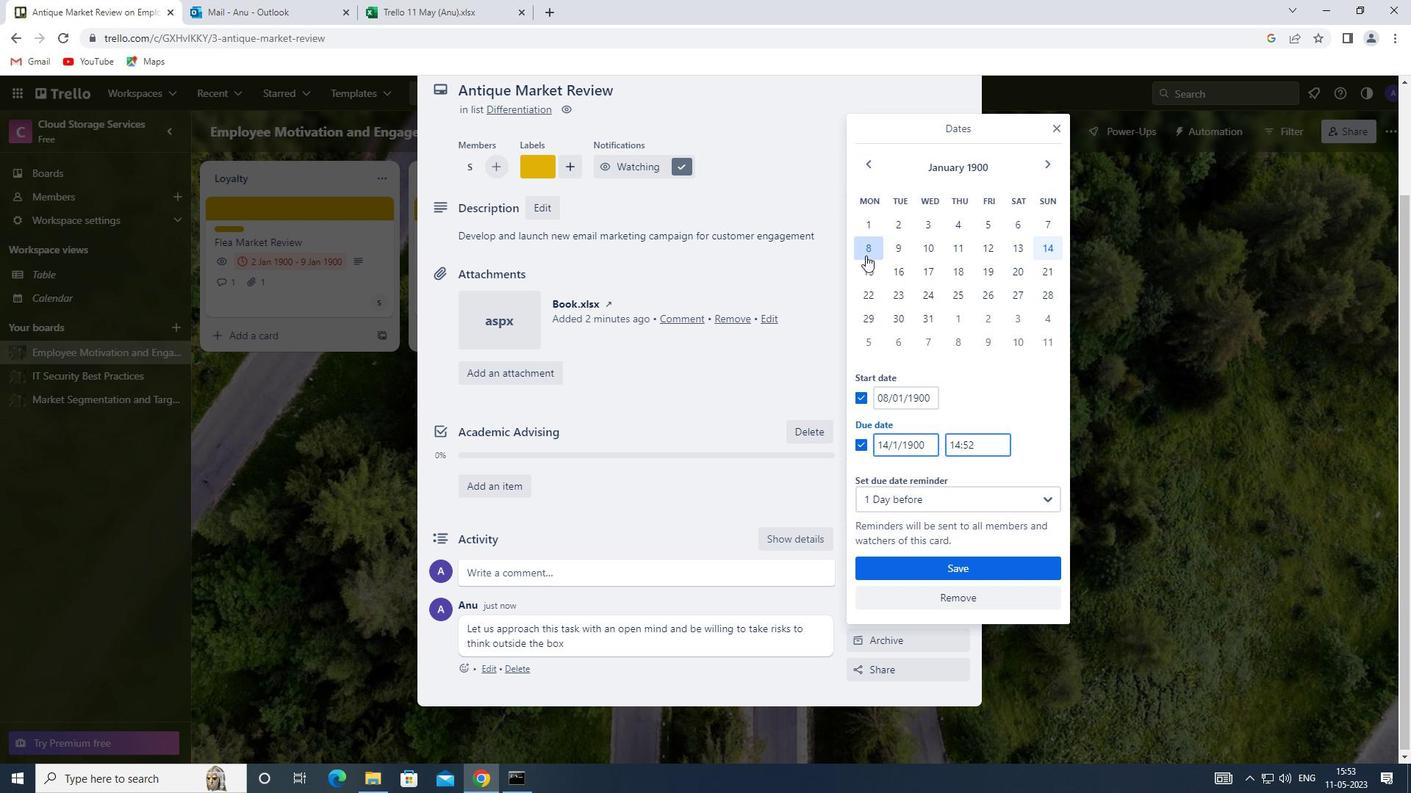 
Action: Mouse pressed left at (868, 263)
Screenshot: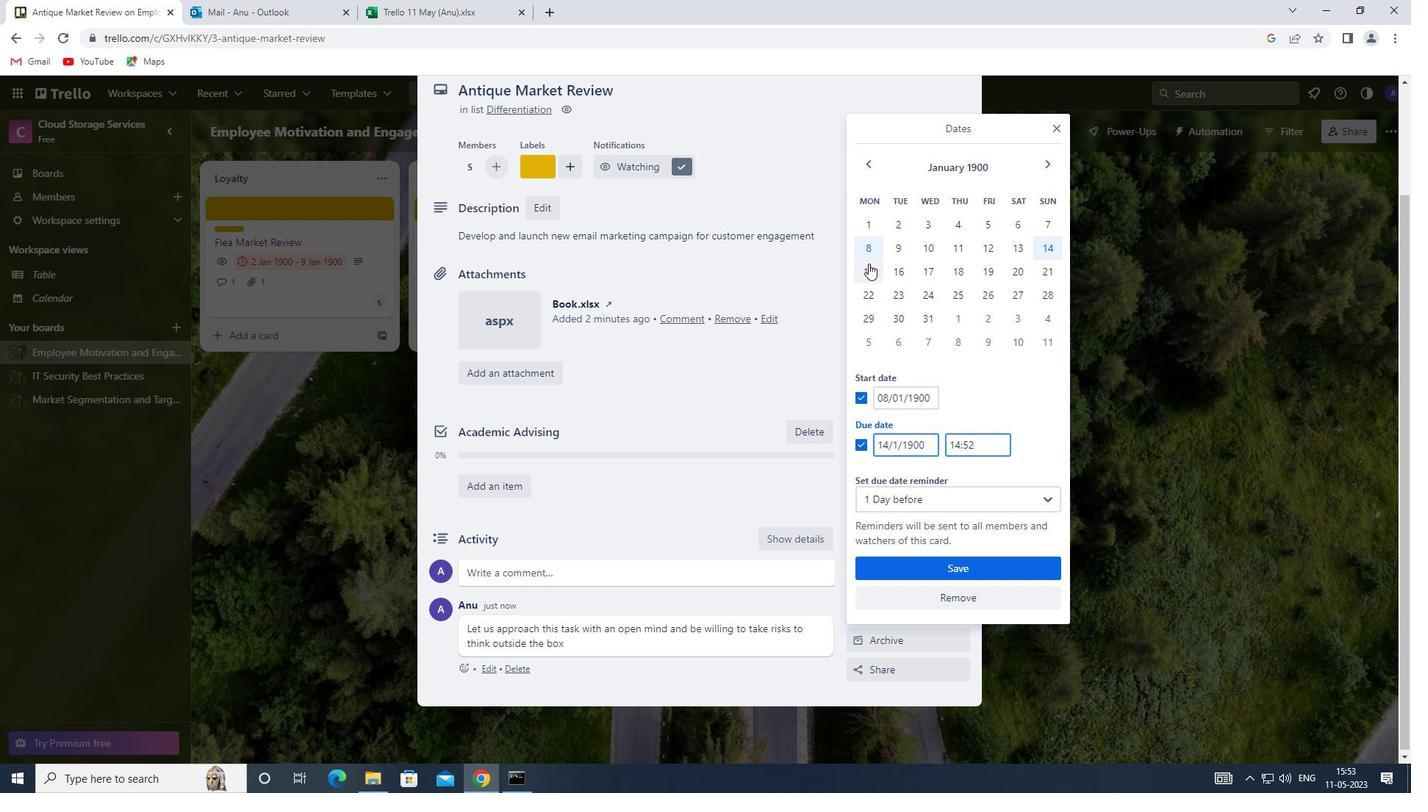 
Action: Mouse moved to (951, 574)
Screenshot: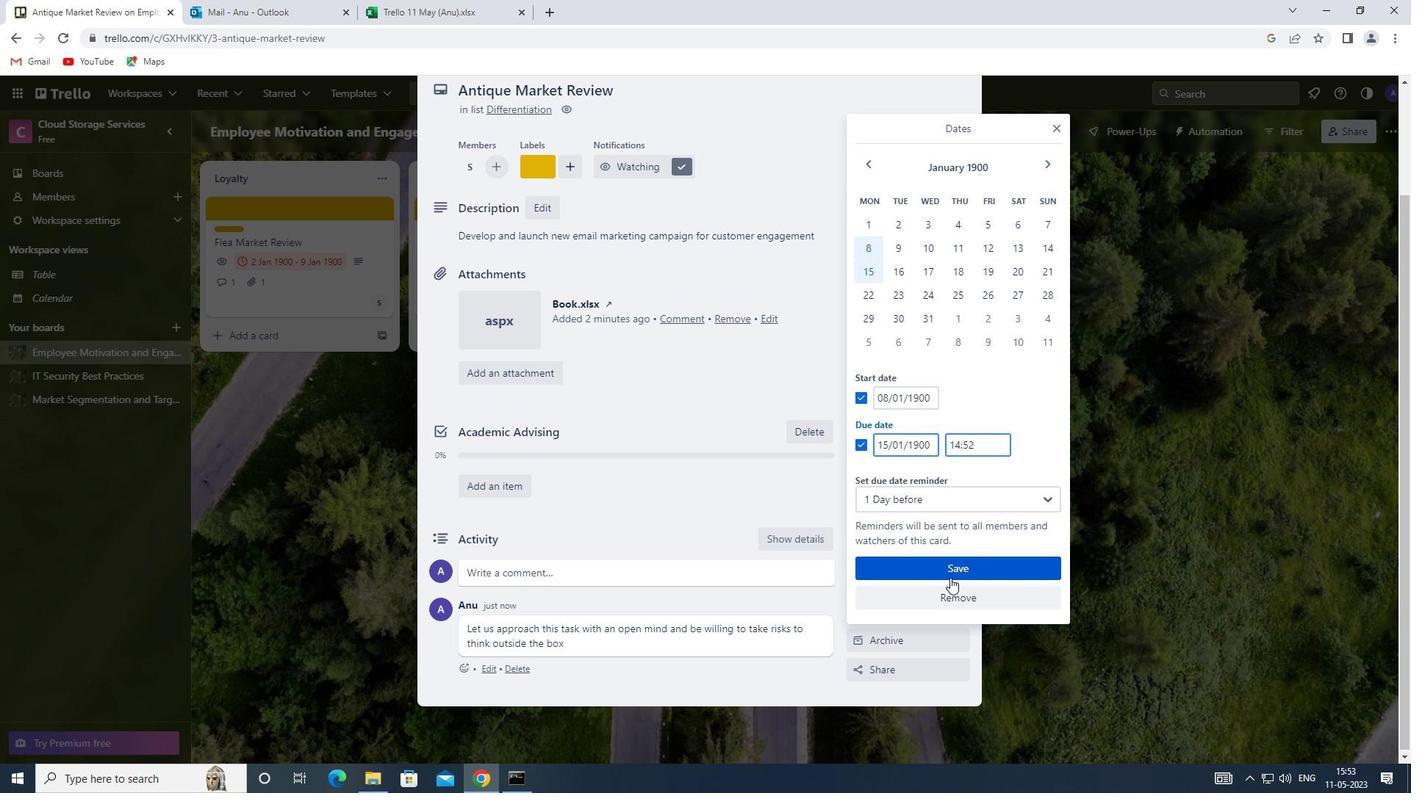 
Action: Mouse pressed left at (951, 574)
Screenshot: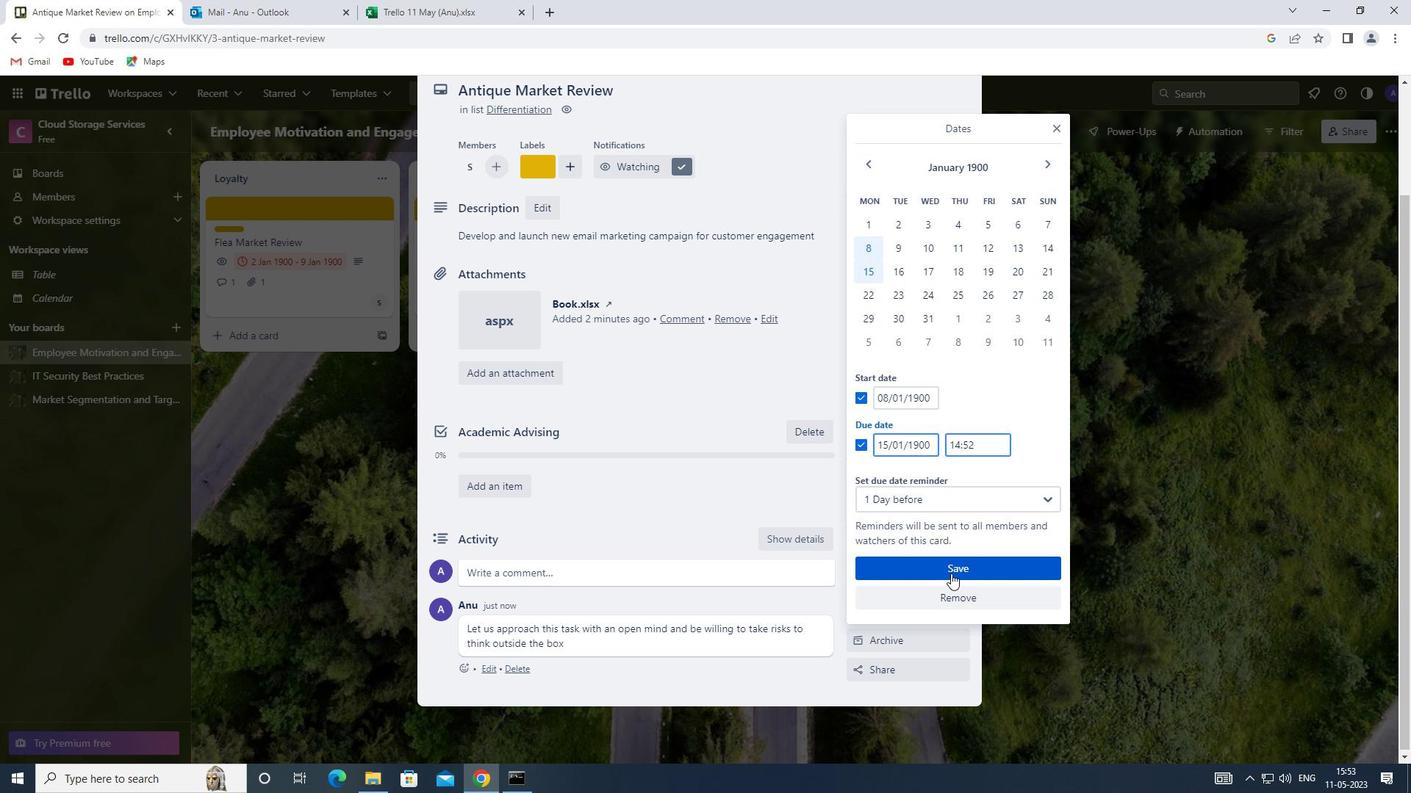 
Action: Mouse moved to (1015, 416)
Screenshot: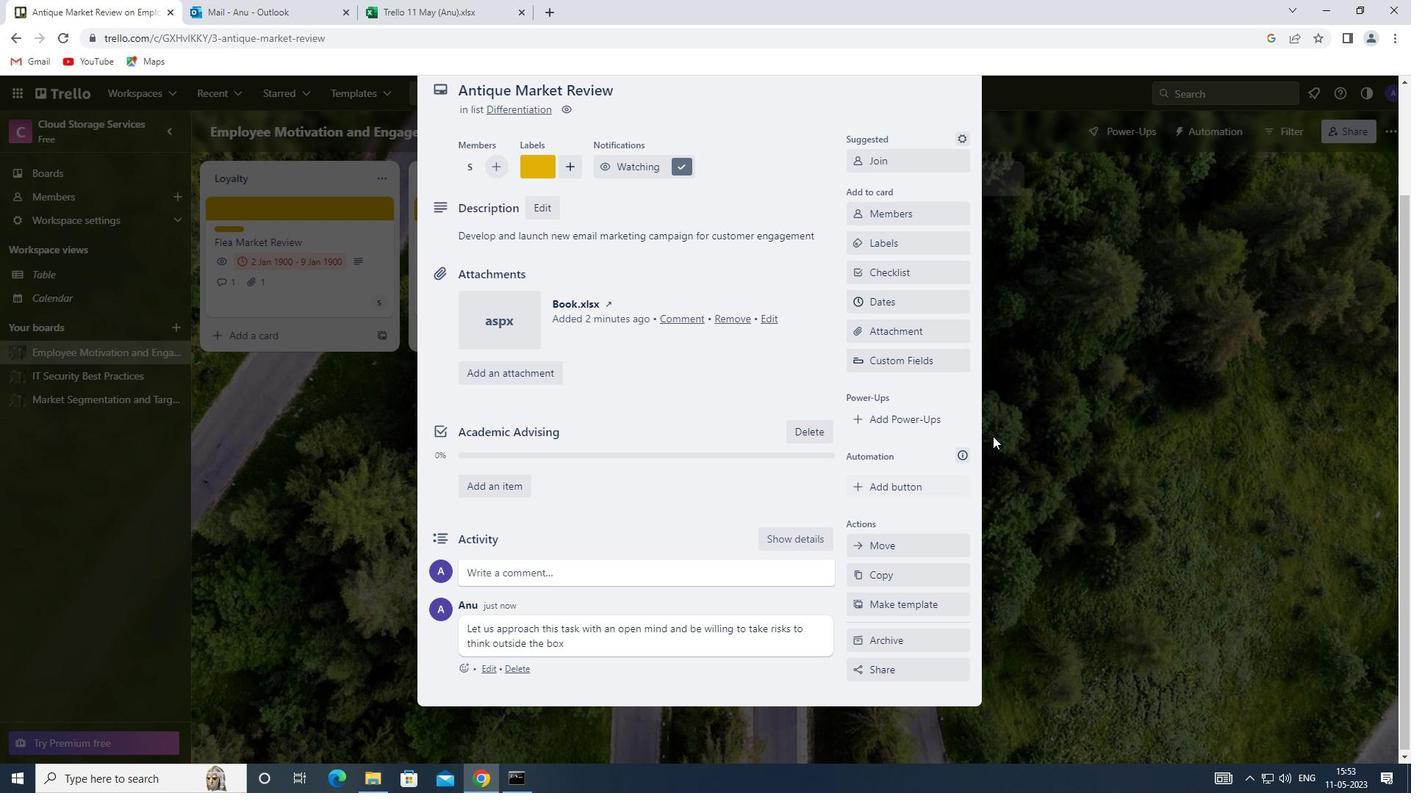 
Action: Mouse pressed left at (1015, 416)
Screenshot: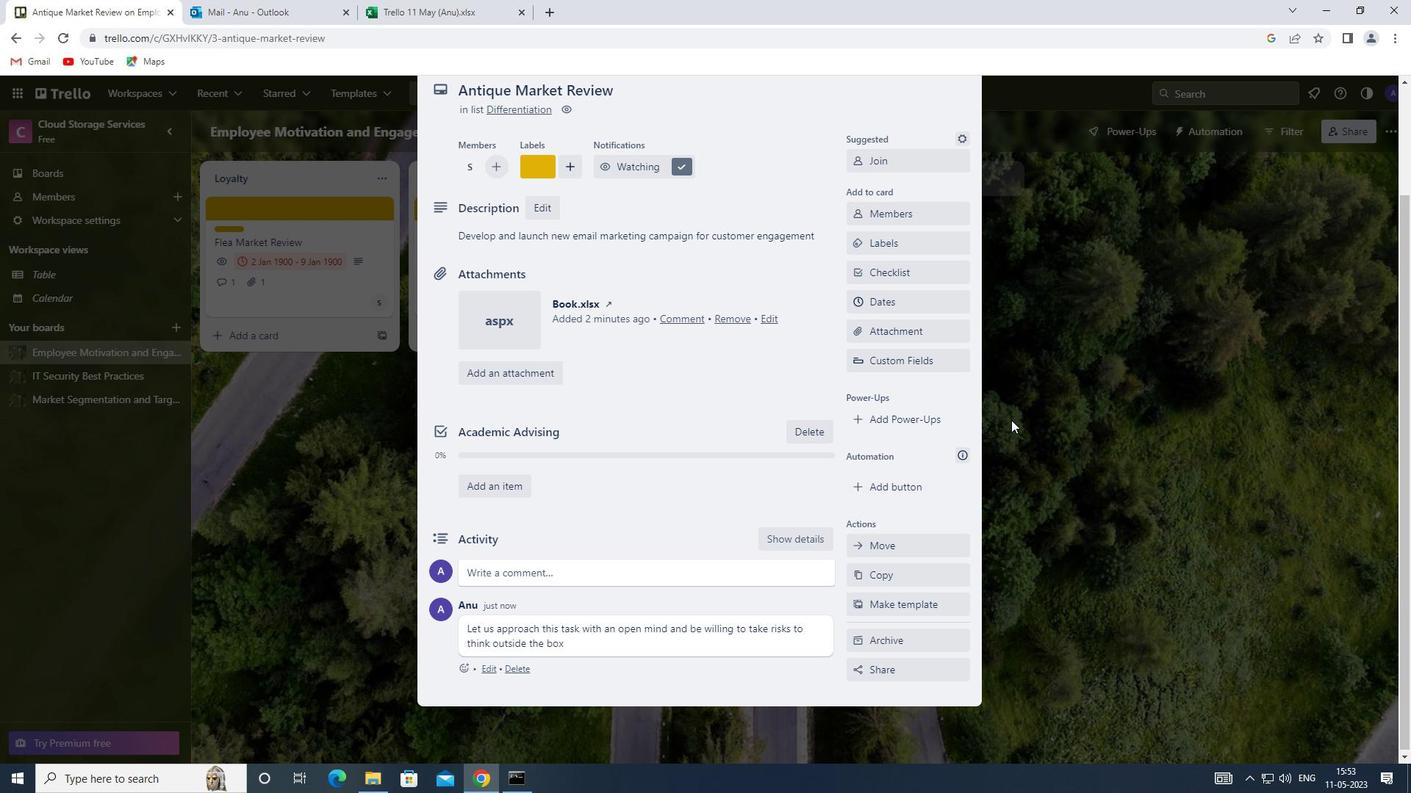 
